 Task: Reply All to email with the signature David Green with the subject Invoice follow-up from softage.1@softage.net with the message I would like to schedule a meeting to discuss the projects communication plan., select last 2 words, change the font color from current to black and background color to maroon Send the email
Action: Mouse moved to (488, 636)
Screenshot: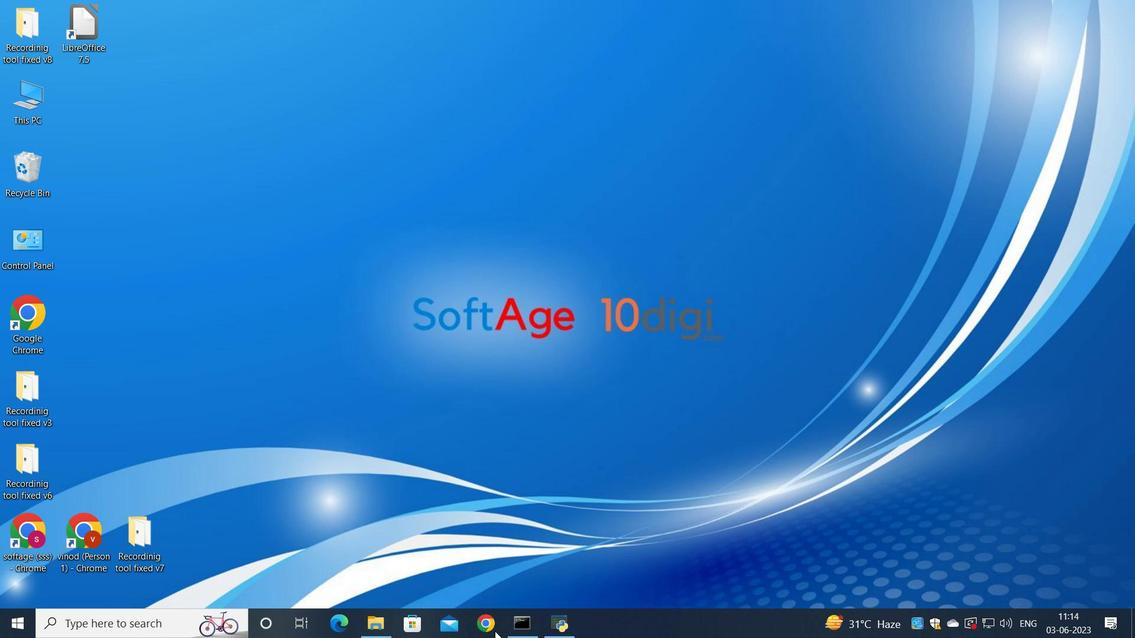 
Action: Mouse pressed left at (488, 636)
Screenshot: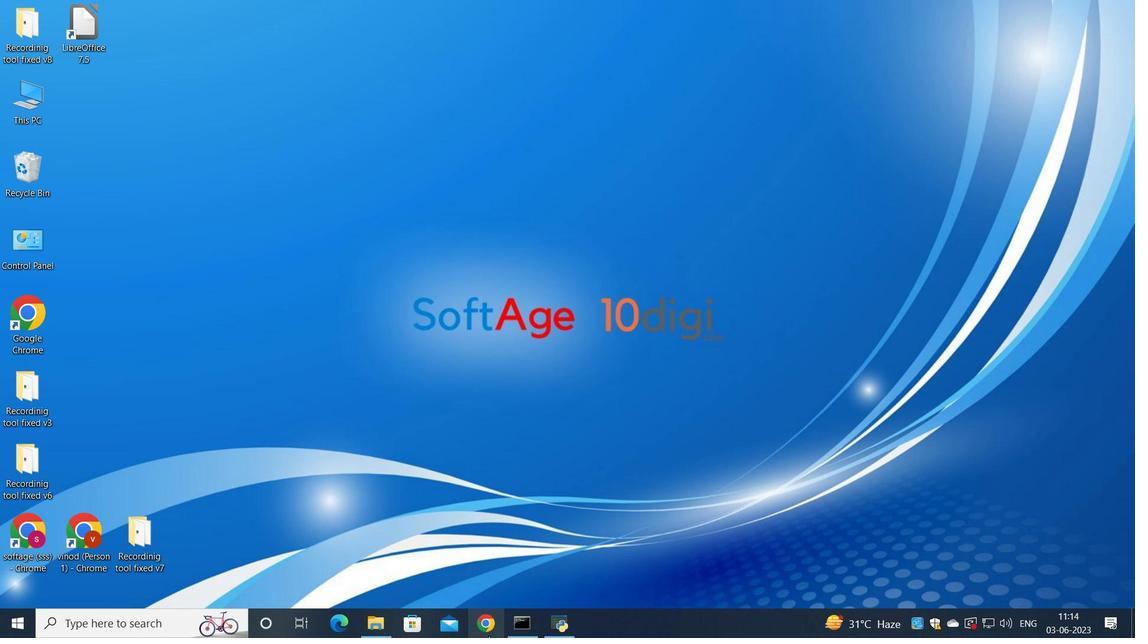 
Action: Mouse moved to (495, 389)
Screenshot: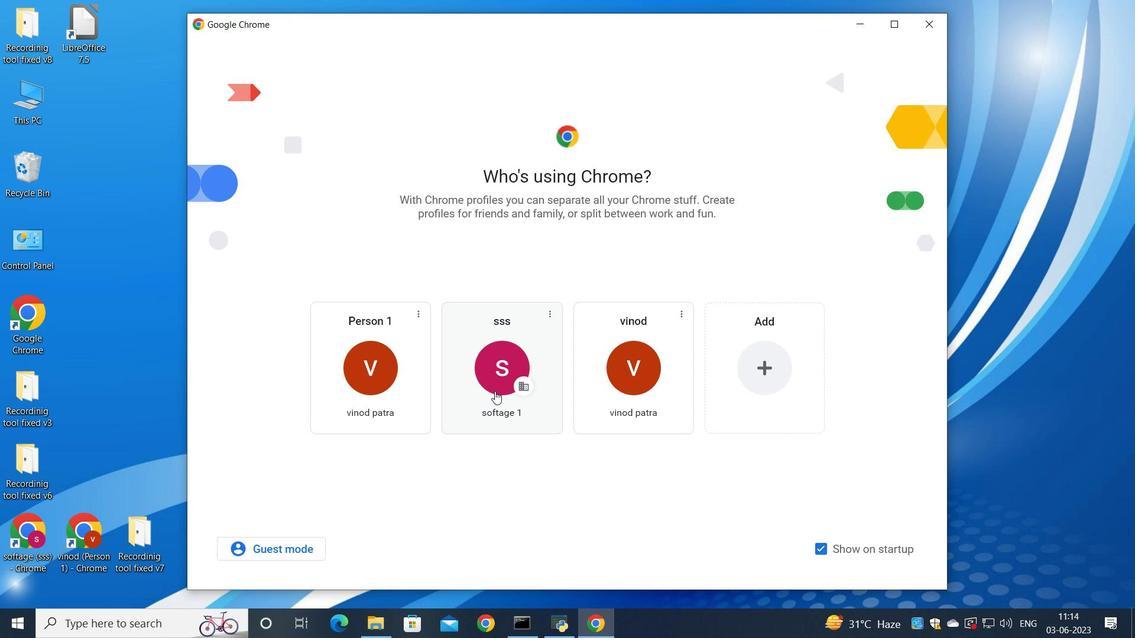 
Action: Mouse pressed left at (495, 389)
Screenshot: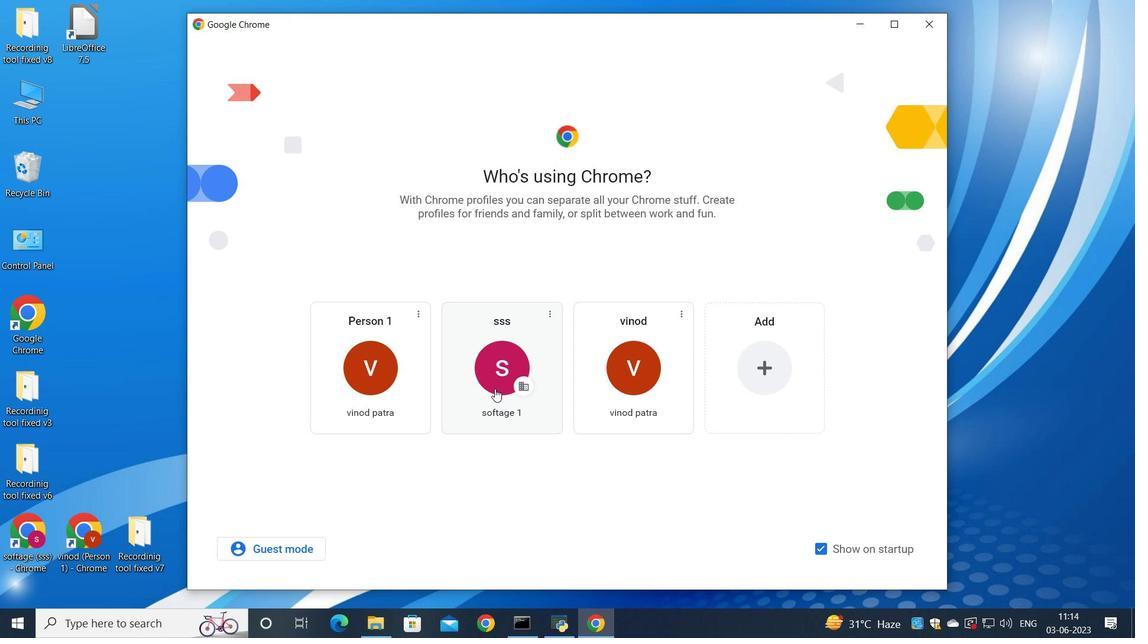 
Action: Mouse moved to (993, 97)
Screenshot: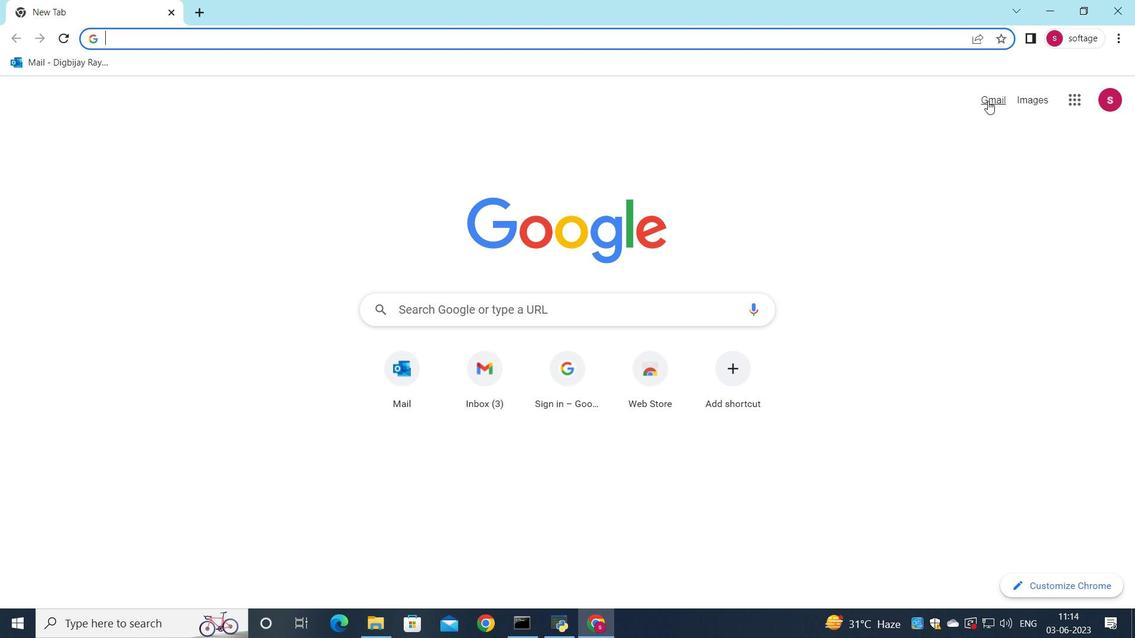 
Action: Mouse pressed left at (993, 97)
Screenshot: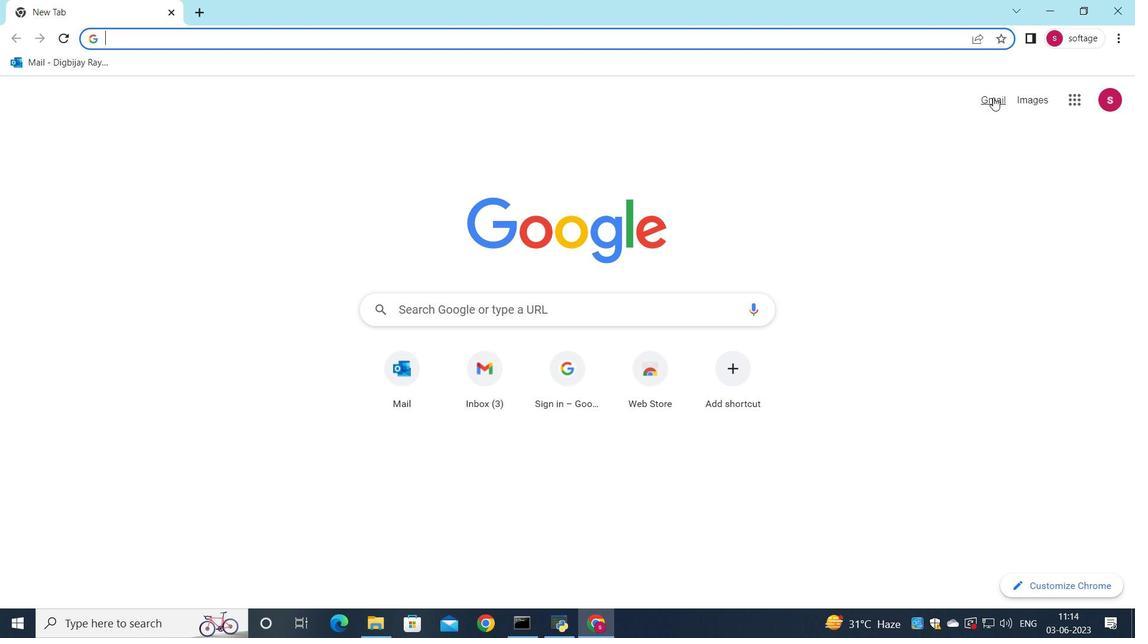 
Action: Mouse moved to (971, 101)
Screenshot: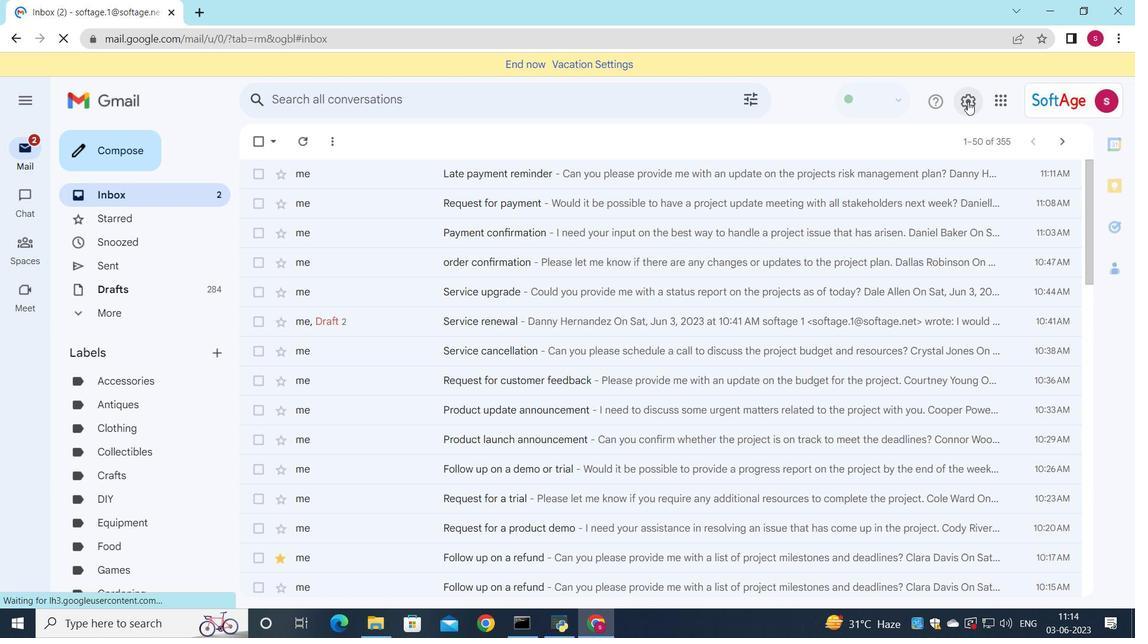 
Action: Mouse pressed left at (971, 101)
Screenshot: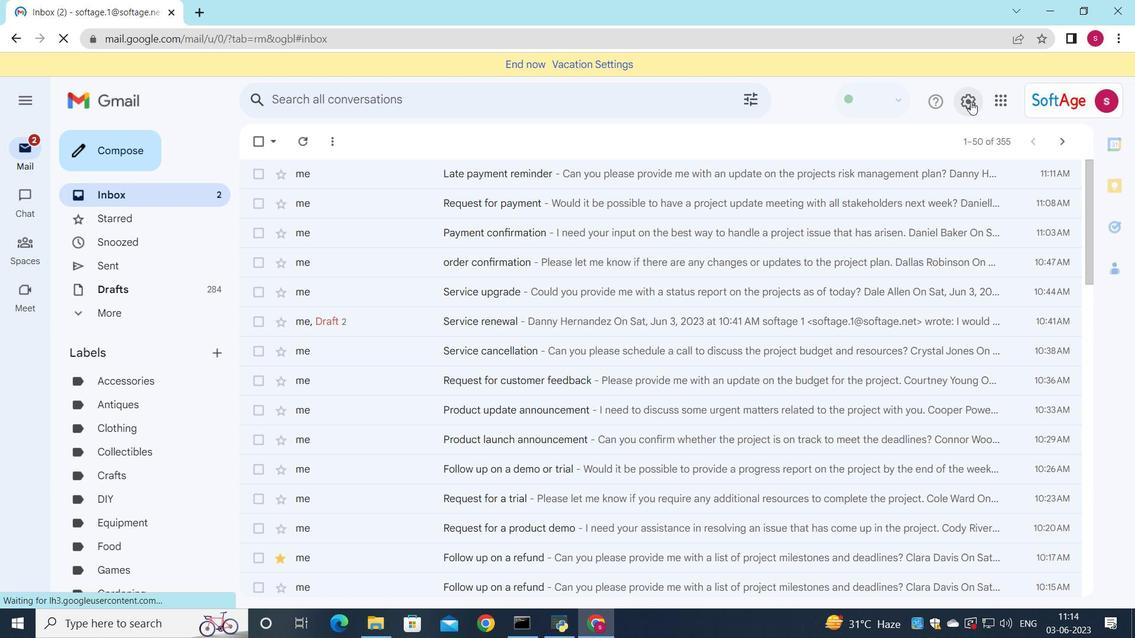 
Action: Mouse moved to (980, 168)
Screenshot: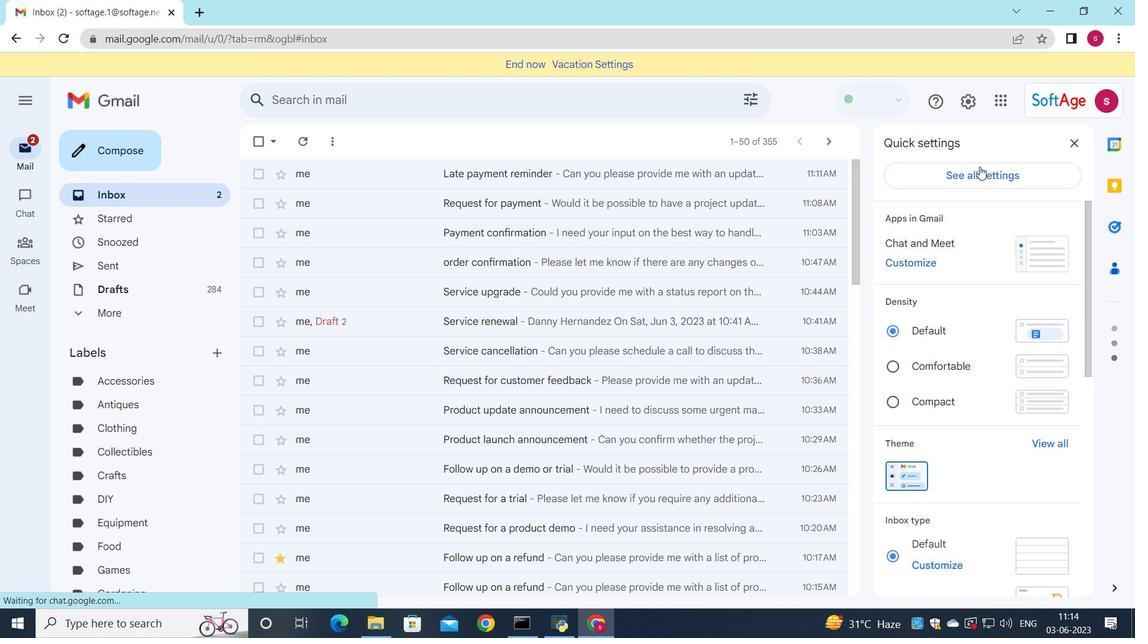 
Action: Mouse pressed left at (980, 168)
Screenshot: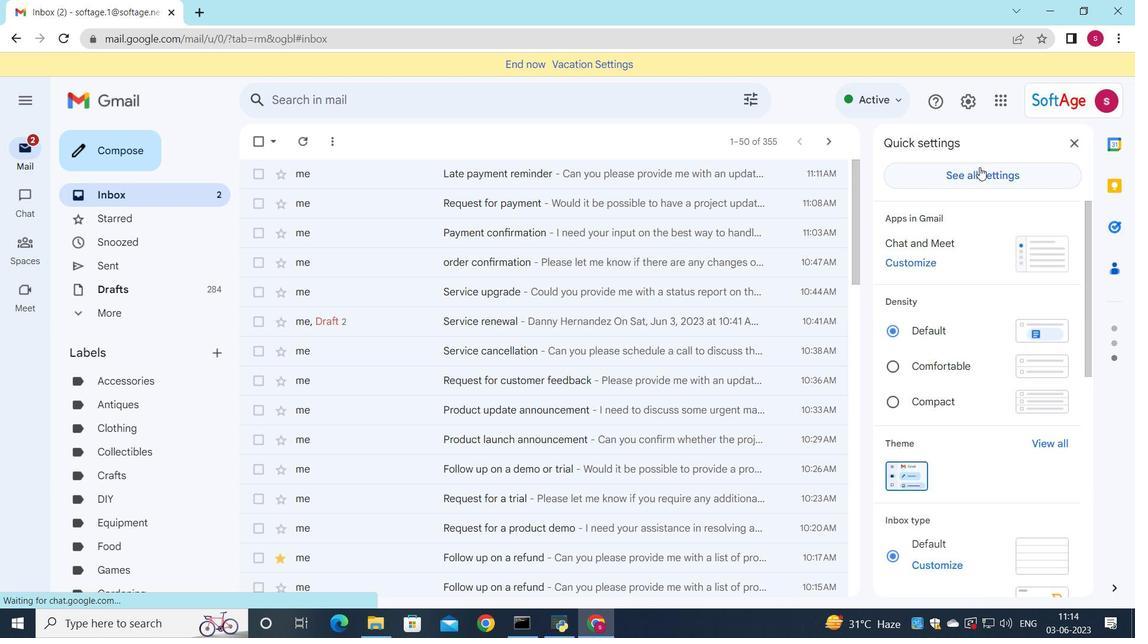 
Action: Mouse moved to (953, 180)
Screenshot: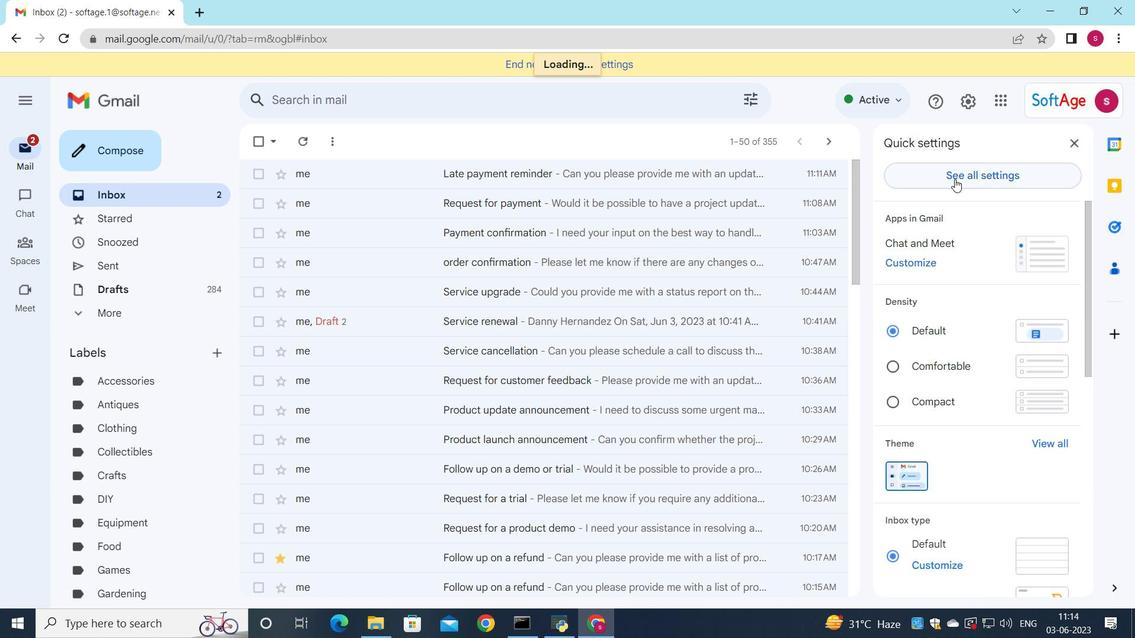 
Action: Mouse pressed left at (953, 180)
Screenshot: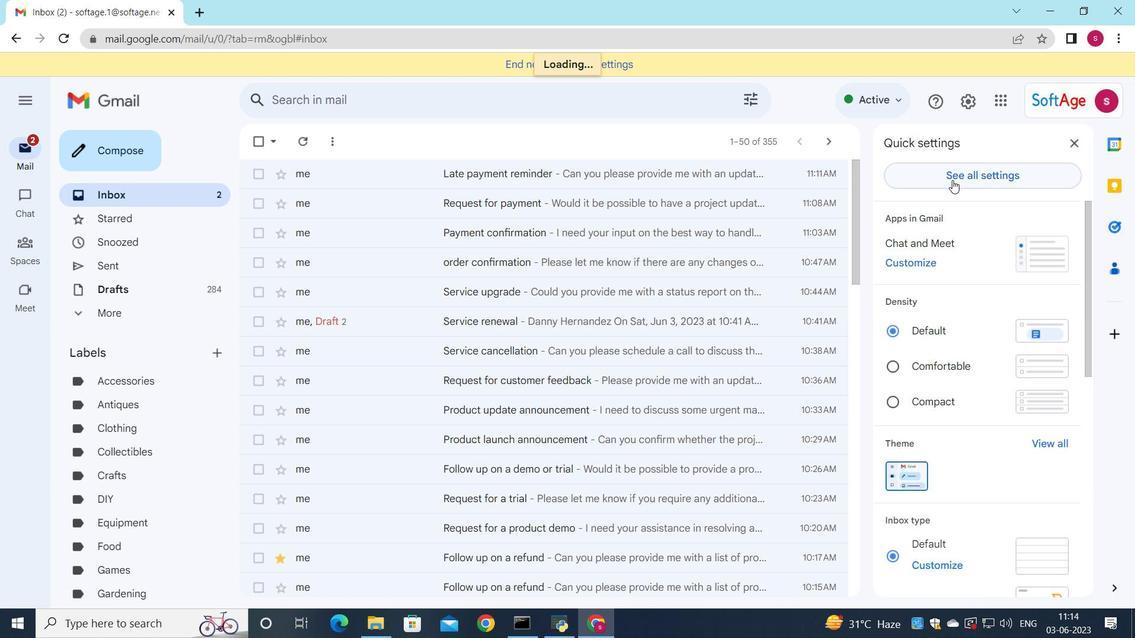 
Action: Mouse moved to (285, 178)
Screenshot: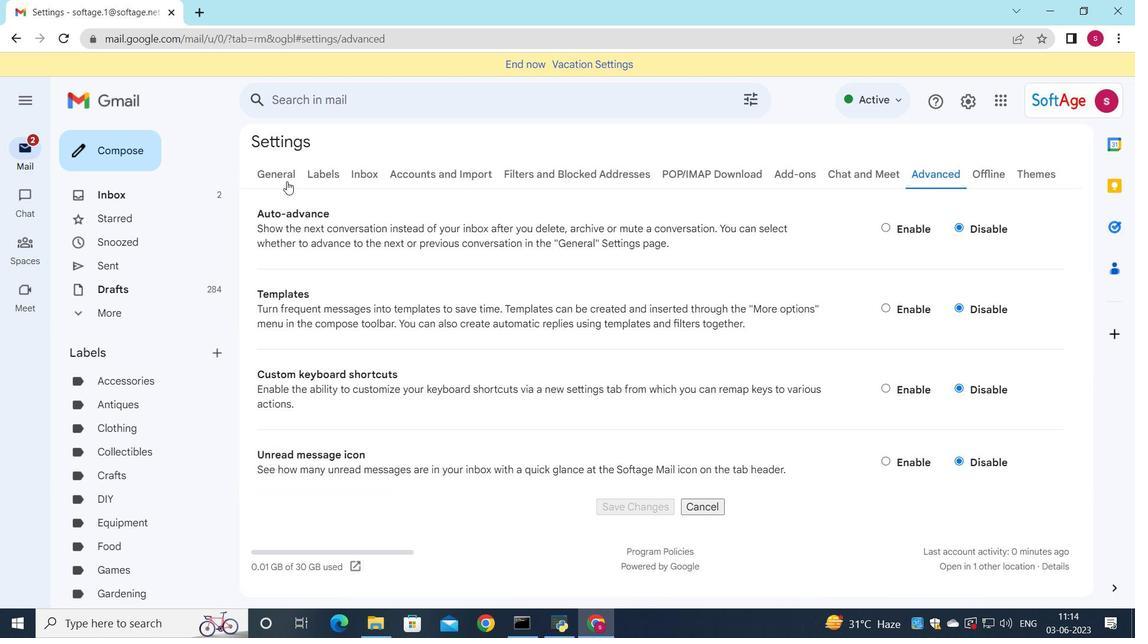 
Action: Mouse pressed left at (285, 178)
Screenshot: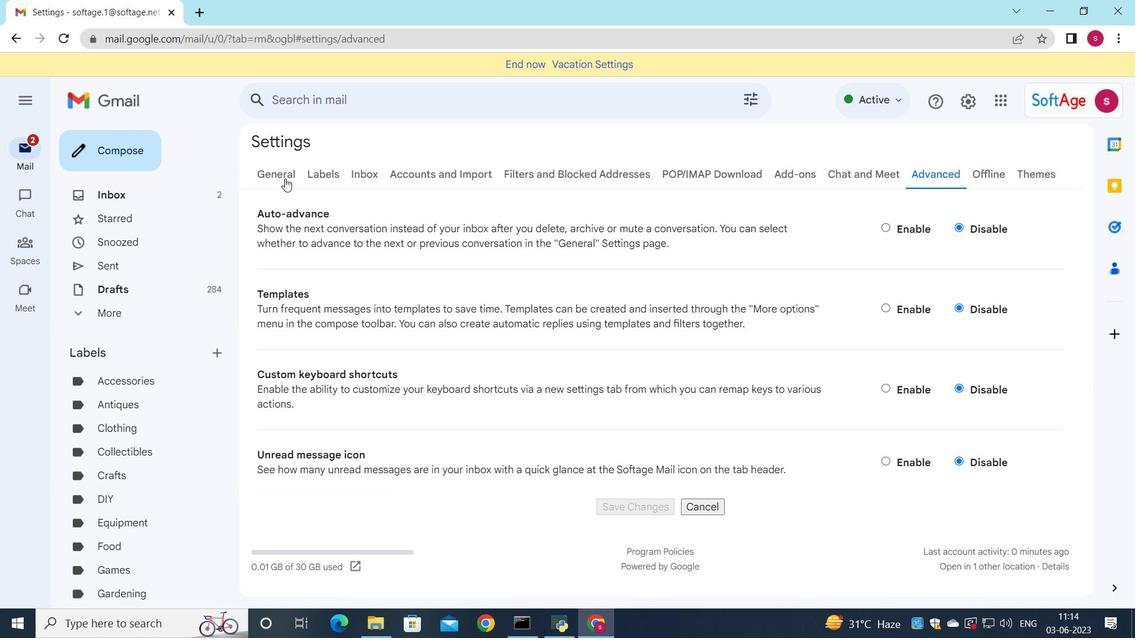 
Action: Mouse moved to (320, 224)
Screenshot: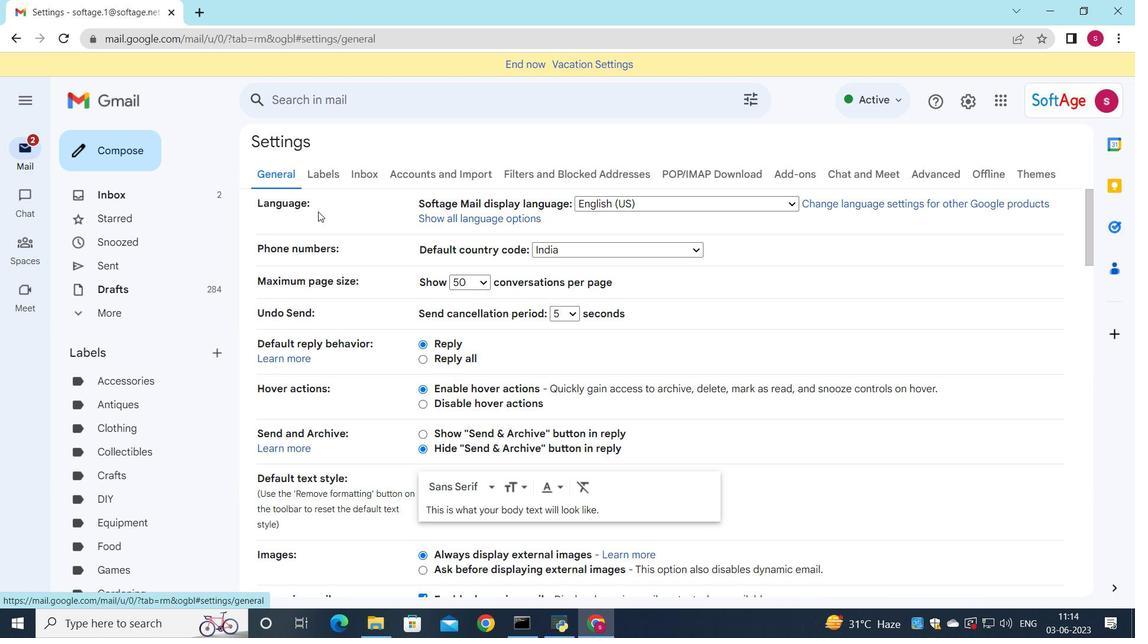 
Action: Mouse scrolled (320, 223) with delta (0, 0)
Screenshot: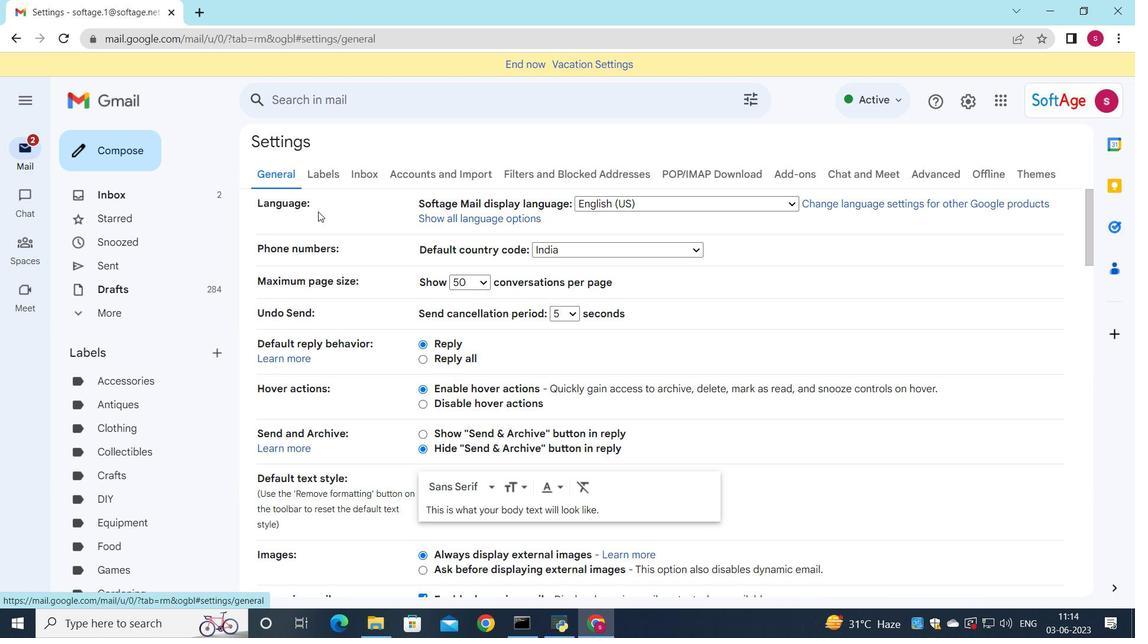 
Action: Mouse moved to (321, 236)
Screenshot: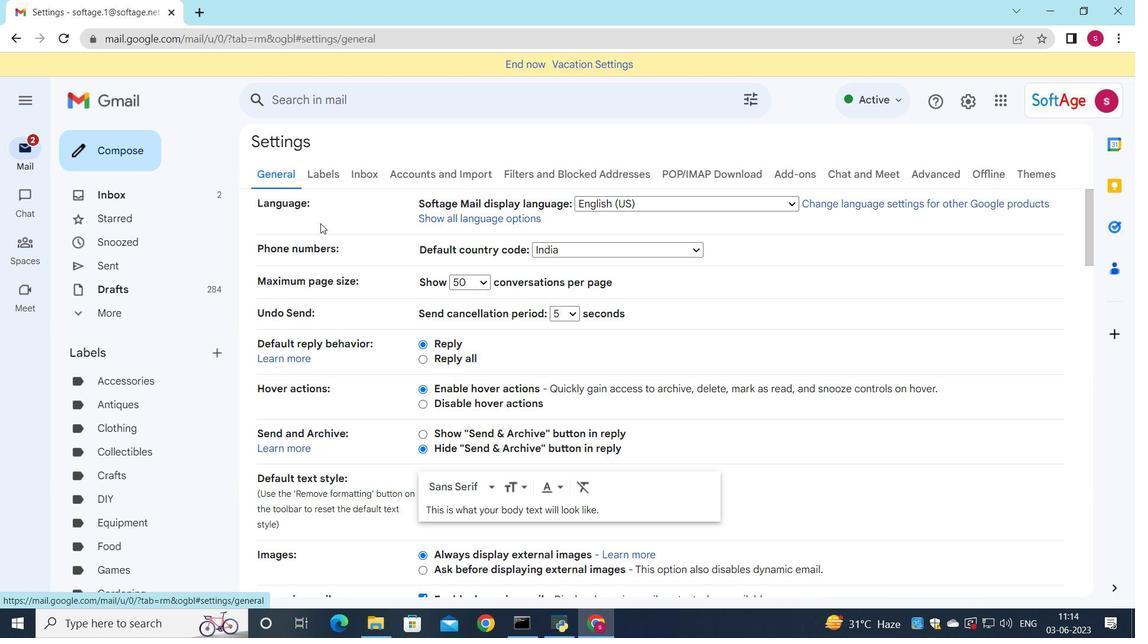 
Action: Mouse scrolled (321, 235) with delta (0, 0)
Screenshot: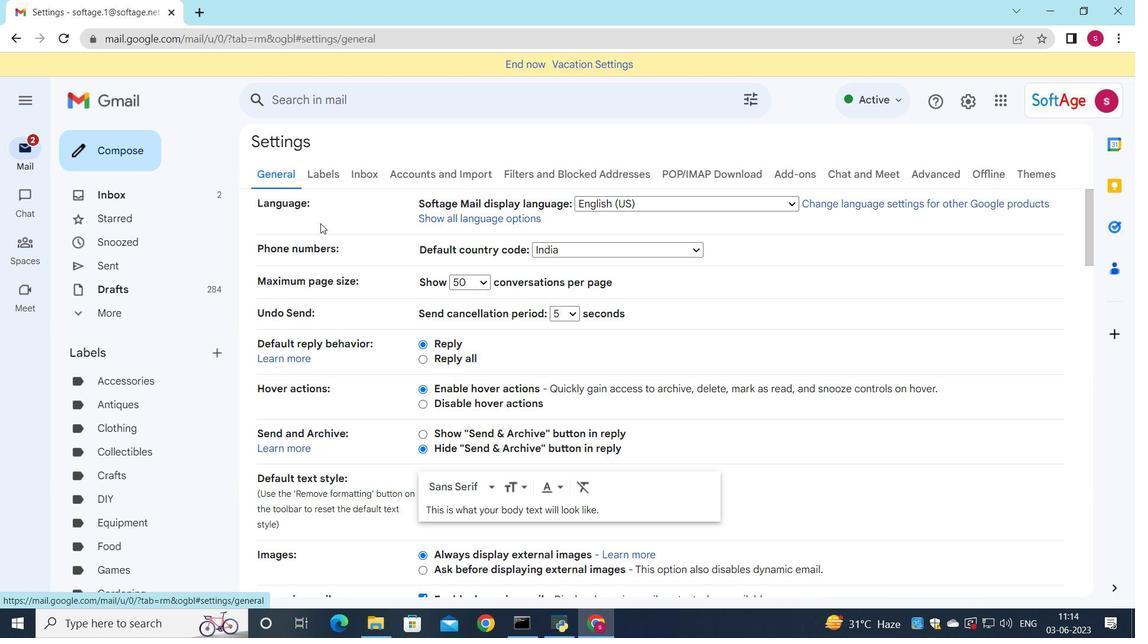
Action: Mouse moved to (322, 244)
Screenshot: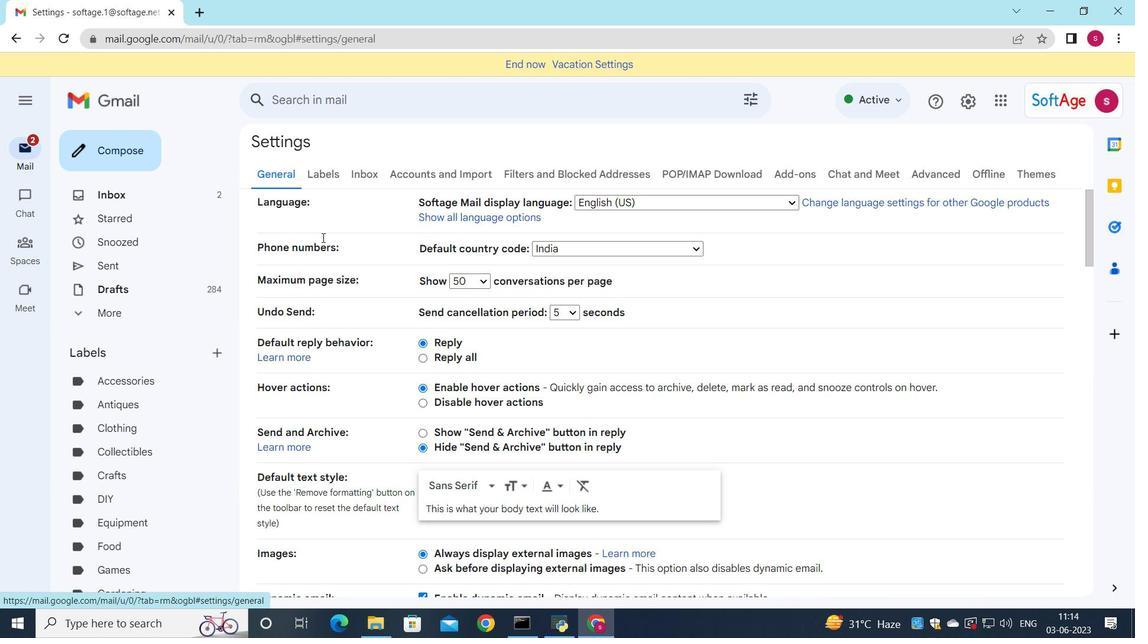 
Action: Mouse scrolled (322, 240) with delta (0, 0)
Screenshot: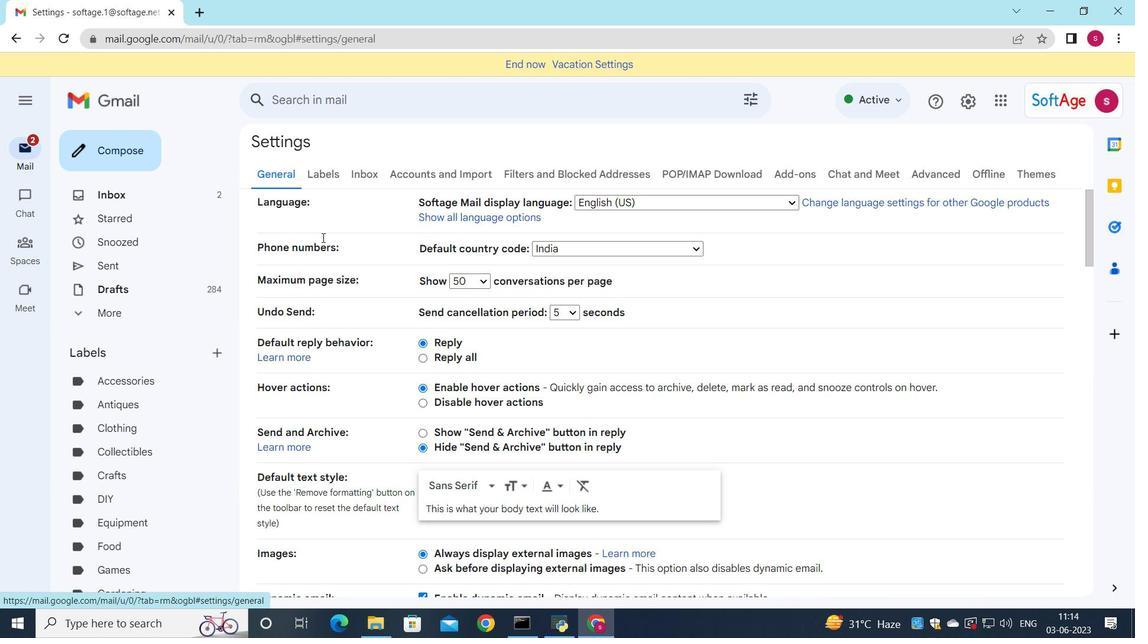 
Action: Mouse moved to (326, 269)
Screenshot: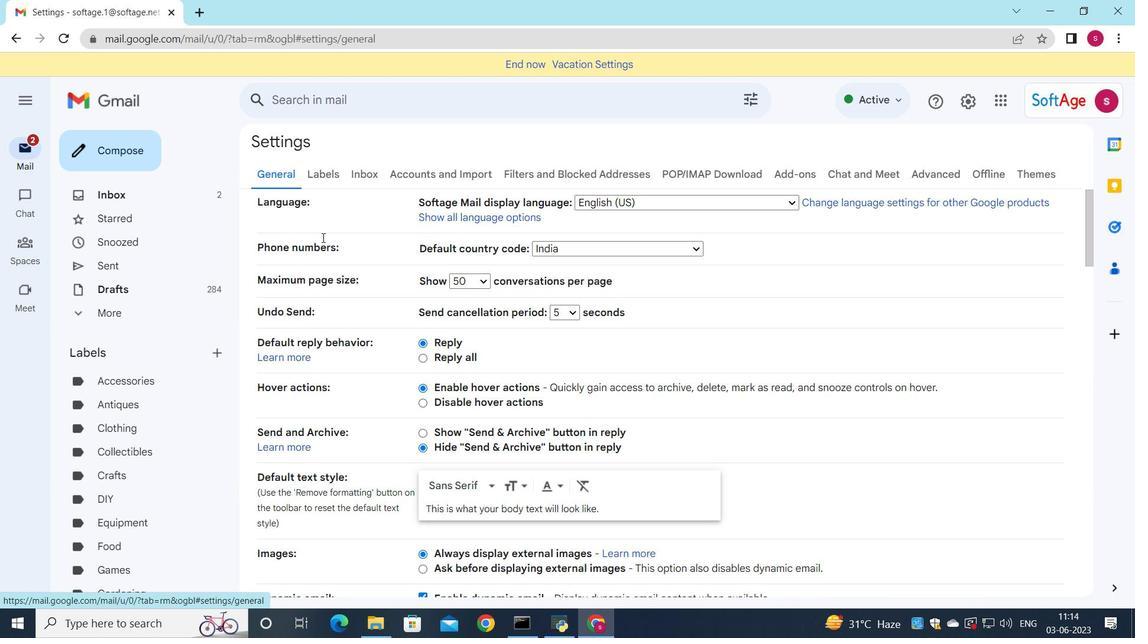 
Action: Mouse scrolled (326, 269) with delta (0, 0)
Screenshot: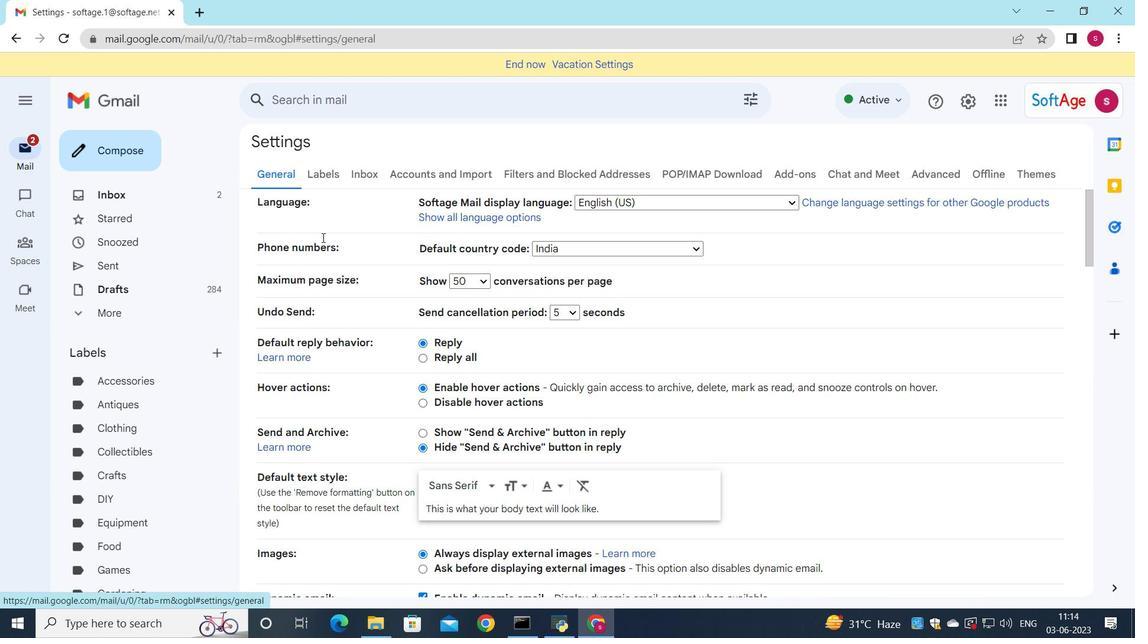 
Action: Mouse moved to (343, 357)
Screenshot: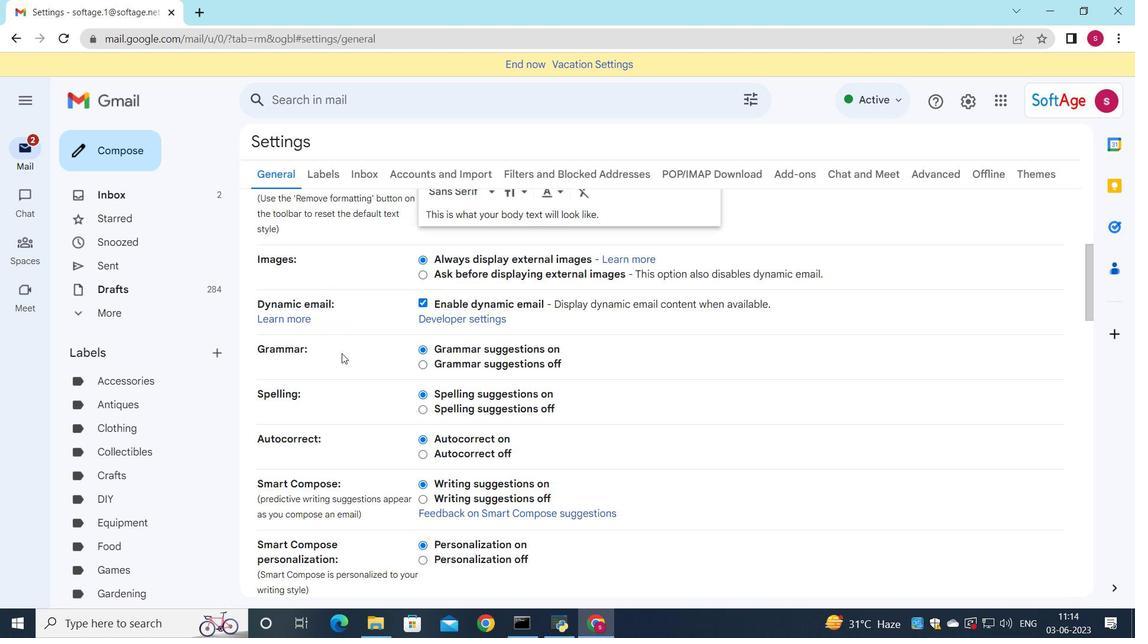 
Action: Mouse scrolled (343, 356) with delta (0, 0)
Screenshot: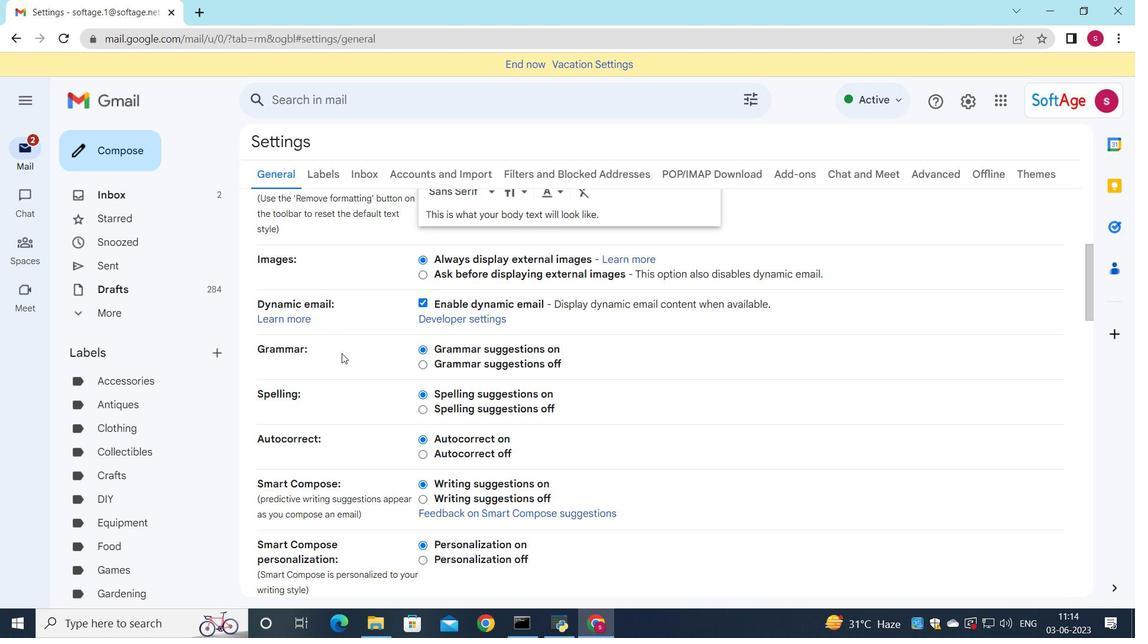 
Action: Mouse moved to (344, 359)
Screenshot: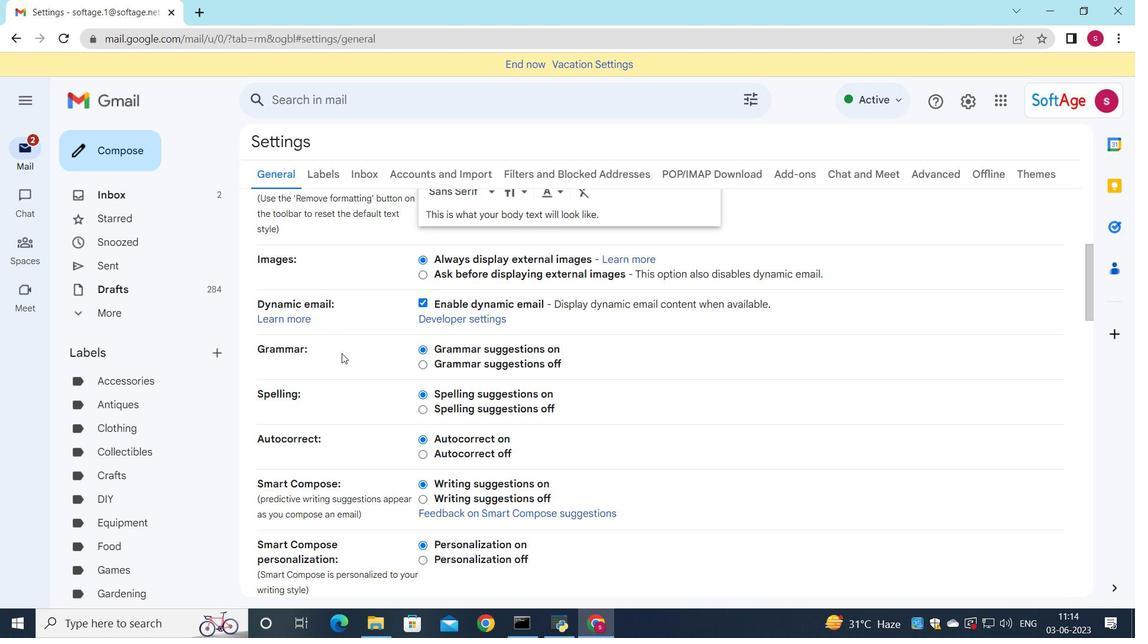 
Action: Mouse scrolled (344, 358) with delta (0, 0)
Screenshot: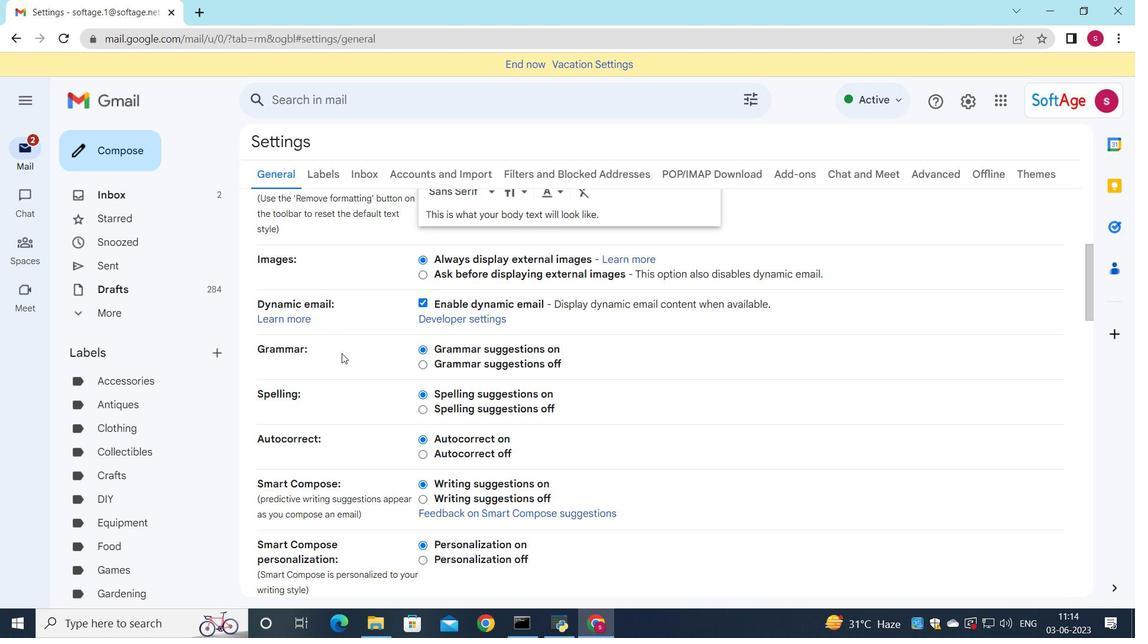
Action: Mouse moved to (346, 360)
Screenshot: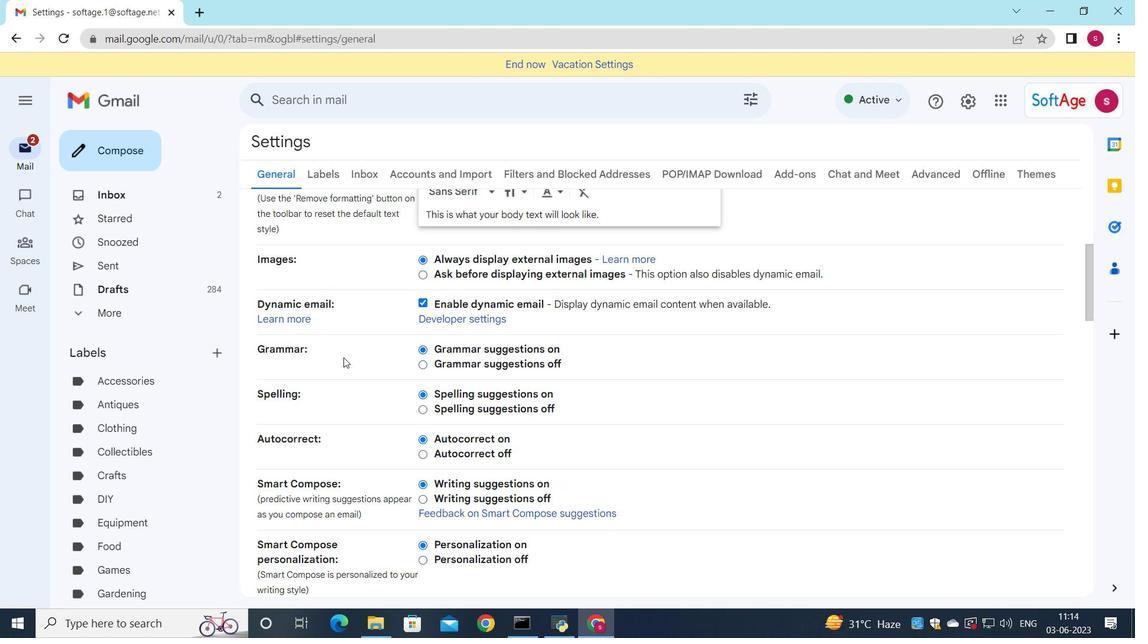 
Action: Mouse scrolled (346, 360) with delta (0, 0)
Screenshot: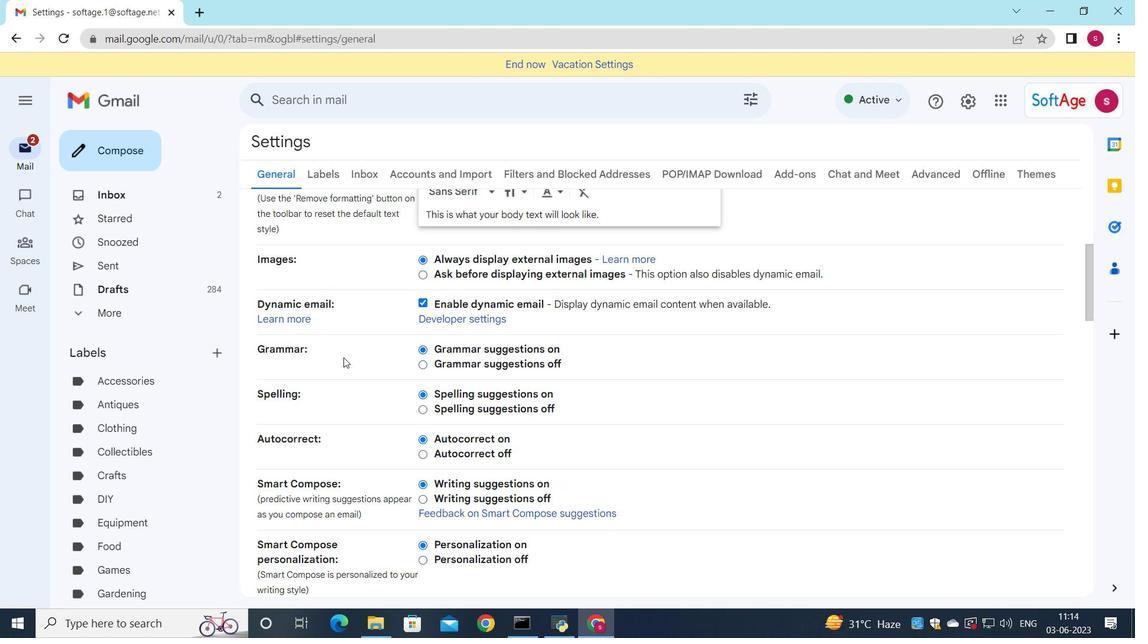 
Action: Mouse moved to (352, 362)
Screenshot: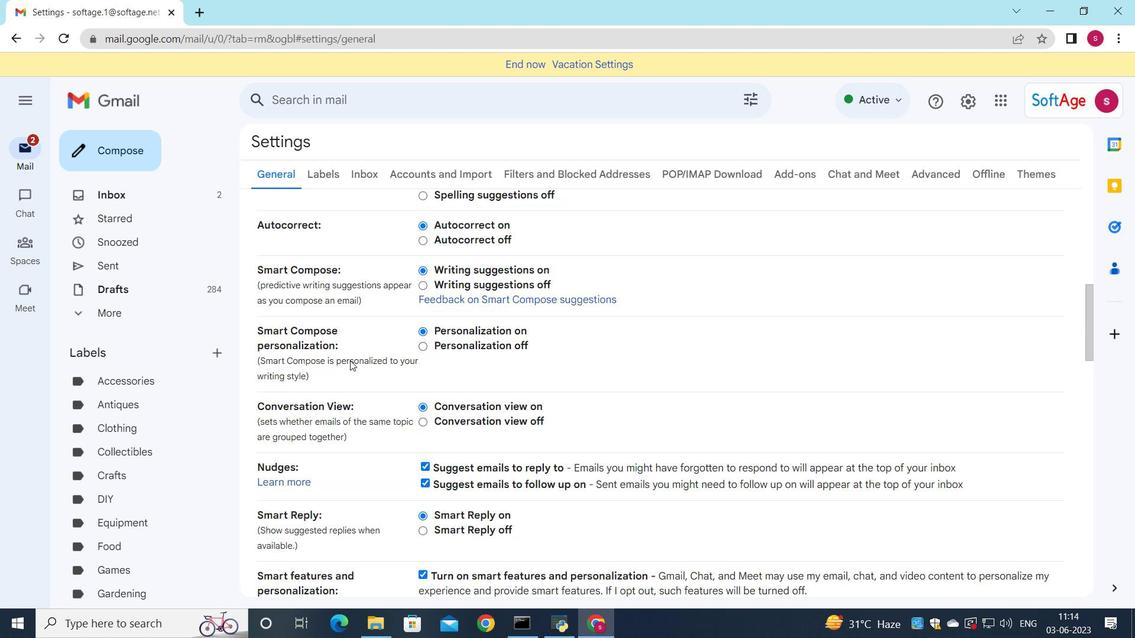 
Action: Mouse scrolled (352, 362) with delta (0, 0)
Screenshot: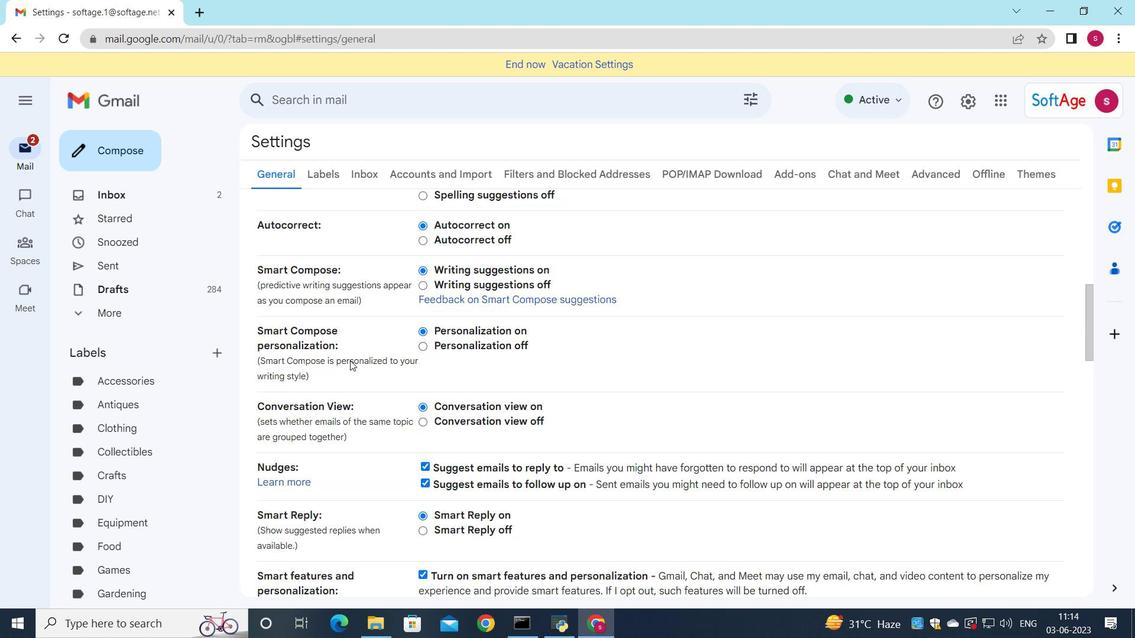
Action: Mouse moved to (353, 363)
Screenshot: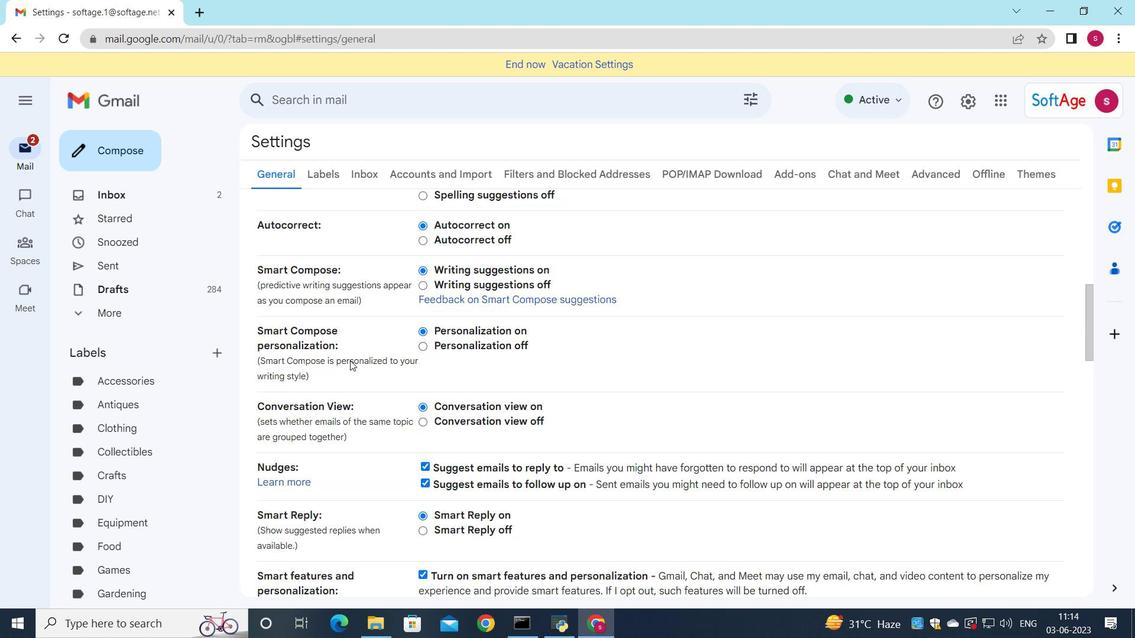 
Action: Mouse scrolled (353, 363) with delta (0, 0)
Screenshot: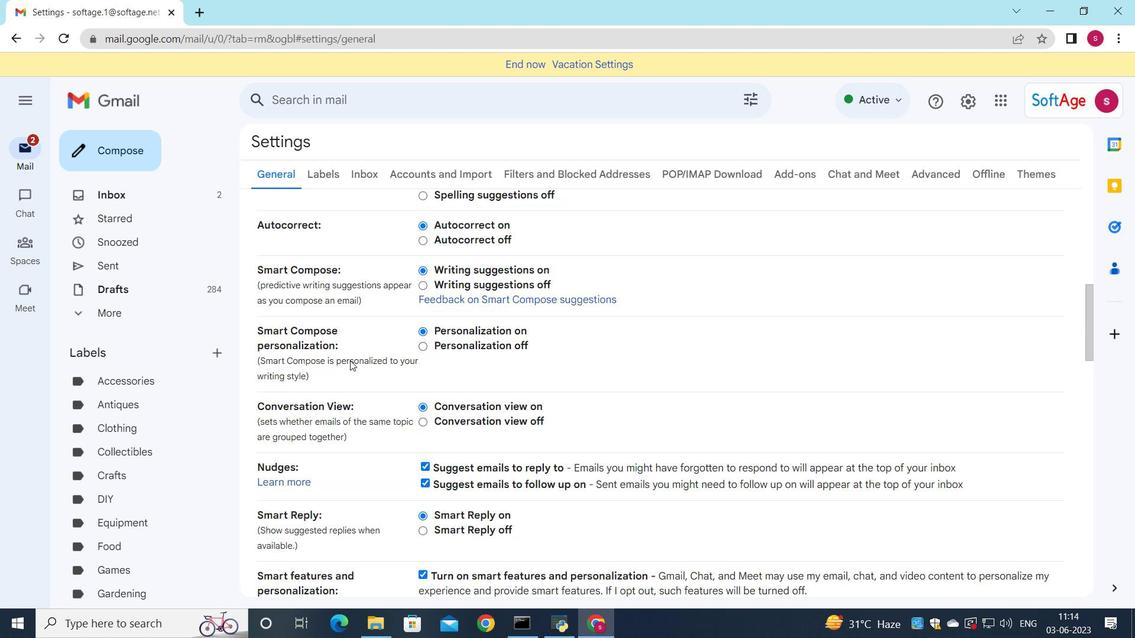 
Action: Mouse moved to (356, 365)
Screenshot: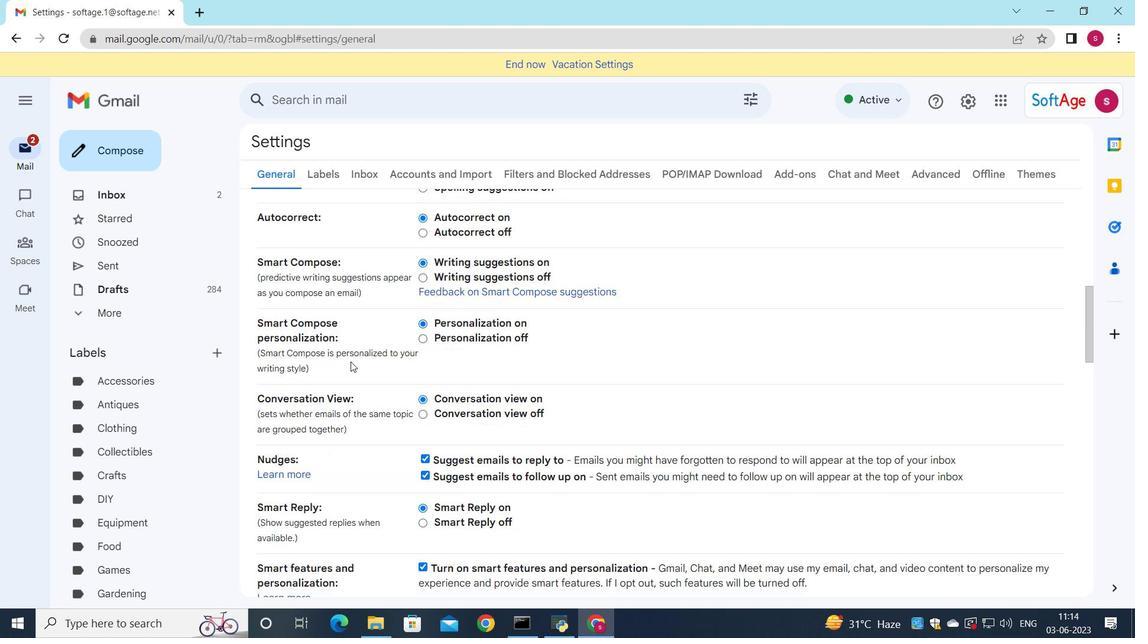 
Action: Mouse scrolled (356, 365) with delta (0, 0)
Screenshot: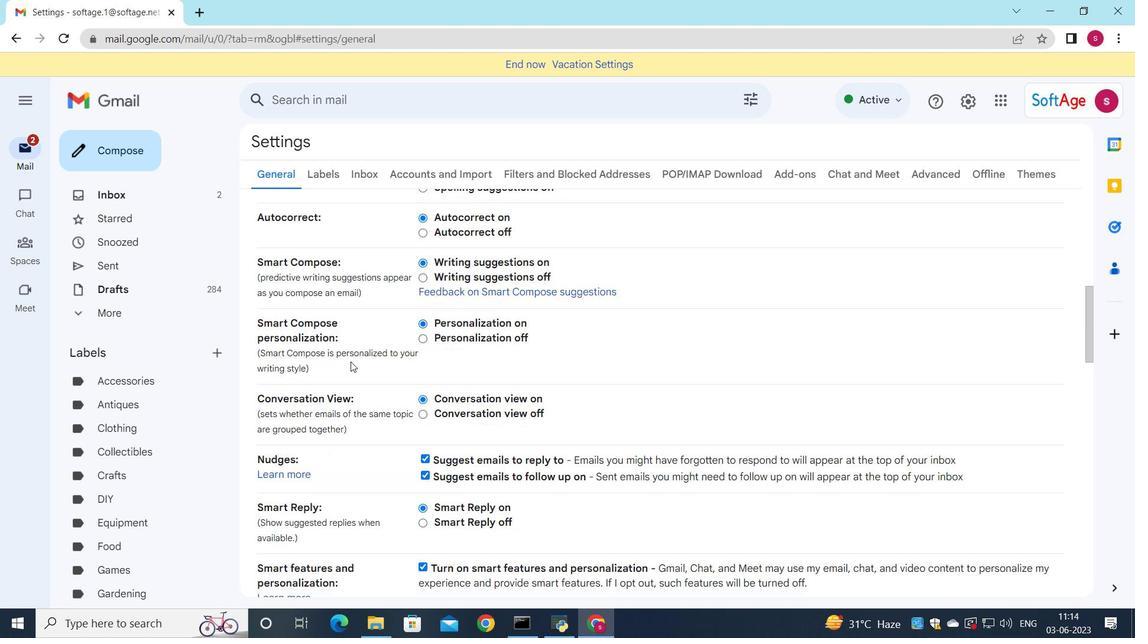 
Action: Mouse moved to (361, 367)
Screenshot: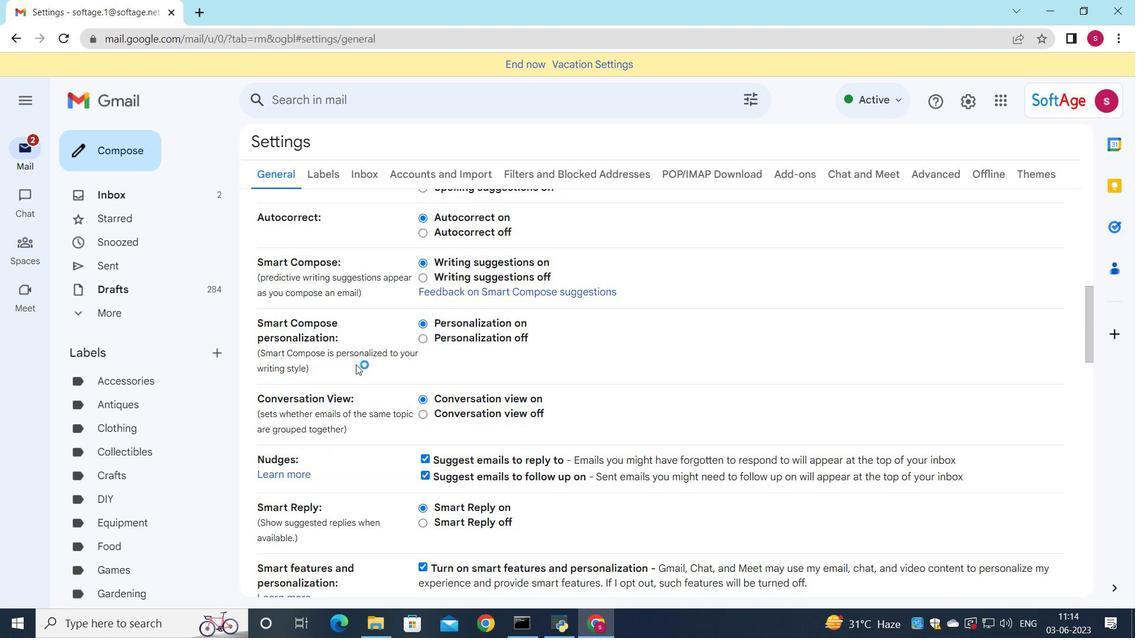 
Action: Mouse scrolled (361, 367) with delta (0, 0)
Screenshot: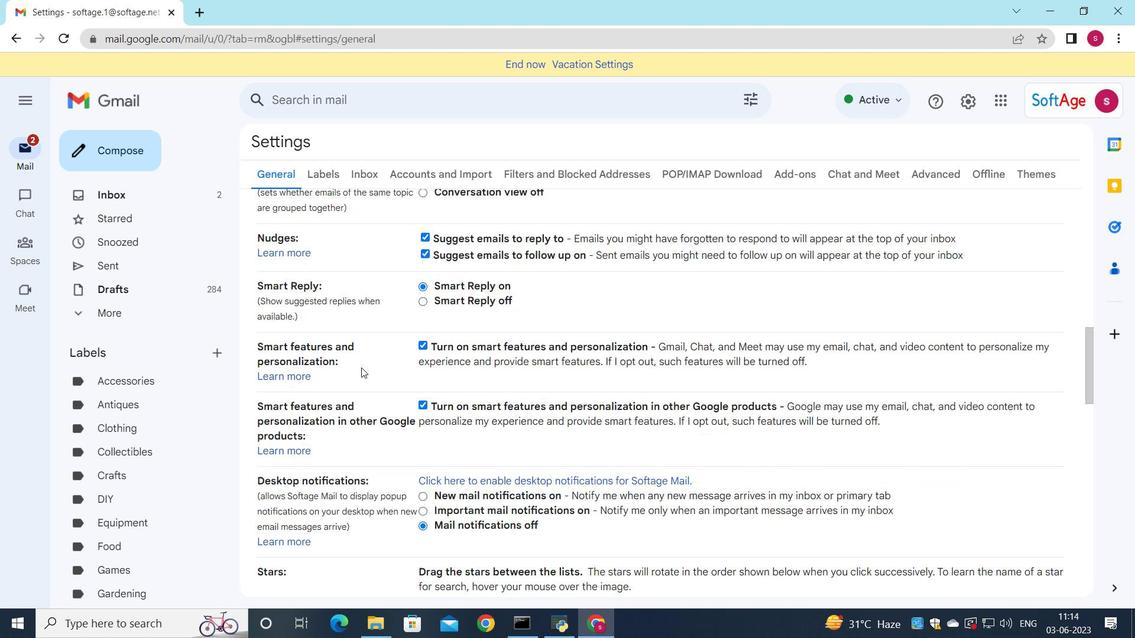 
Action: Mouse scrolled (361, 367) with delta (0, 0)
Screenshot: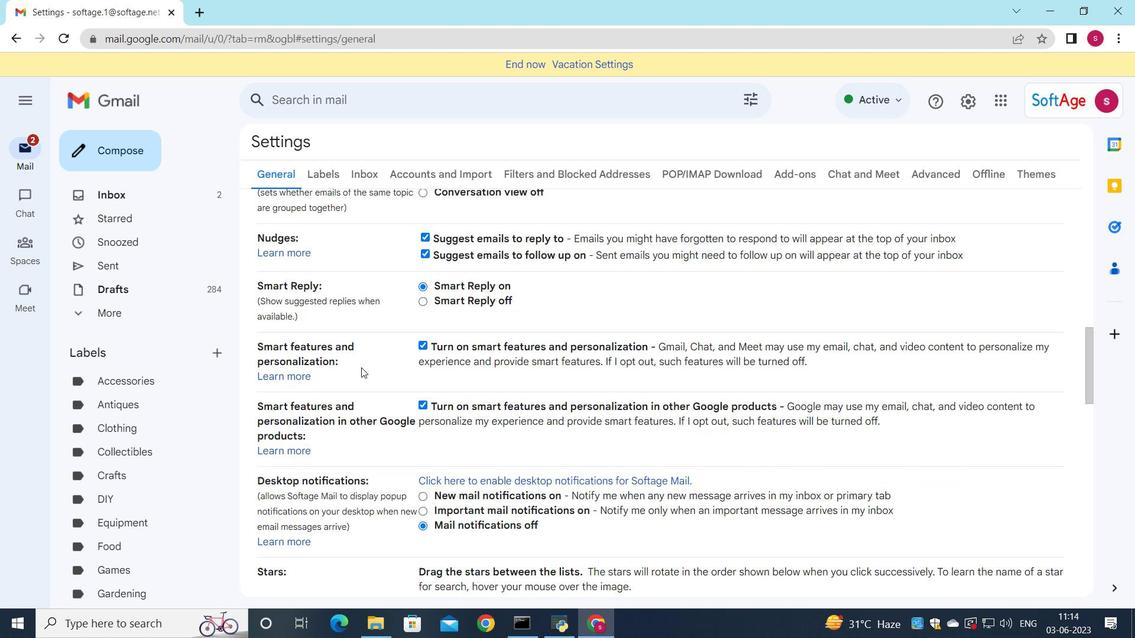 
Action: Mouse scrolled (361, 367) with delta (0, 0)
Screenshot: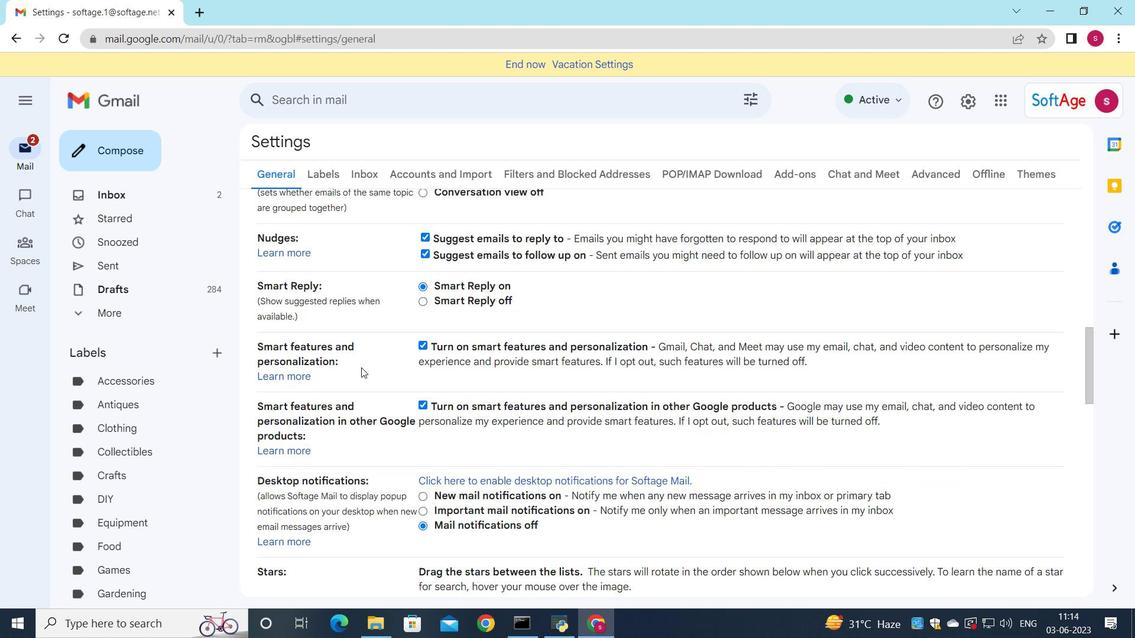 
Action: Mouse scrolled (361, 367) with delta (0, 0)
Screenshot: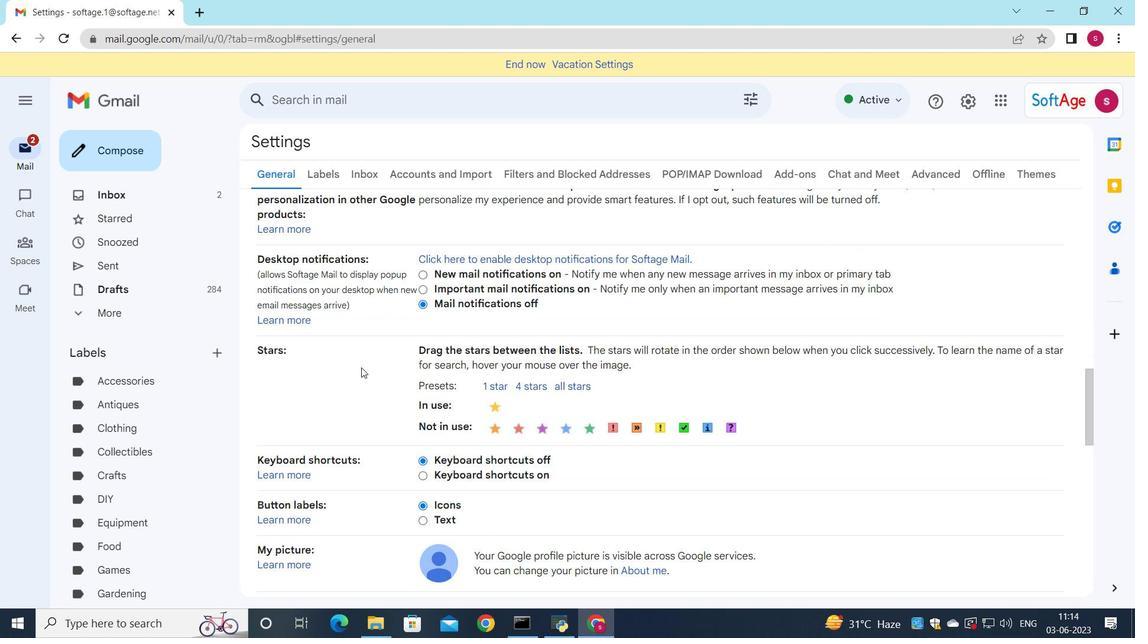 
Action: Mouse scrolled (361, 367) with delta (0, 0)
Screenshot: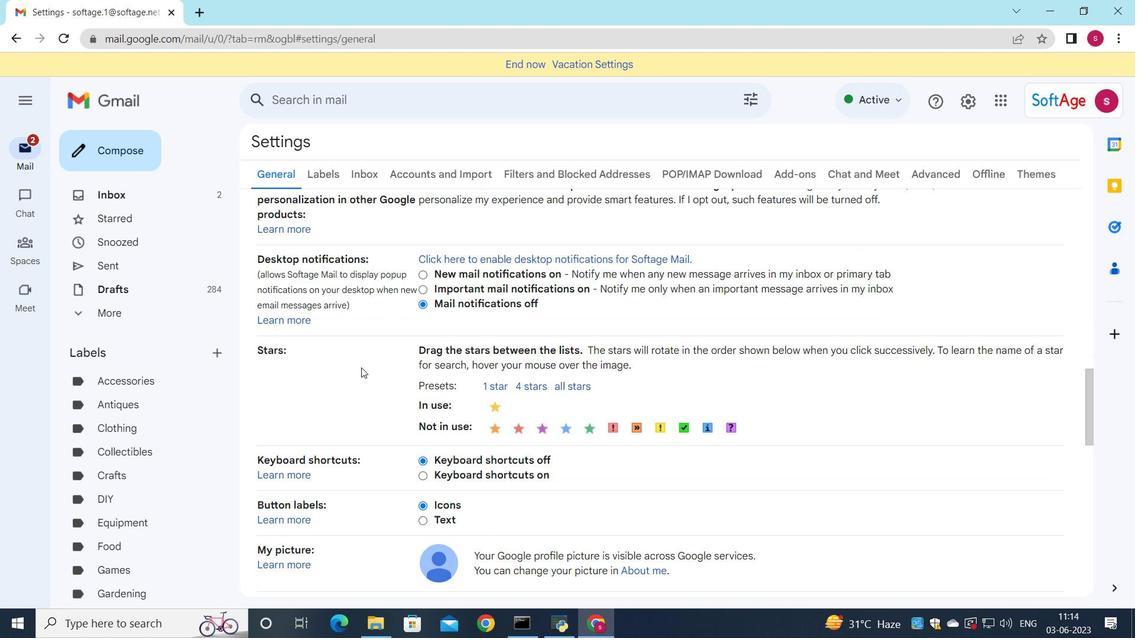 
Action: Mouse scrolled (361, 367) with delta (0, 0)
Screenshot: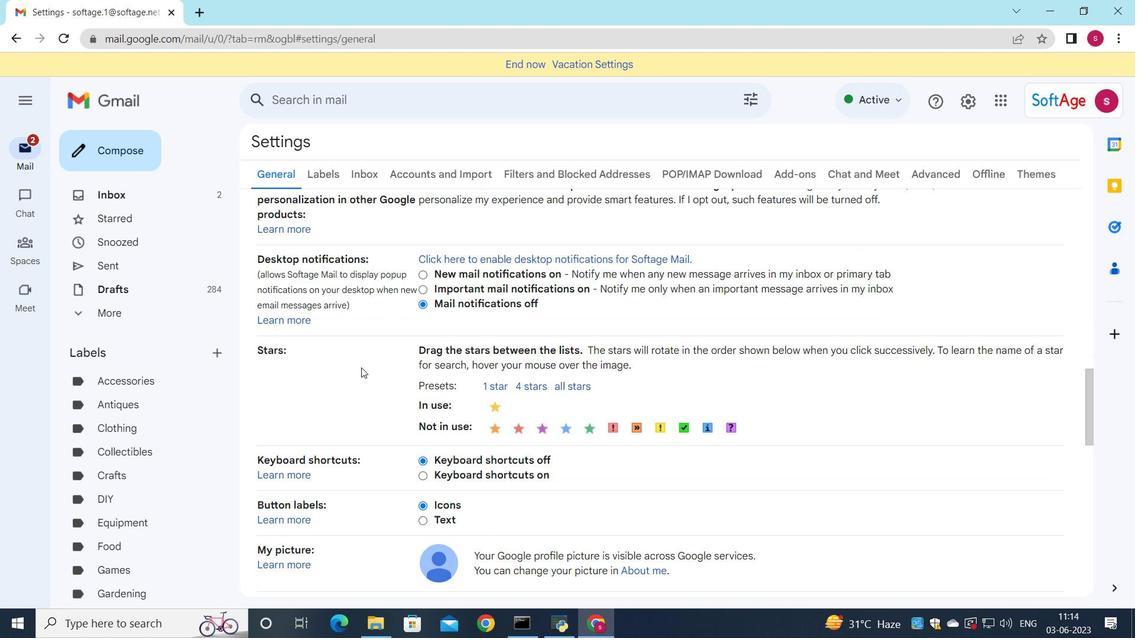 
Action: Mouse moved to (583, 449)
Screenshot: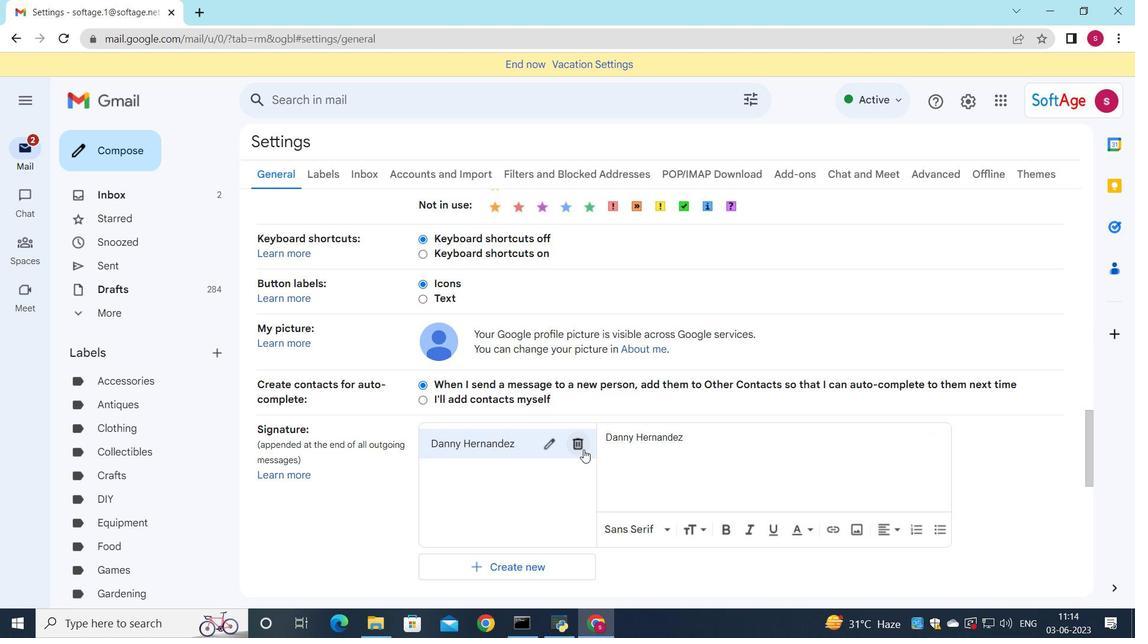 
Action: Mouse pressed left at (583, 449)
Screenshot: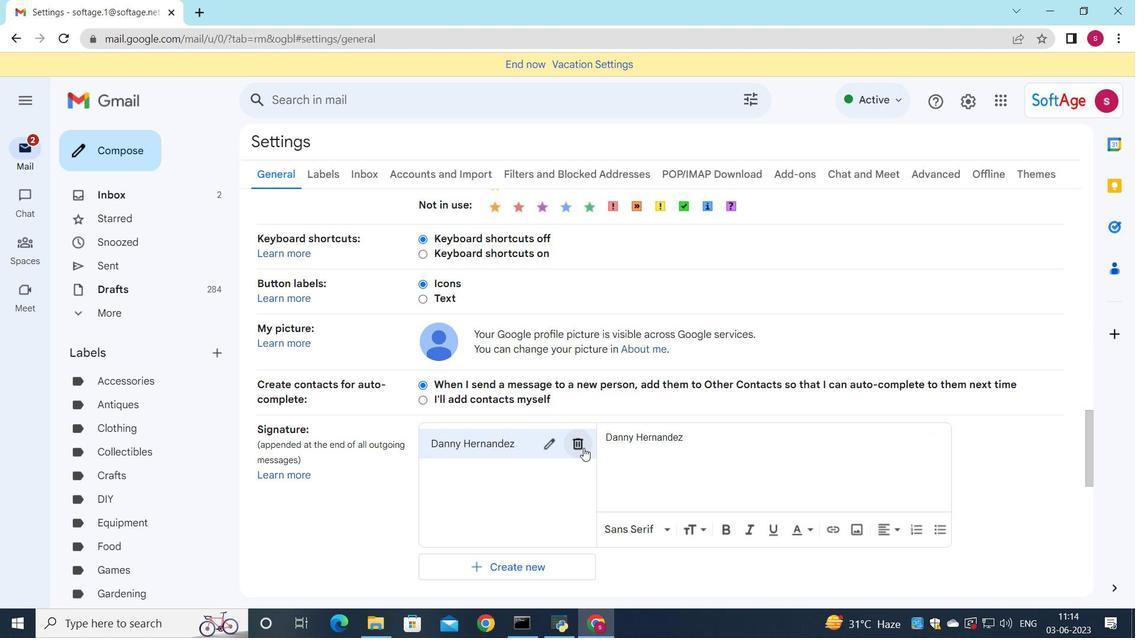 
Action: Mouse moved to (689, 357)
Screenshot: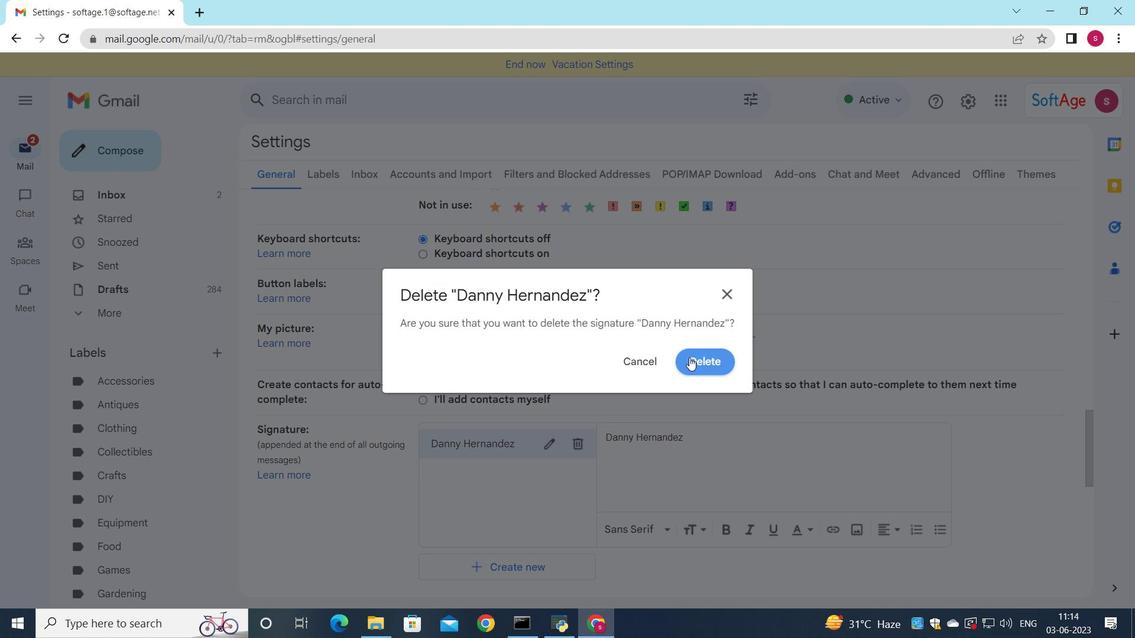 
Action: Mouse pressed left at (689, 357)
Screenshot: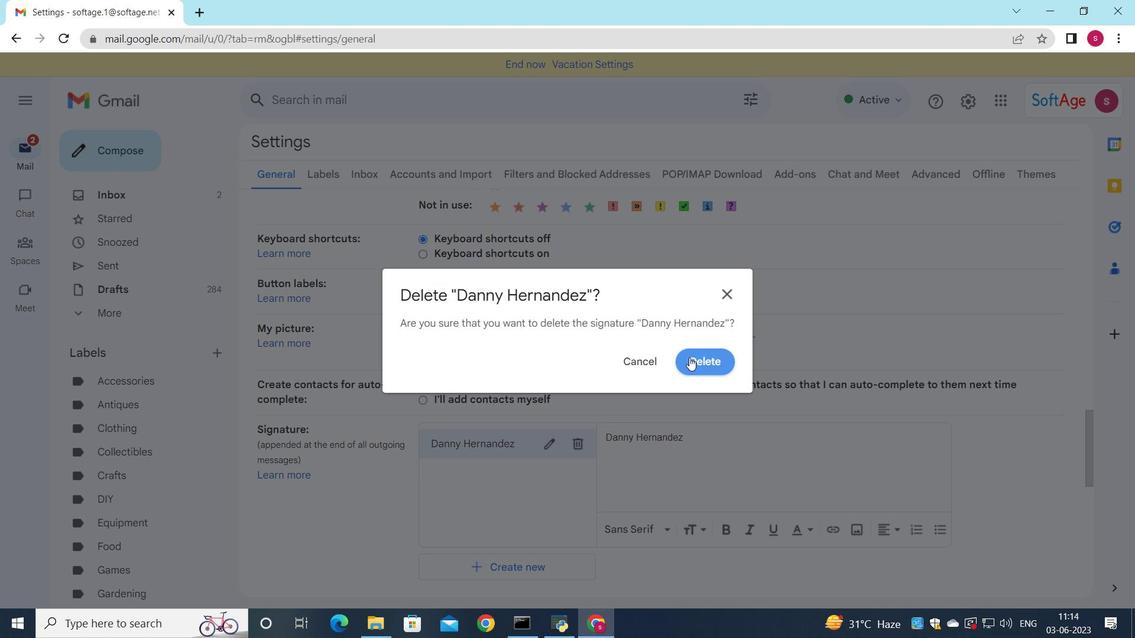 
Action: Mouse moved to (465, 458)
Screenshot: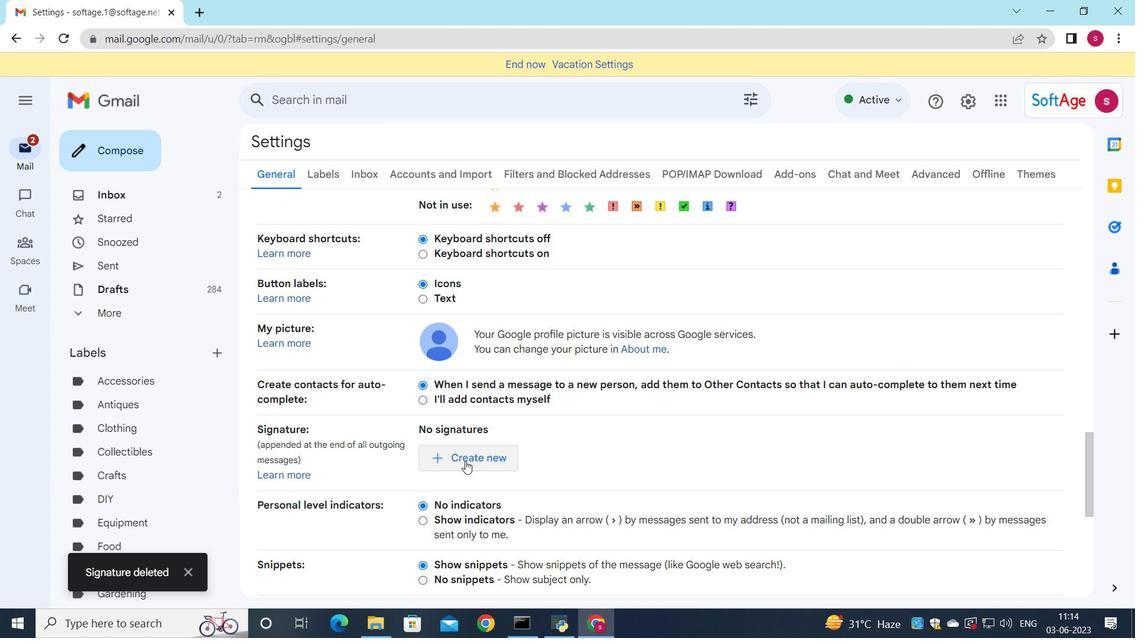 
Action: Mouse pressed left at (465, 458)
Screenshot: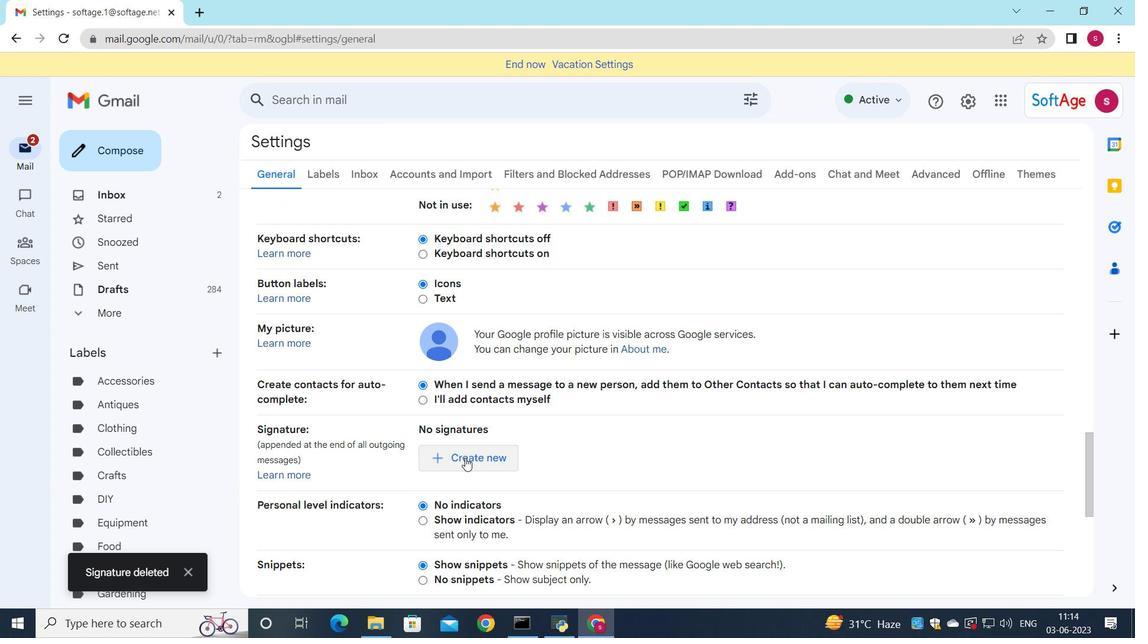
Action: Mouse moved to (476, 328)
Screenshot: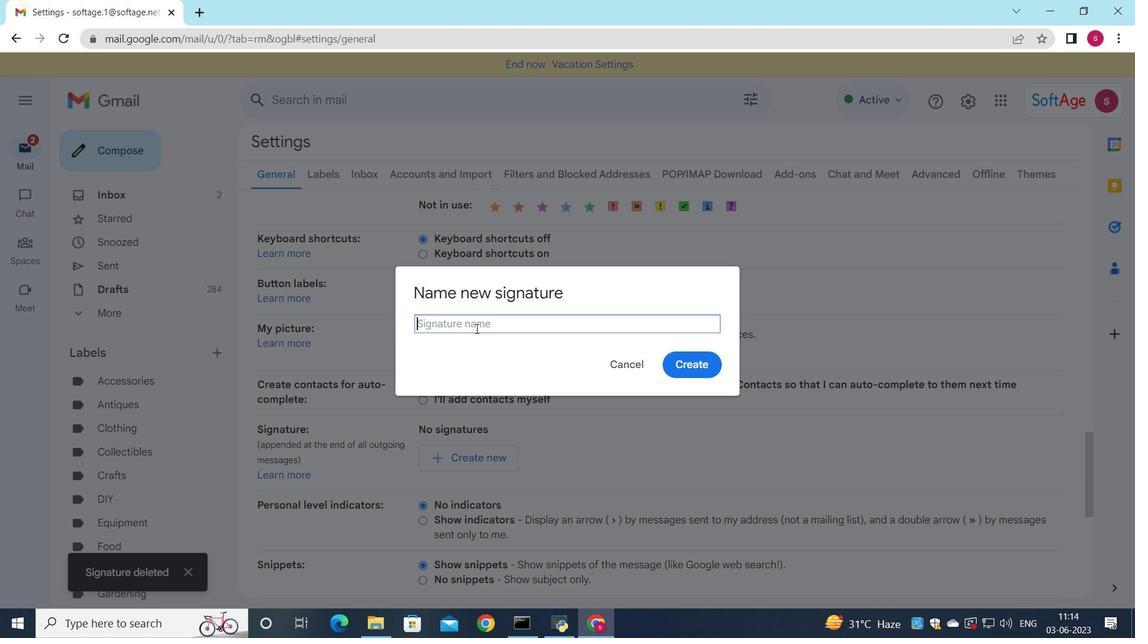 
Action: Key pressed <Key.shift>David<Key.space><Key.shift><Key.shift><Key.shift><Key.shift><Key.shift><Key.shift><Key.shift>Green
Screenshot: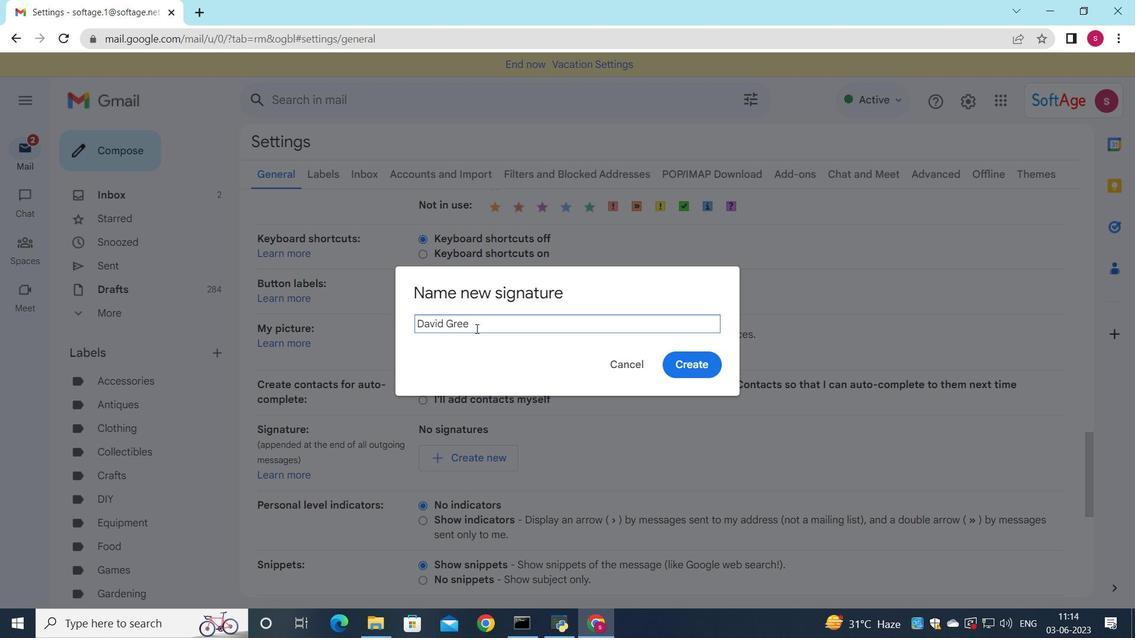 
Action: Mouse moved to (676, 369)
Screenshot: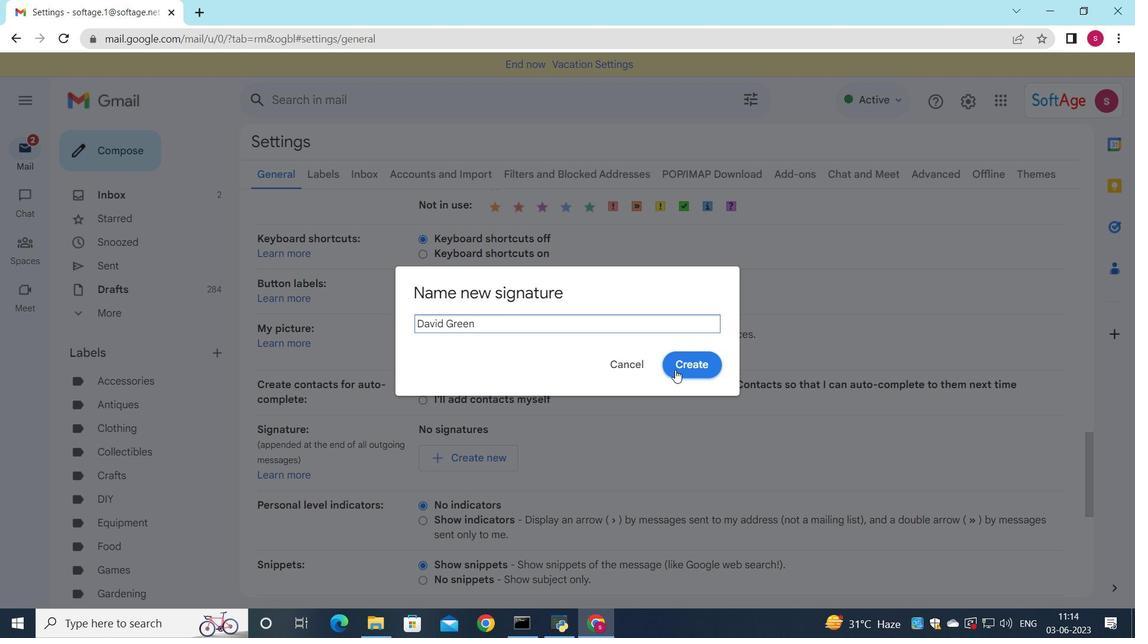 
Action: Mouse pressed left at (676, 369)
Screenshot: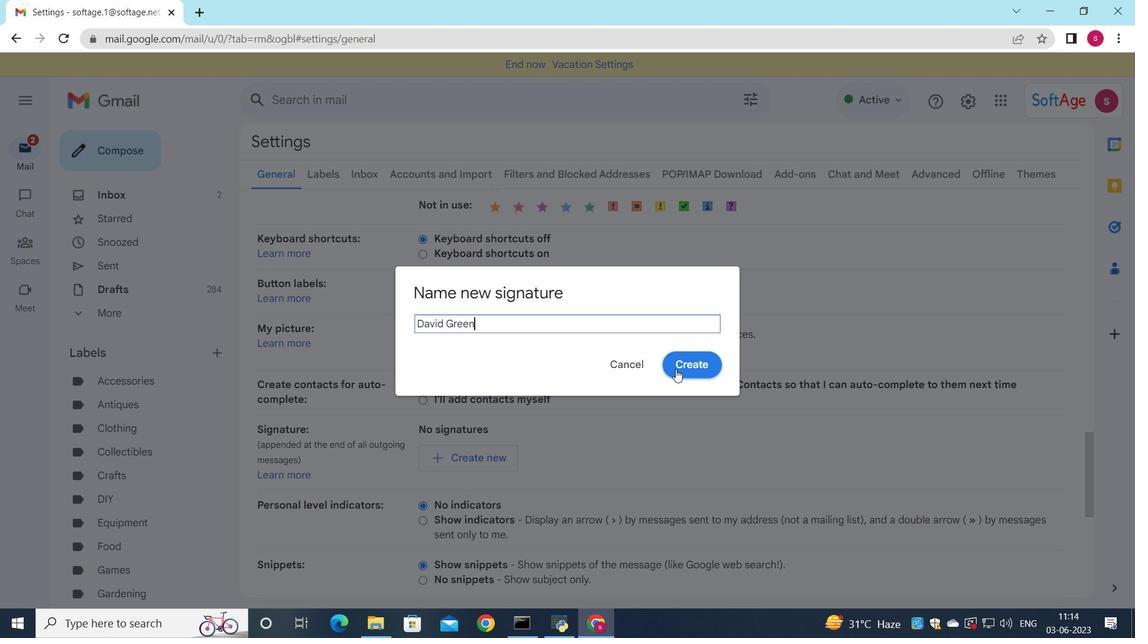 
Action: Mouse moved to (632, 465)
Screenshot: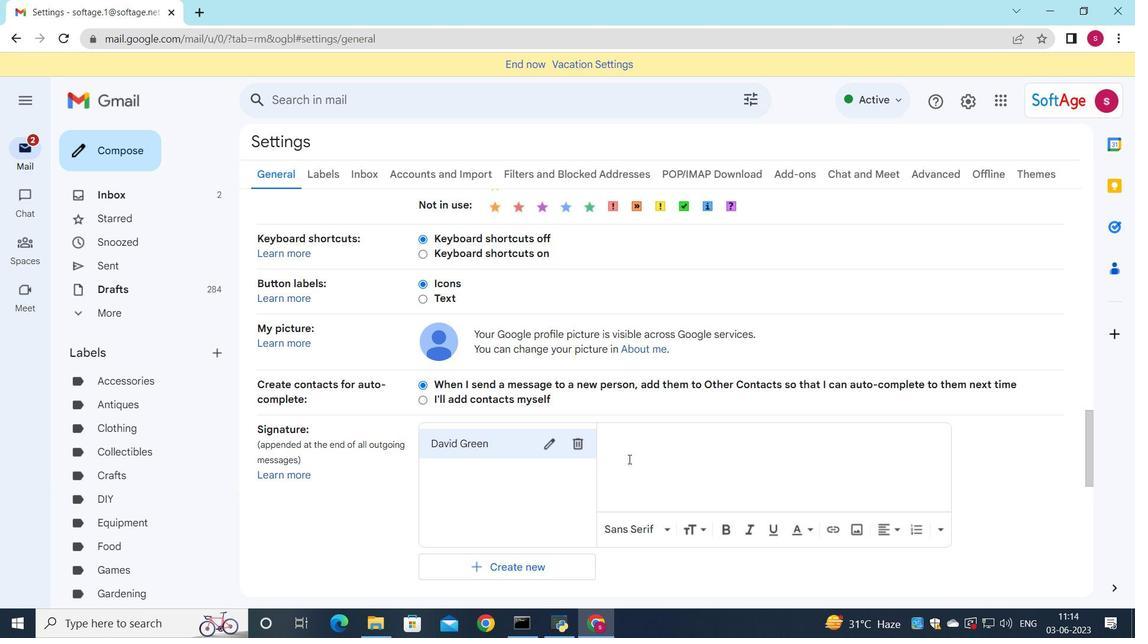 
Action: Mouse pressed left at (632, 465)
Screenshot: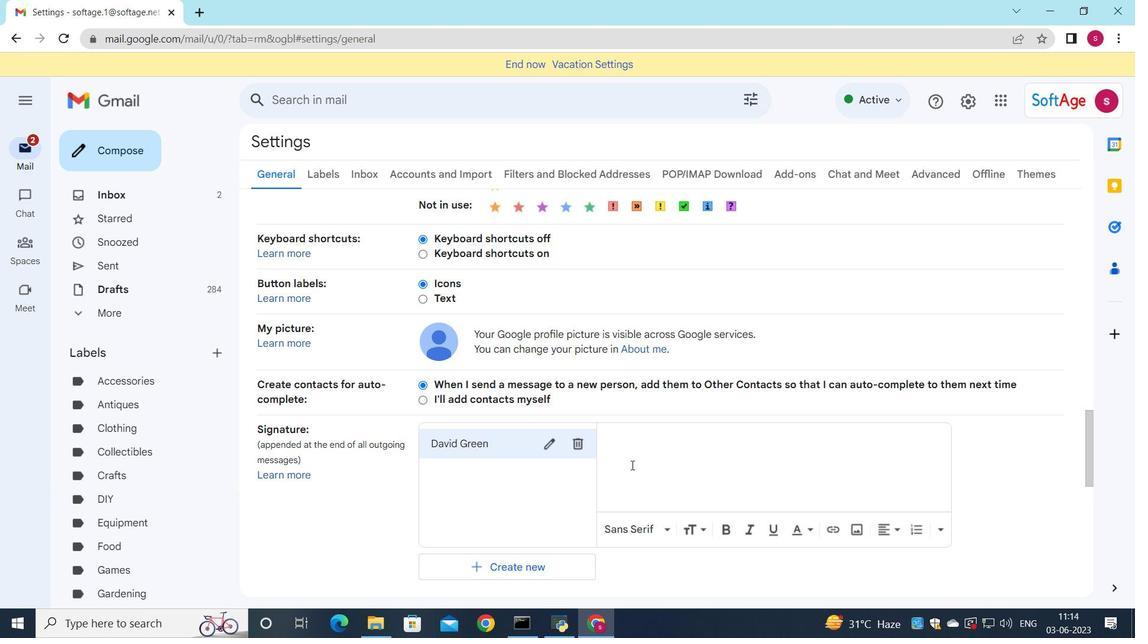 
Action: Mouse moved to (631, 455)
Screenshot: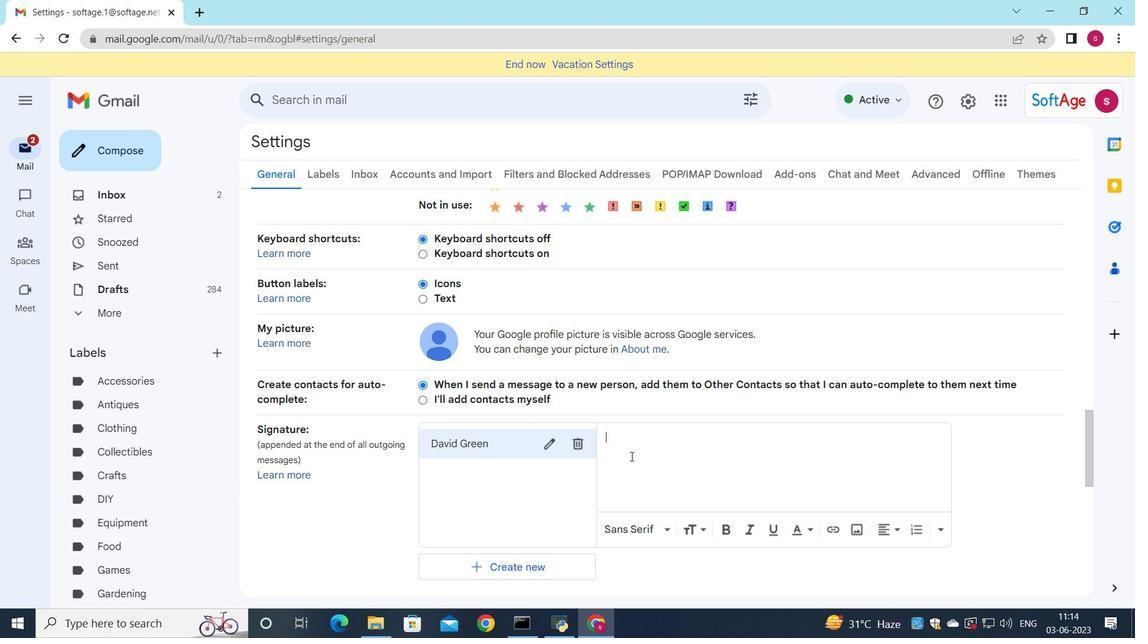 
Action: Key pressed <Key.shift>David<Key.space><Key.shift><Key.shift><Key.shift><Key.shift><Key.shift><Key.shift><Key.shift><Key.shift><Key.shift><Key.shift><Key.shift><Key.shift><Key.shift><Key.shift><Key.shift><Key.shift><Key.shift><Key.shift>Green
Screenshot: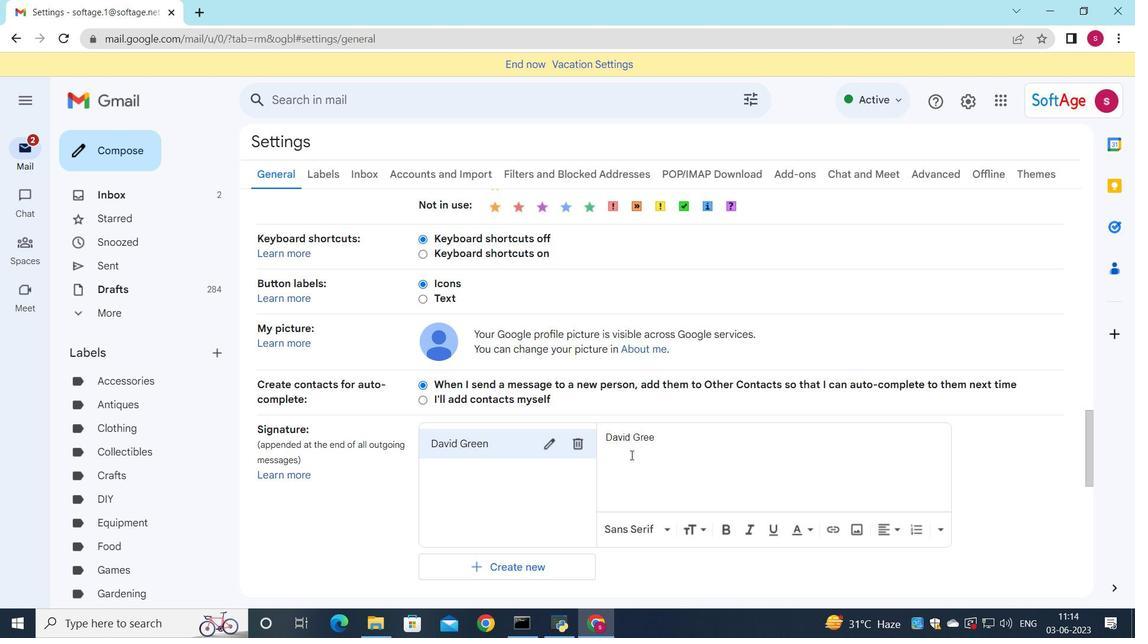 
Action: Mouse scrolled (631, 454) with delta (0, 0)
Screenshot: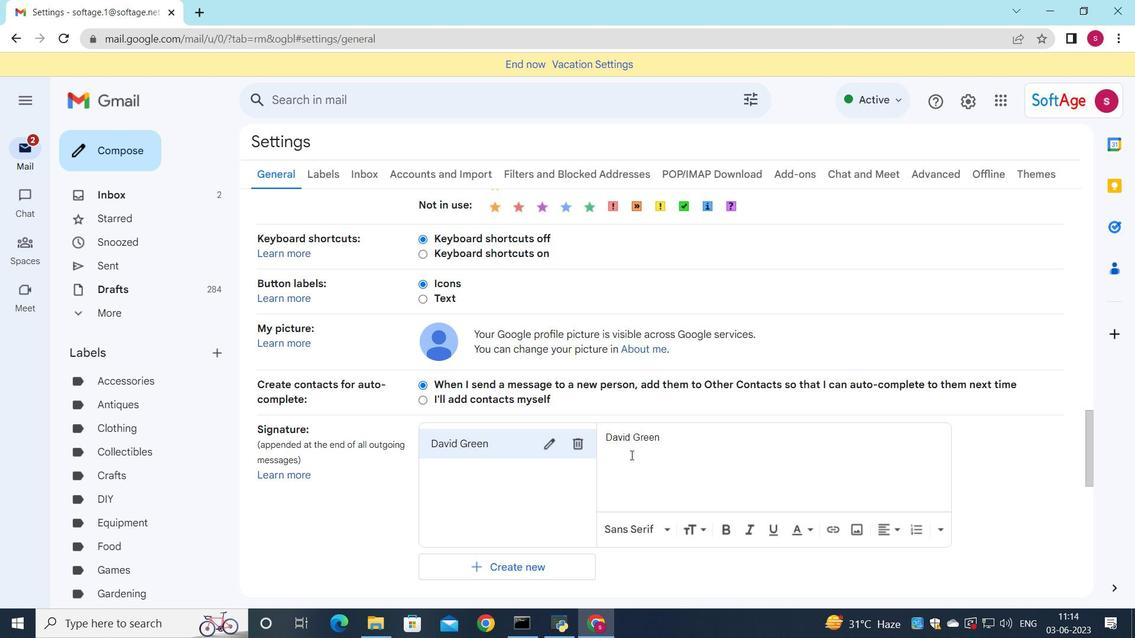 
Action: Mouse scrolled (631, 454) with delta (0, 0)
Screenshot: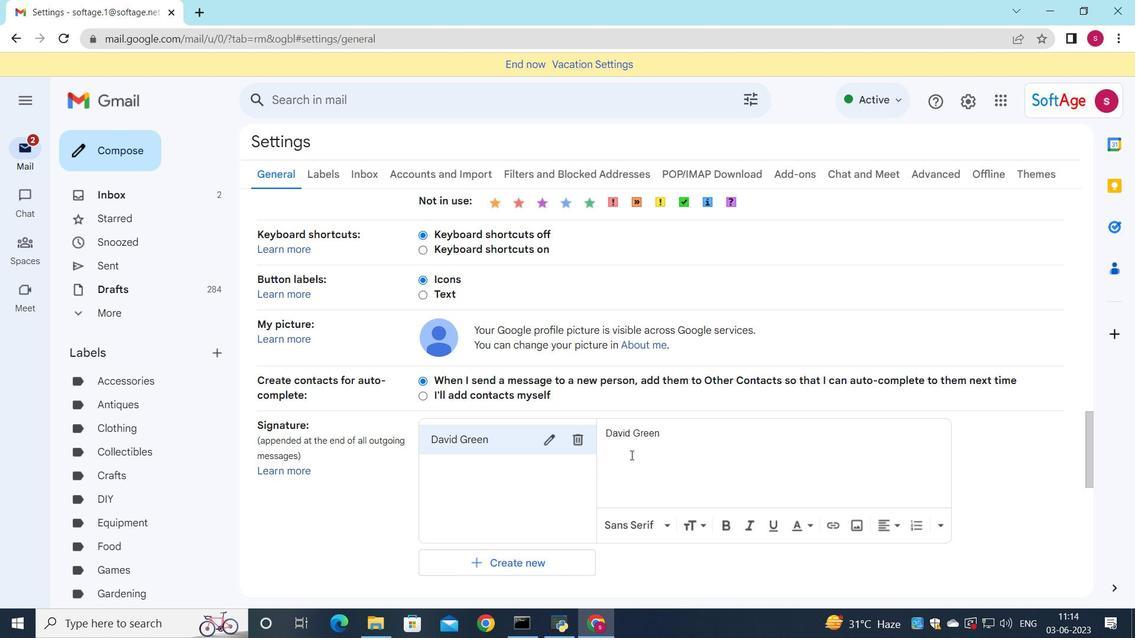 
Action: Mouse moved to (621, 457)
Screenshot: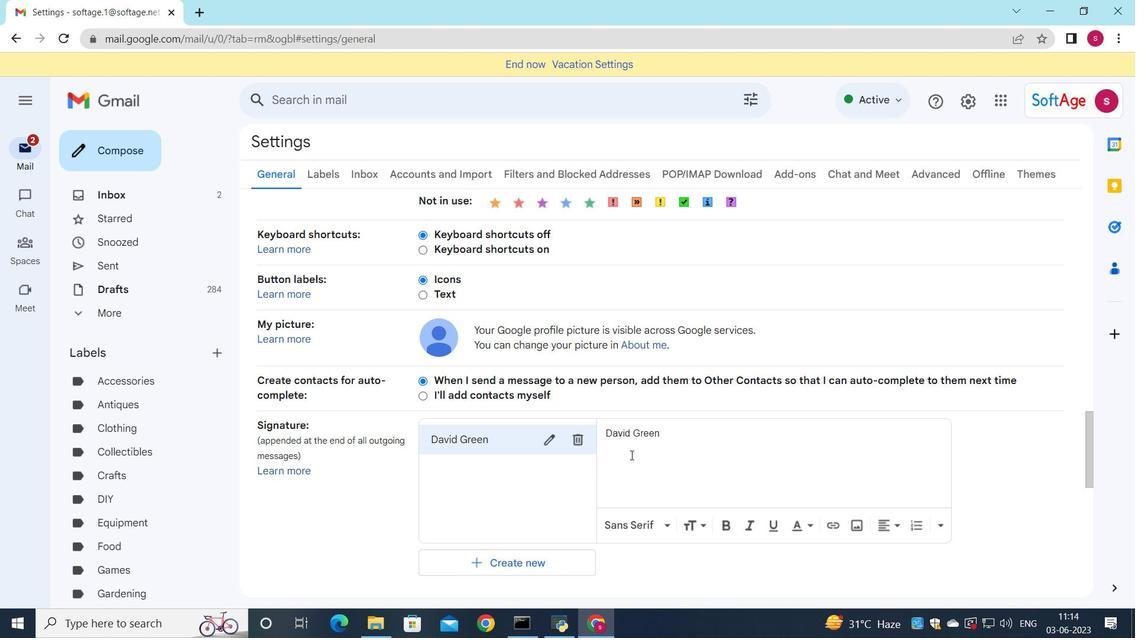 
Action: Mouse scrolled (621, 457) with delta (0, 0)
Screenshot: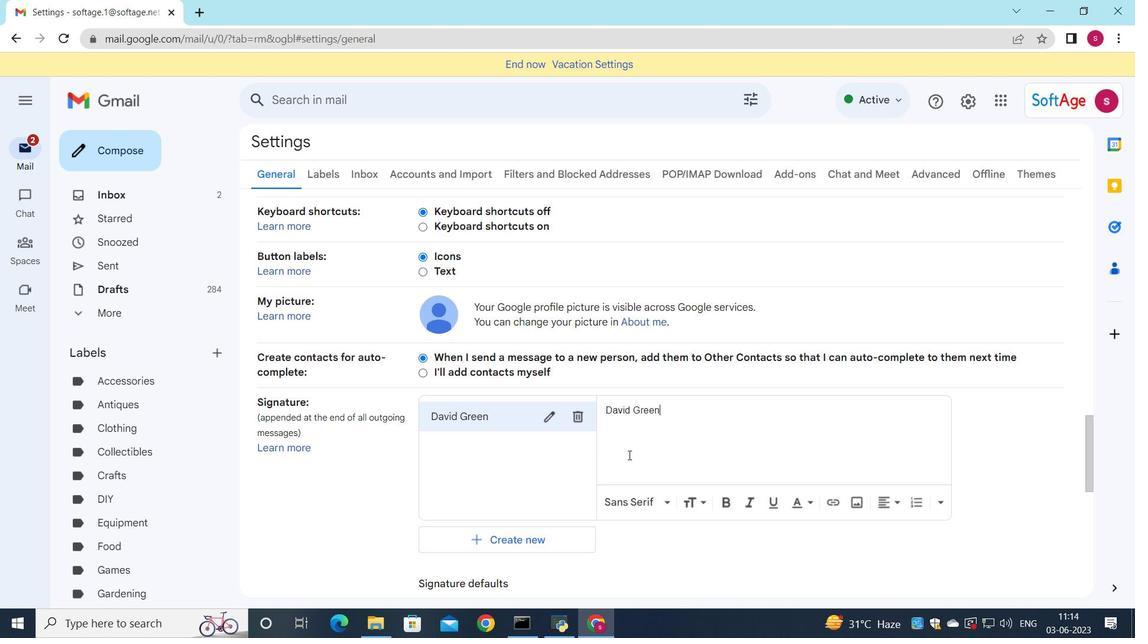 
Action: Mouse moved to (492, 435)
Screenshot: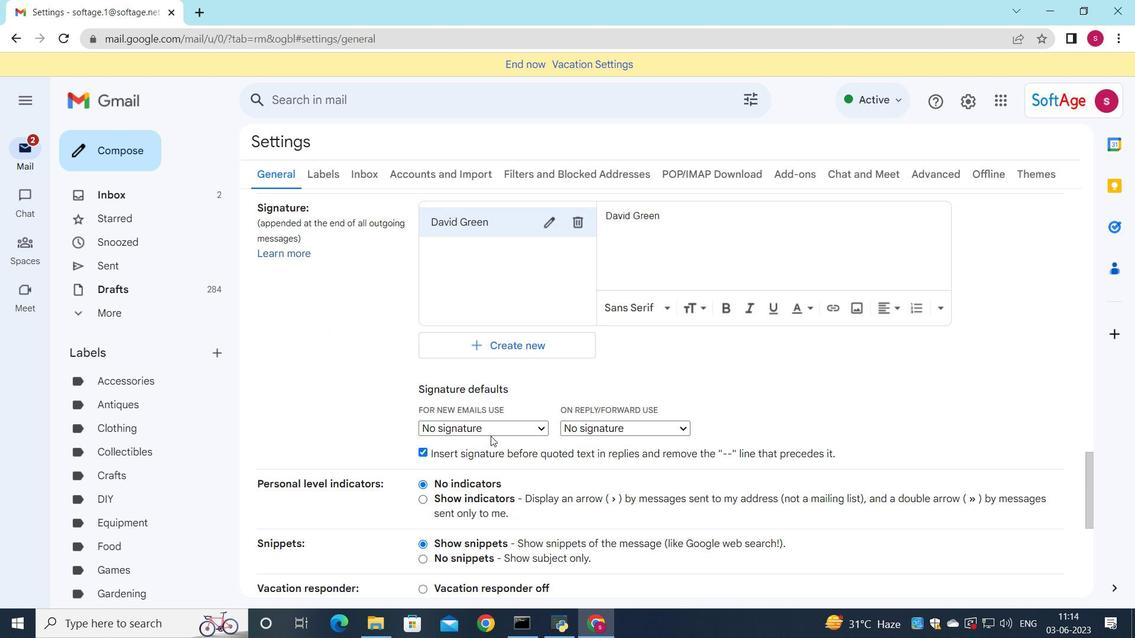 
Action: Mouse pressed left at (492, 435)
Screenshot: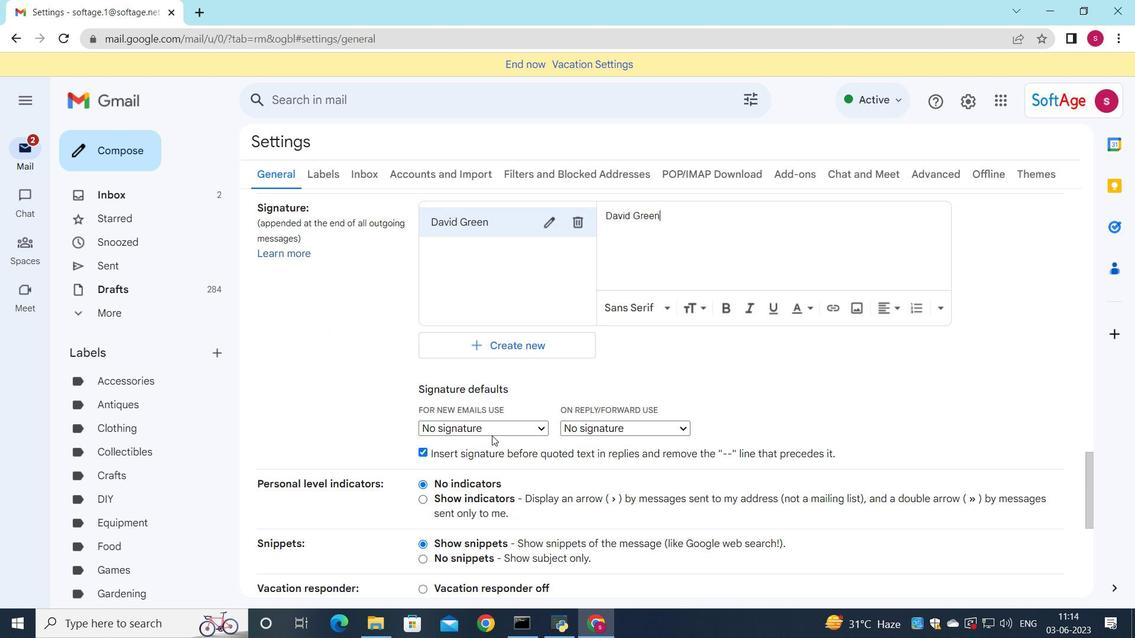 
Action: Mouse moved to (498, 432)
Screenshot: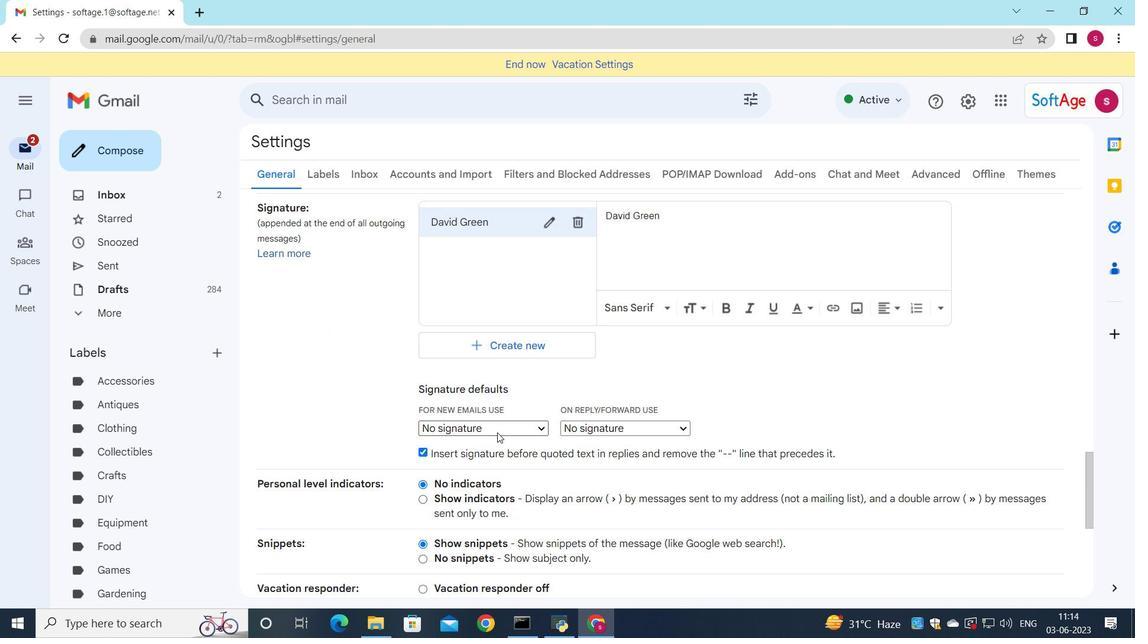 
Action: Mouse pressed left at (498, 432)
Screenshot: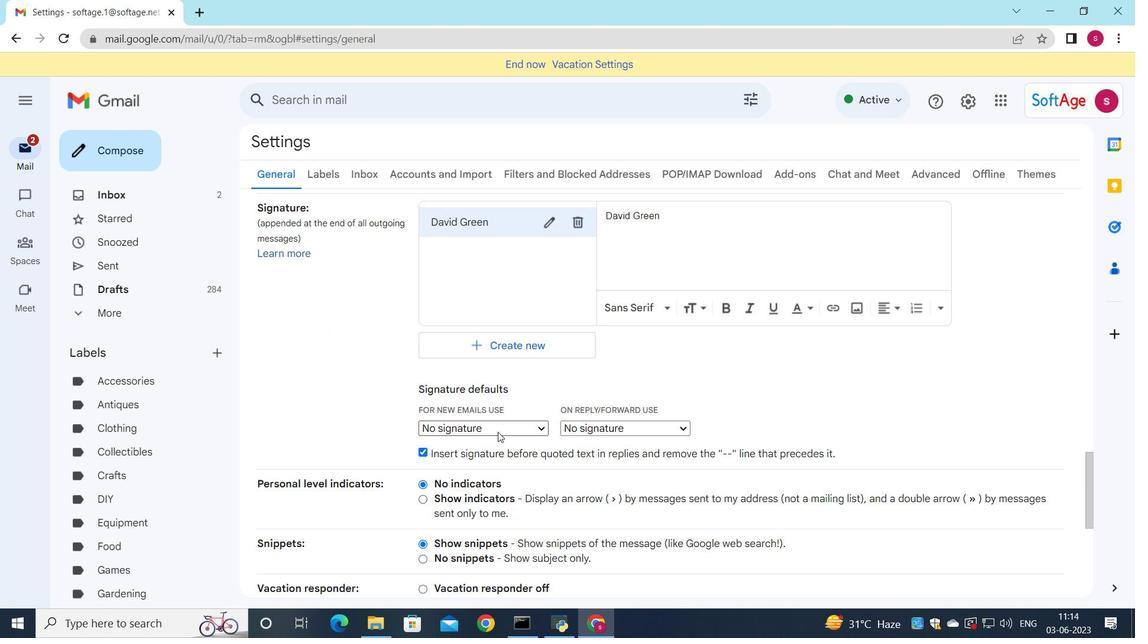 
Action: Mouse moved to (498, 454)
Screenshot: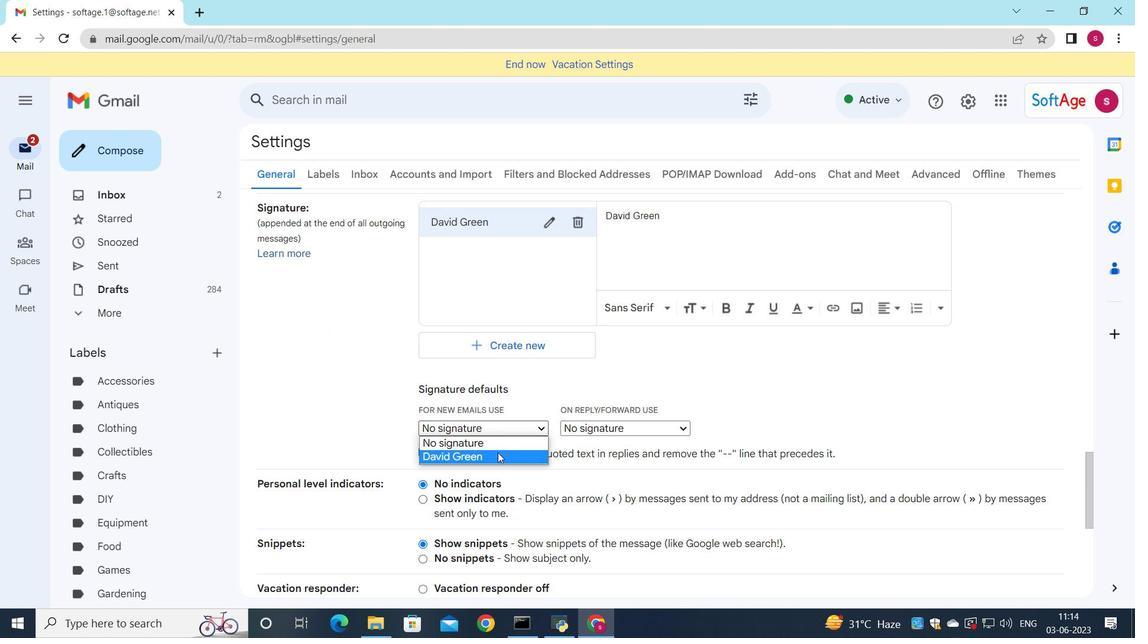 
Action: Mouse pressed left at (498, 454)
Screenshot: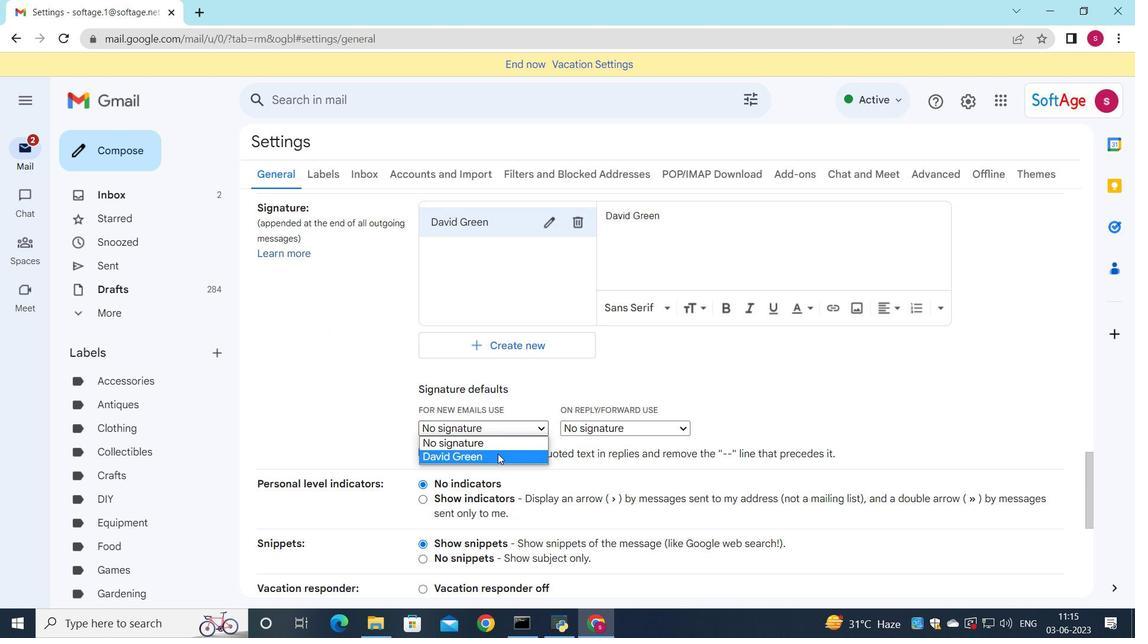 
Action: Mouse moved to (593, 424)
Screenshot: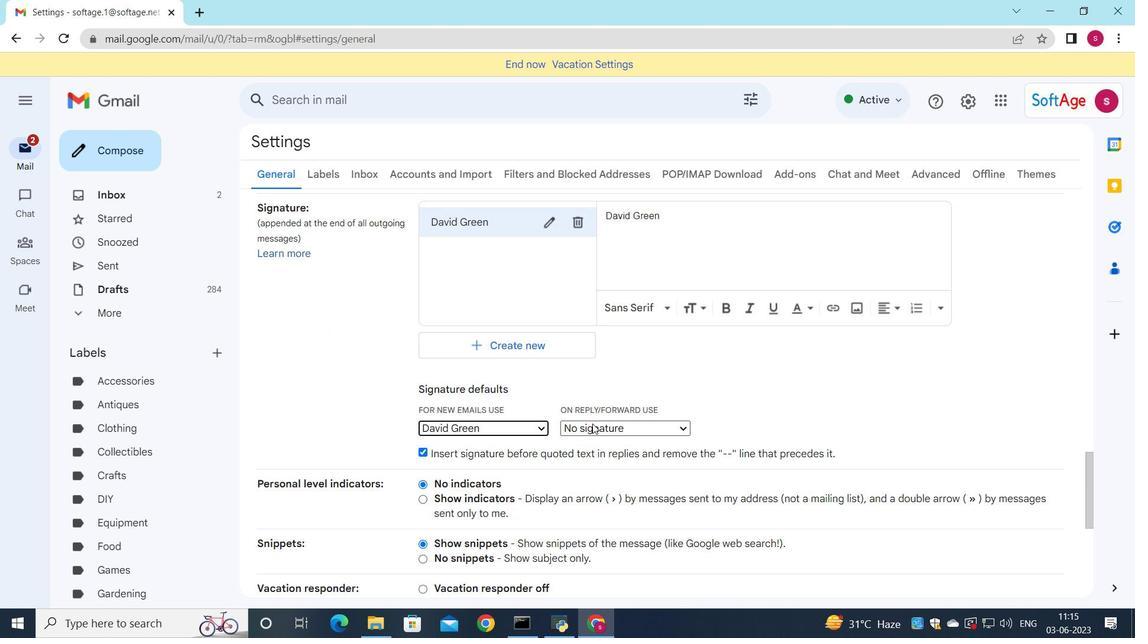 
Action: Mouse pressed left at (593, 424)
Screenshot: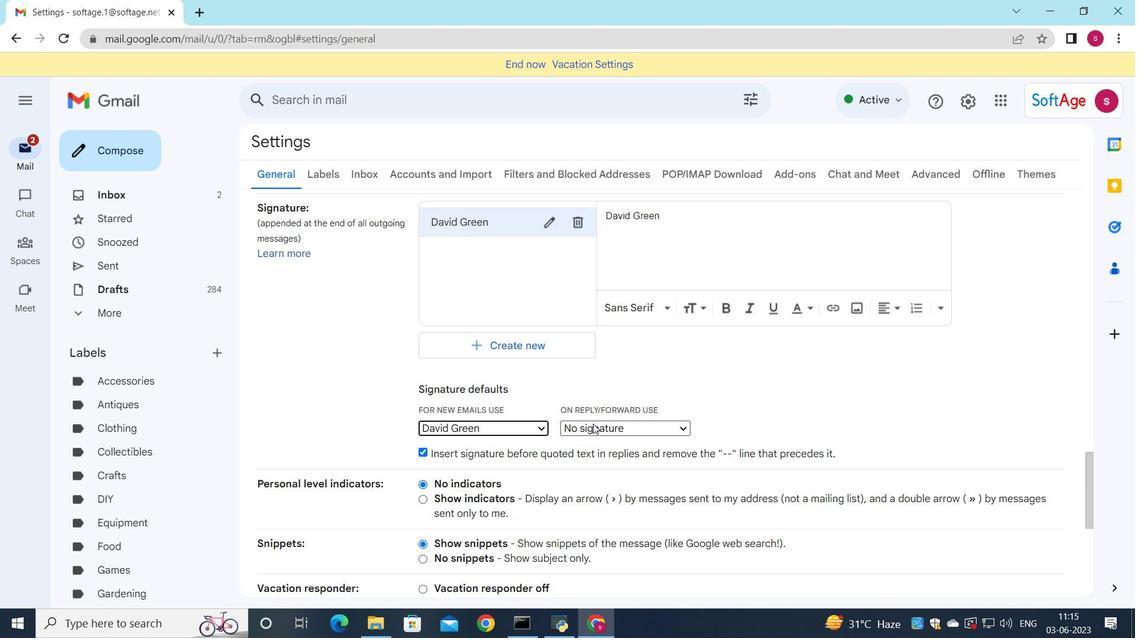 
Action: Mouse moved to (594, 453)
Screenshot: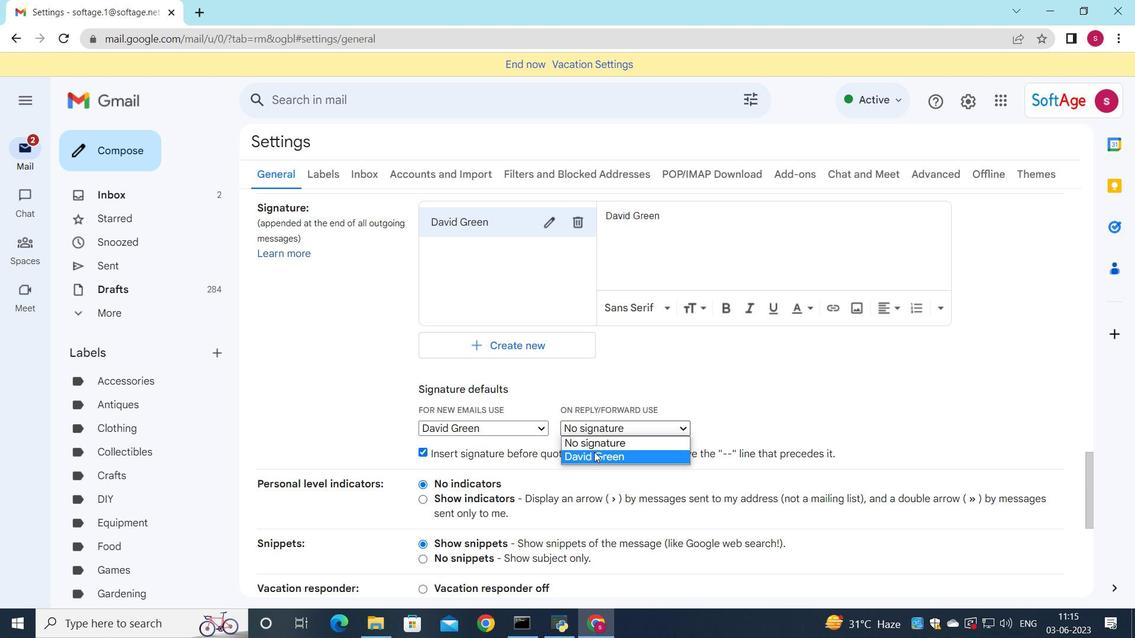 
Action: Mouse pressed left at (594, 453)
Screenshot: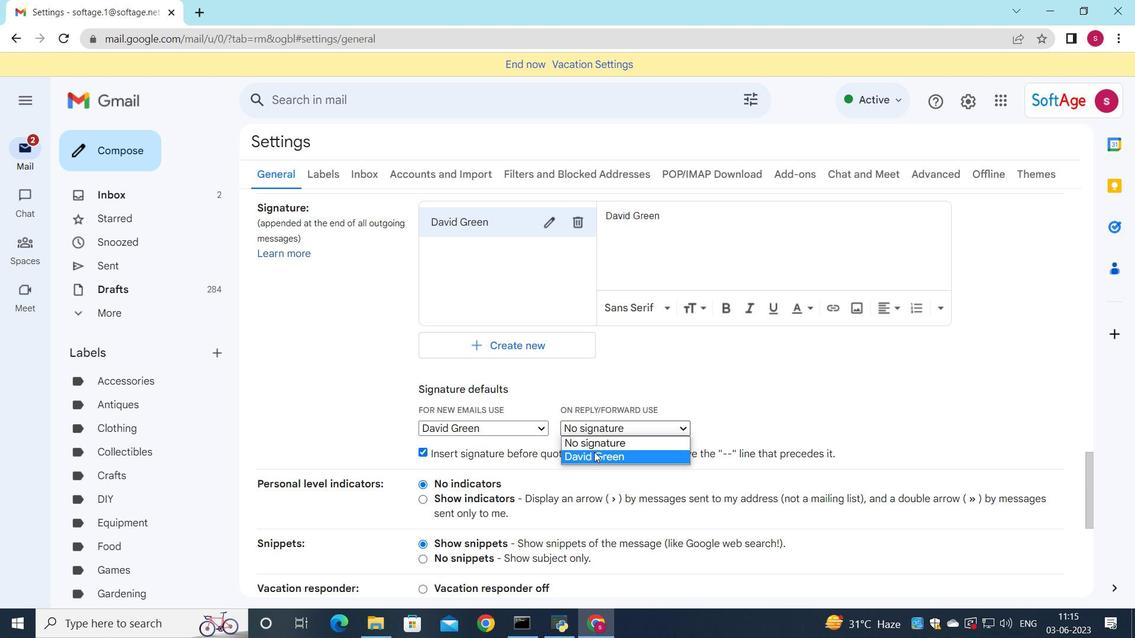 
Action: Mouse moved to (580, 430)
Screenshot: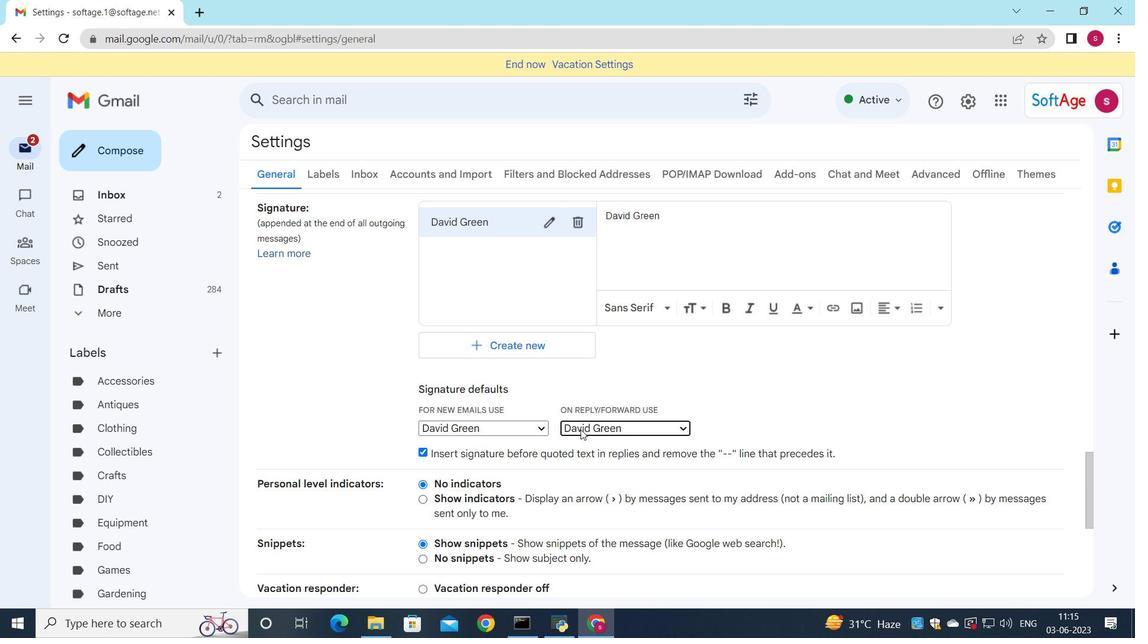 
Action: Mouse scrolled (580, 430) with delta (0, 0)
Screenshot: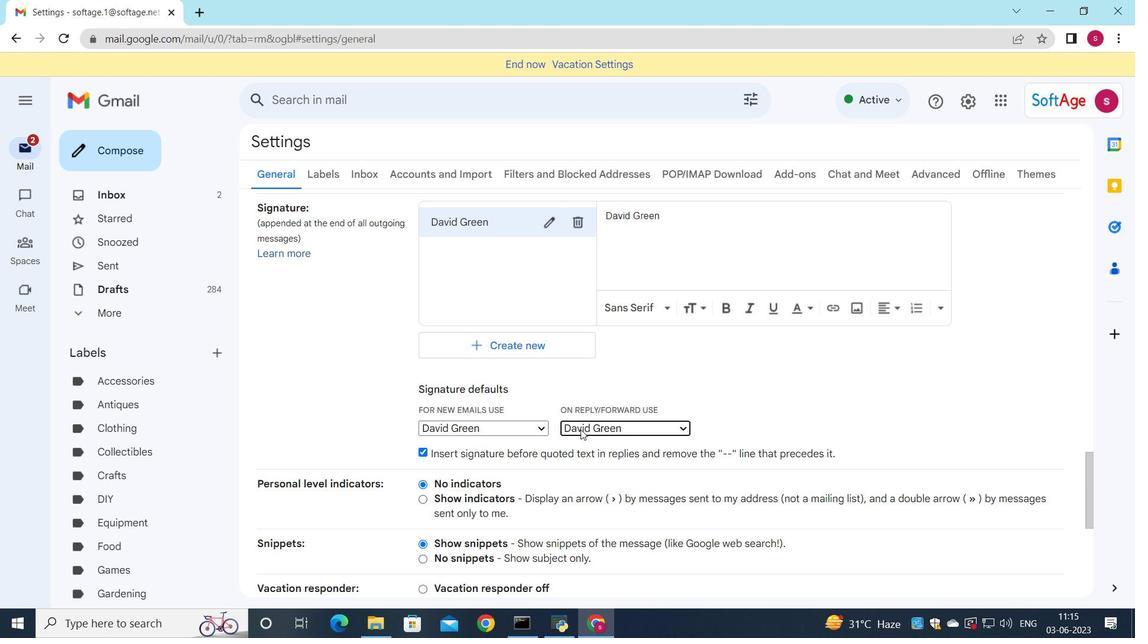 
Action: Mouse moved to (579, 431)
Screenshot: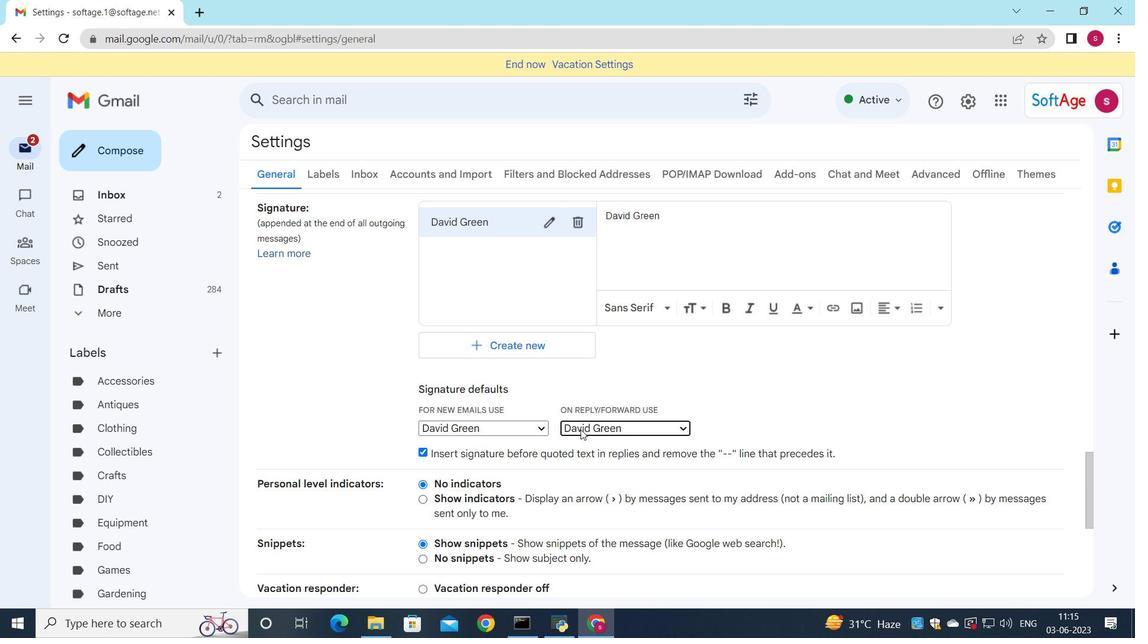 
Action: Mouse scrolled (579, 431) with delta (0, 0)
Screenshot: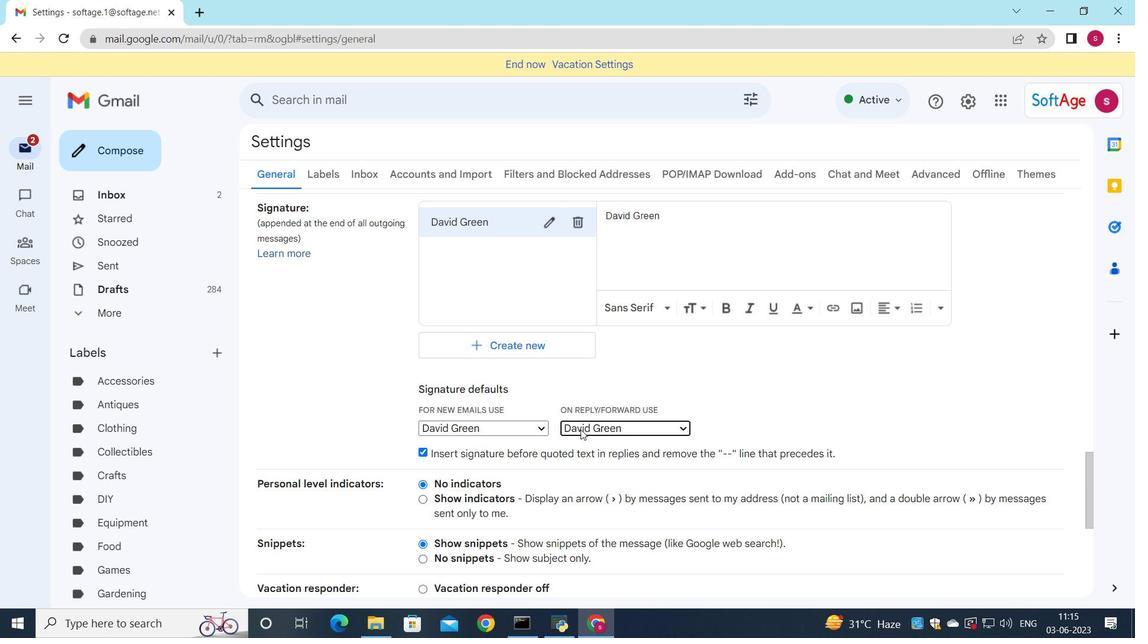 
Action: Mouse moved to (579, 433)
Screenshot: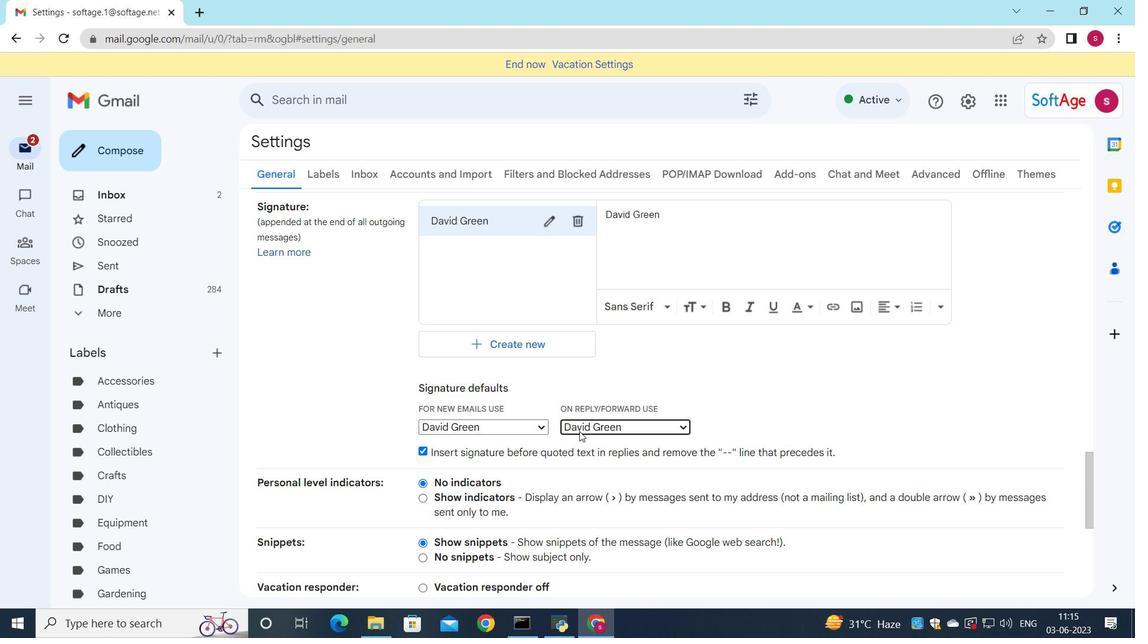 
Action: Mouse scrolled (579, 433) with delta (0, 0)
Screenshot: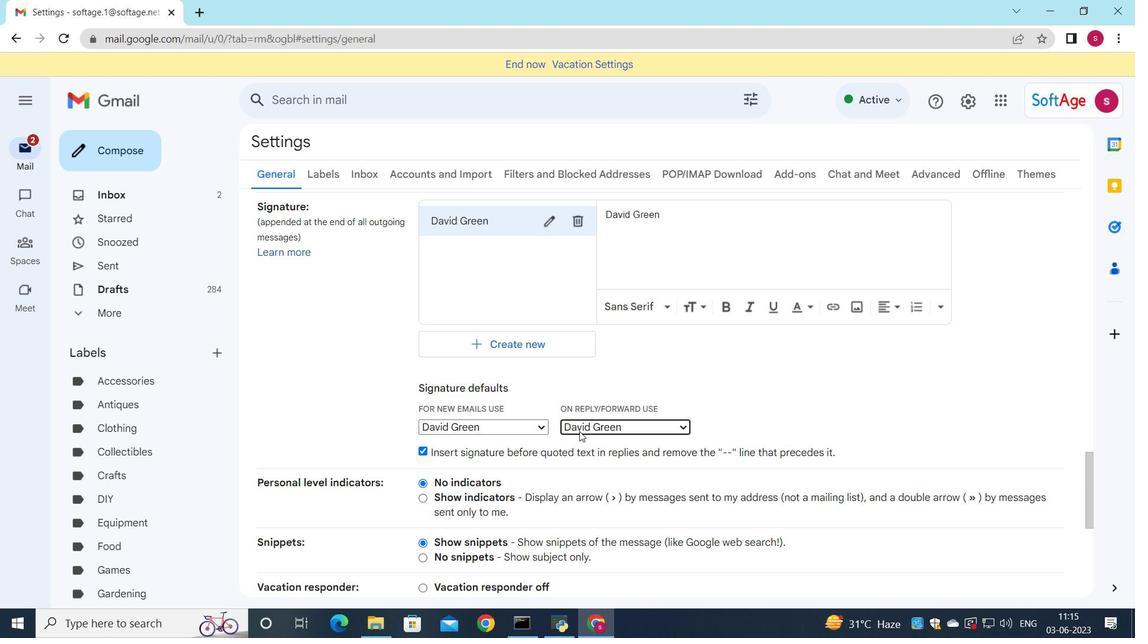 
Action: Mouse moved to (579, 434)
Screenshot: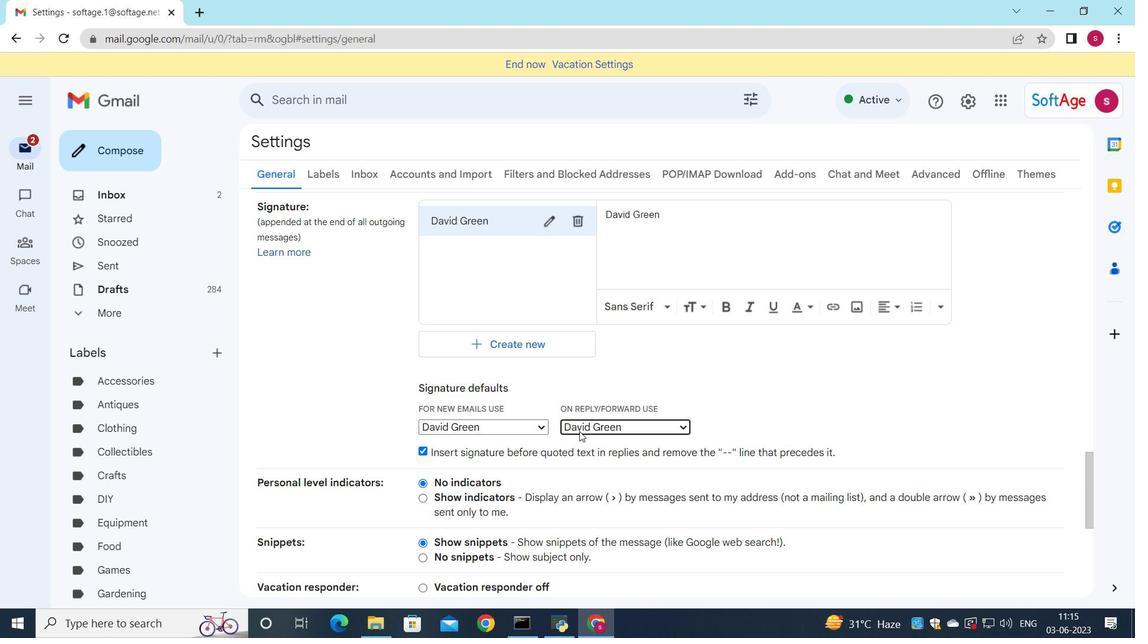 
Action: Mouse scrolled (579, 434) with delta (0, 0)
Screenshot: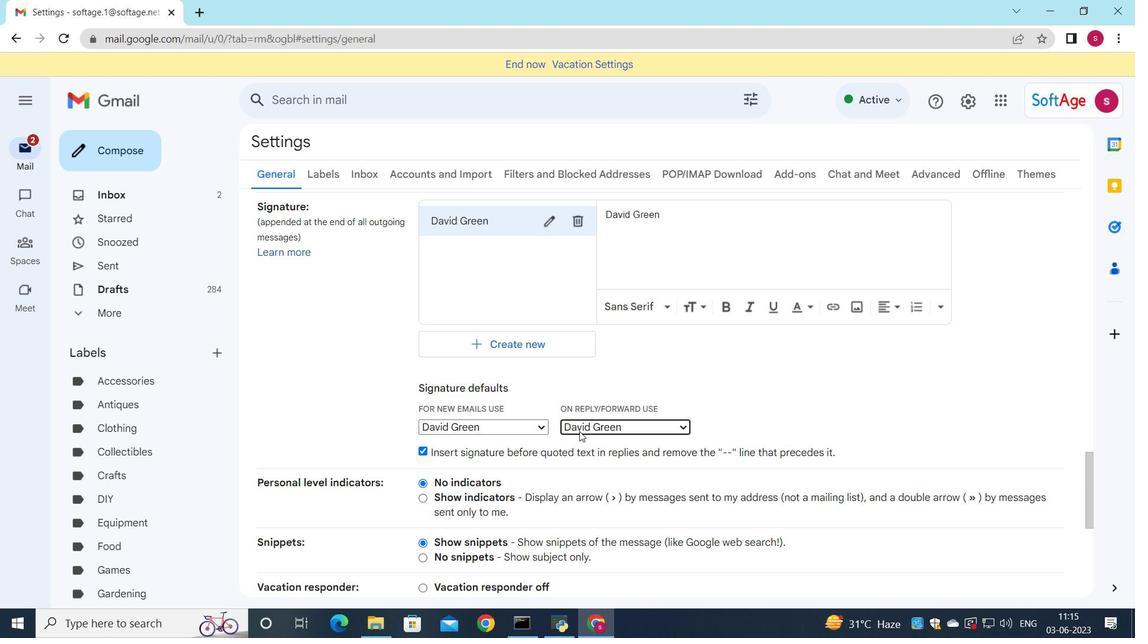 
Action: Mouse moved to (576, 434)
Screenshot: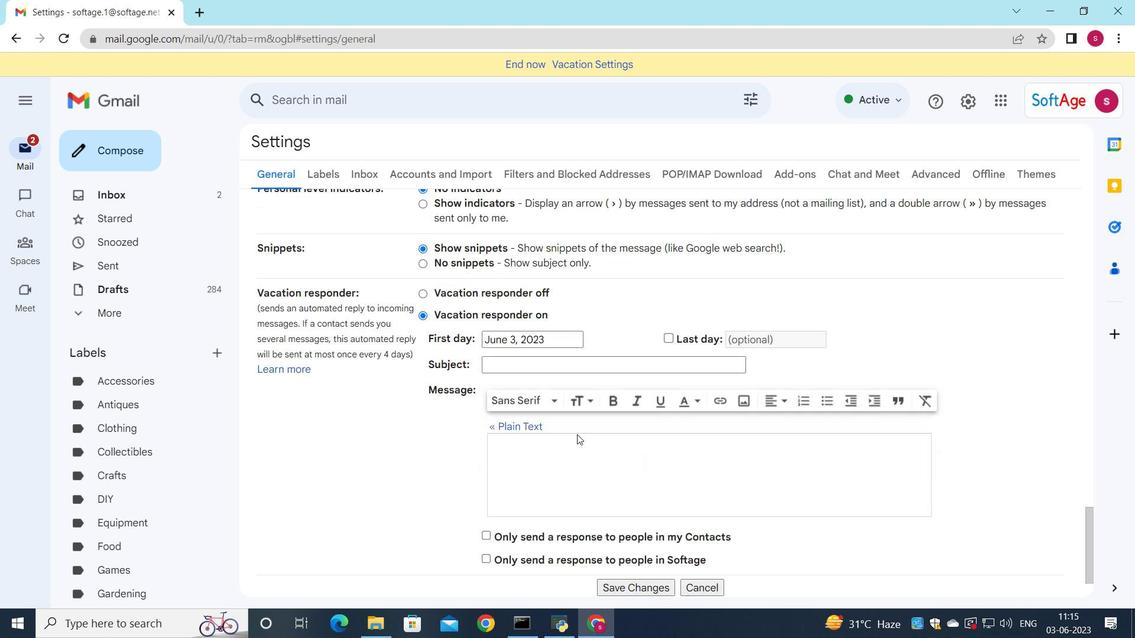 
Action: Mouse scrolled (576, 434) with delta (0, 0)
Screenshot: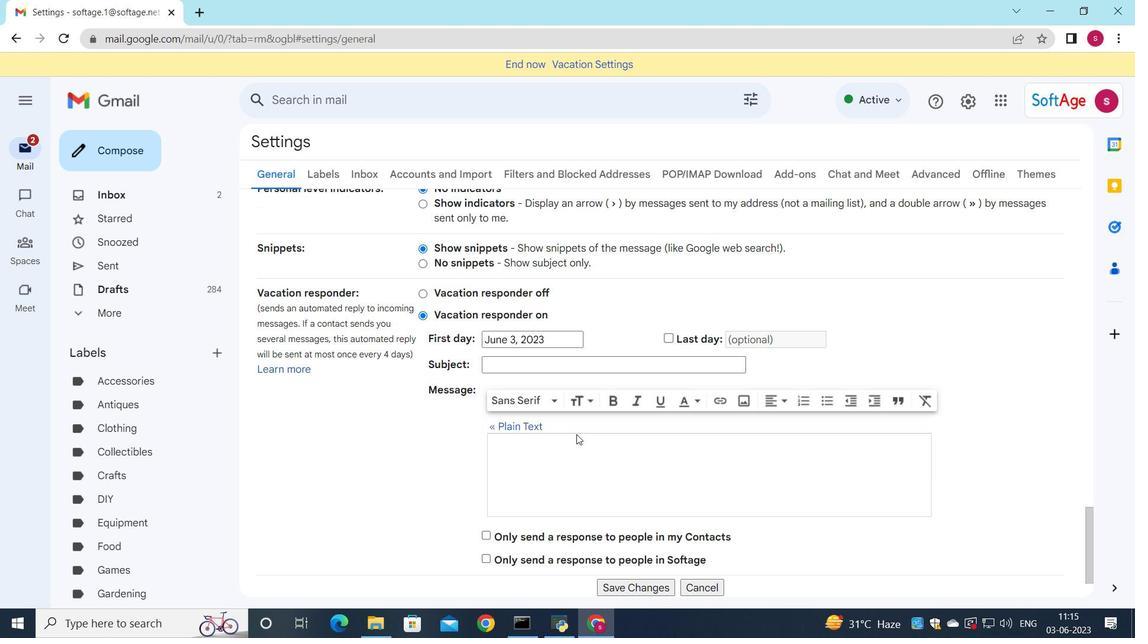 
Action: Mouse scrolled (576, 434) with delta (0, 0)
Screenshot: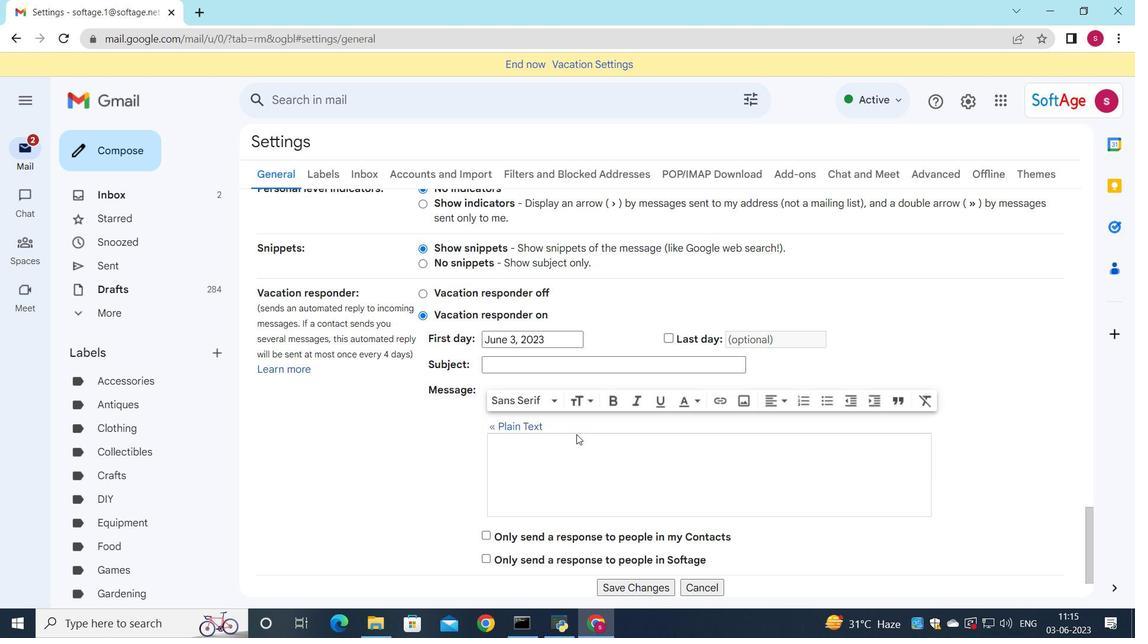 
Action: Mouse scrolled (576, 434) with delta (0, 0)
Screenshot: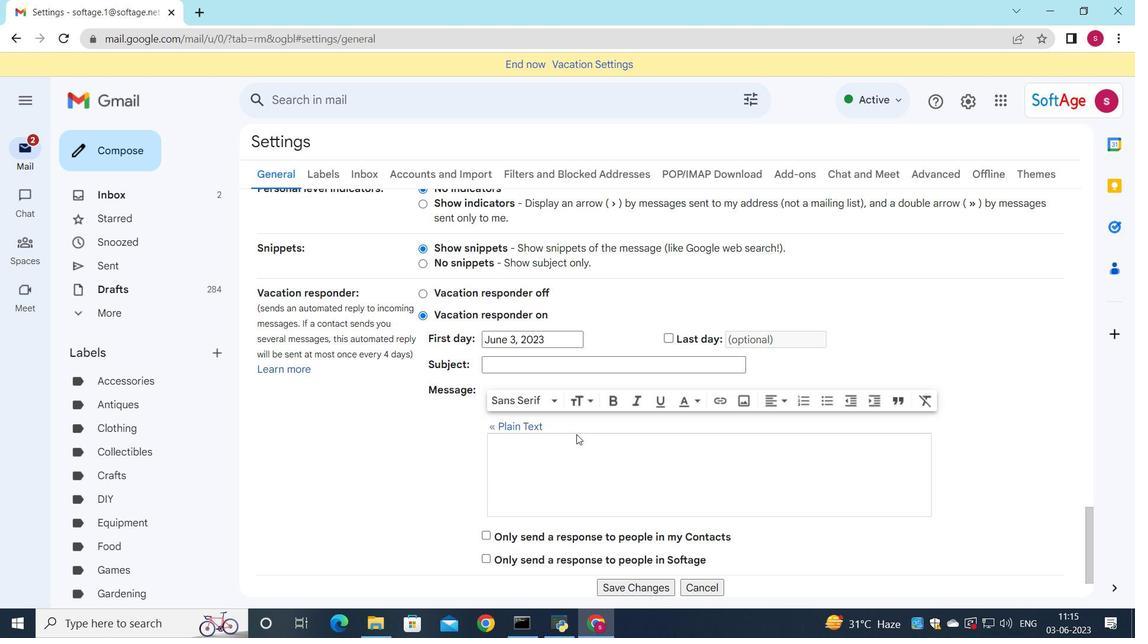 
Action: Mouse scrolled (576, 434) with delta (0, 0)
Screenshot: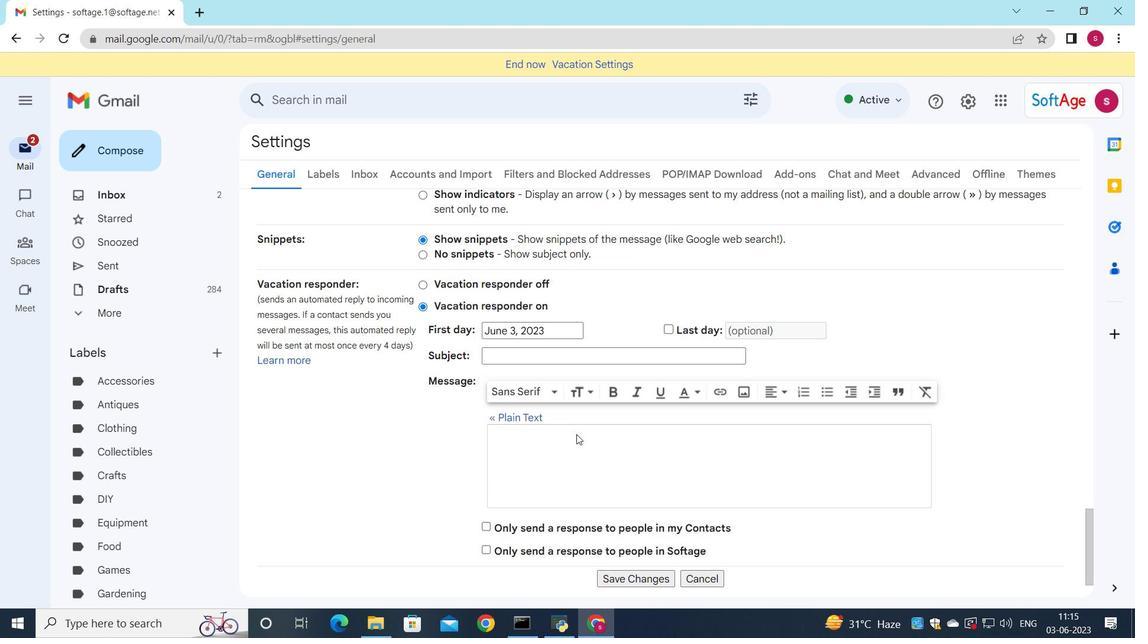 
Action: Mouse moved to (615, 514)
Screenshot: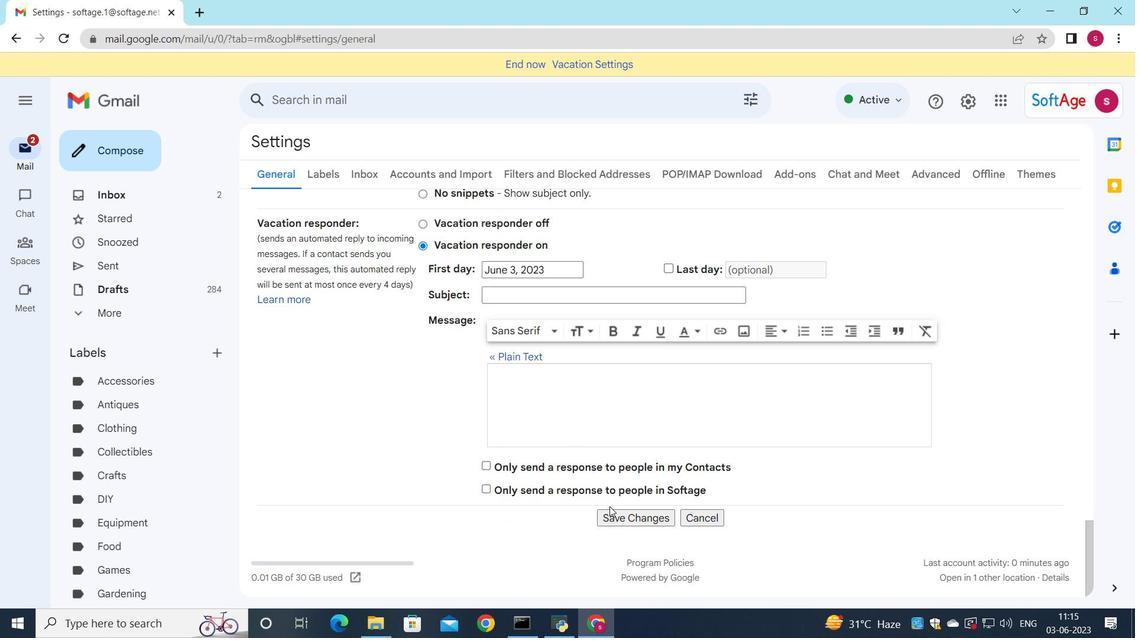 
Action: Mouse pressed left at (615, 514)
Screenshot: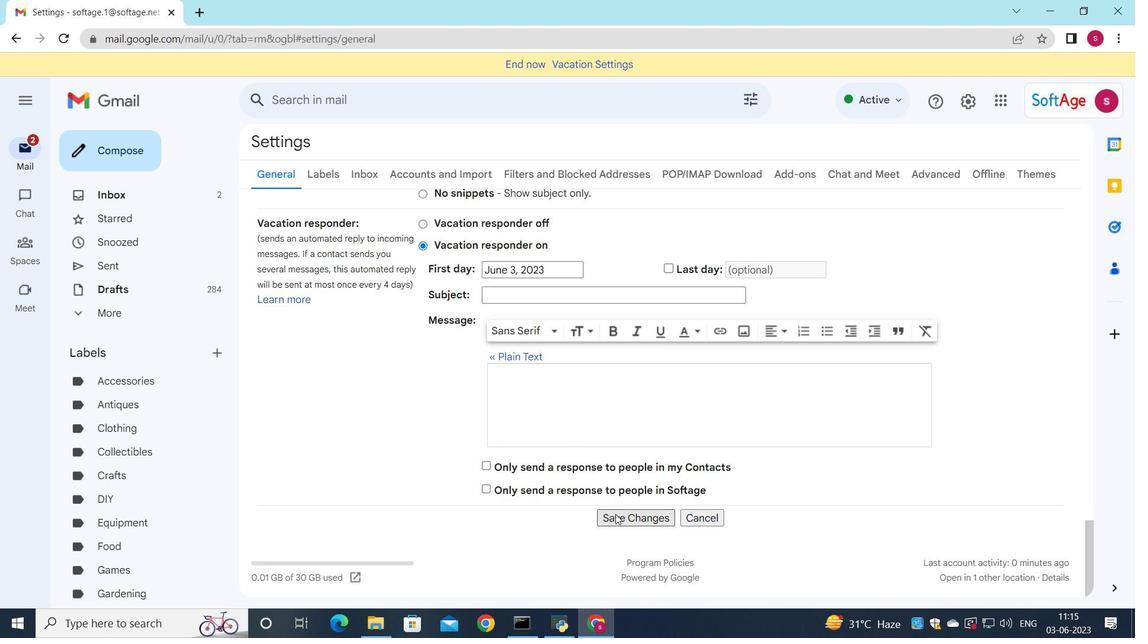 
Action: Mouse moved to (564, 410)
Screenshot: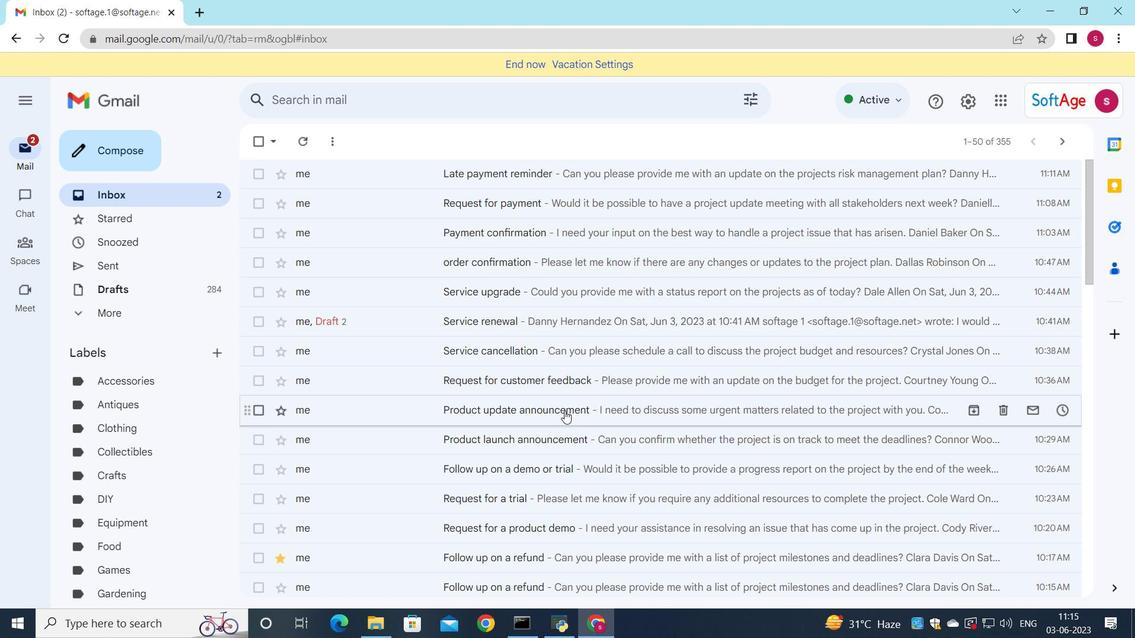
Action: Mouse pressed left at (564, 410)
Screenshot: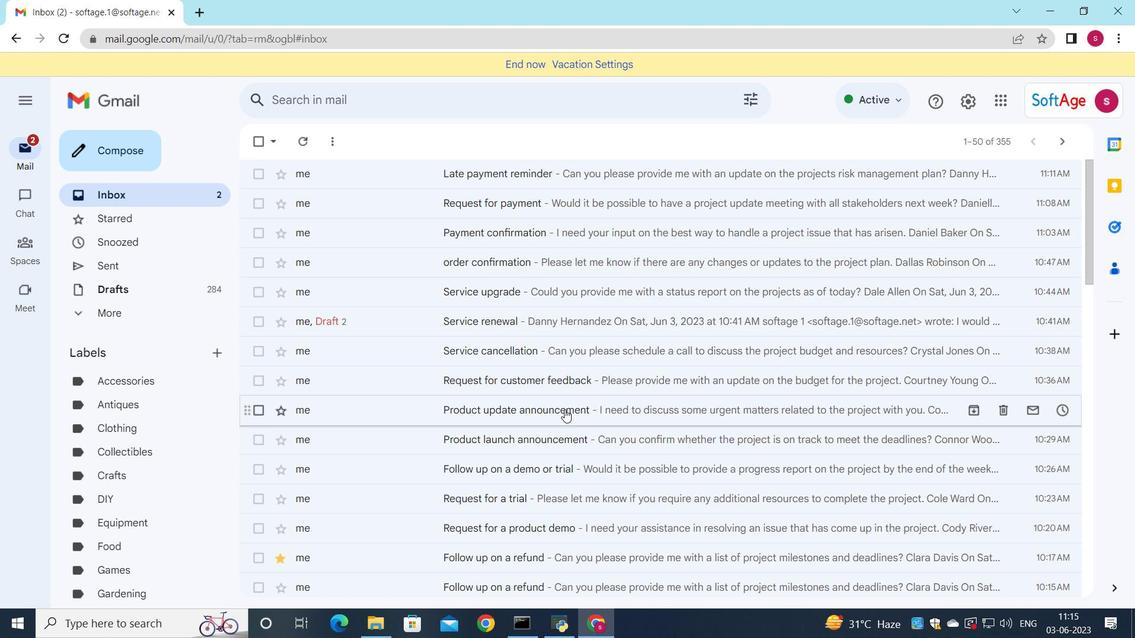 
Action: Mouse moved to (500, 398)
Screenshot: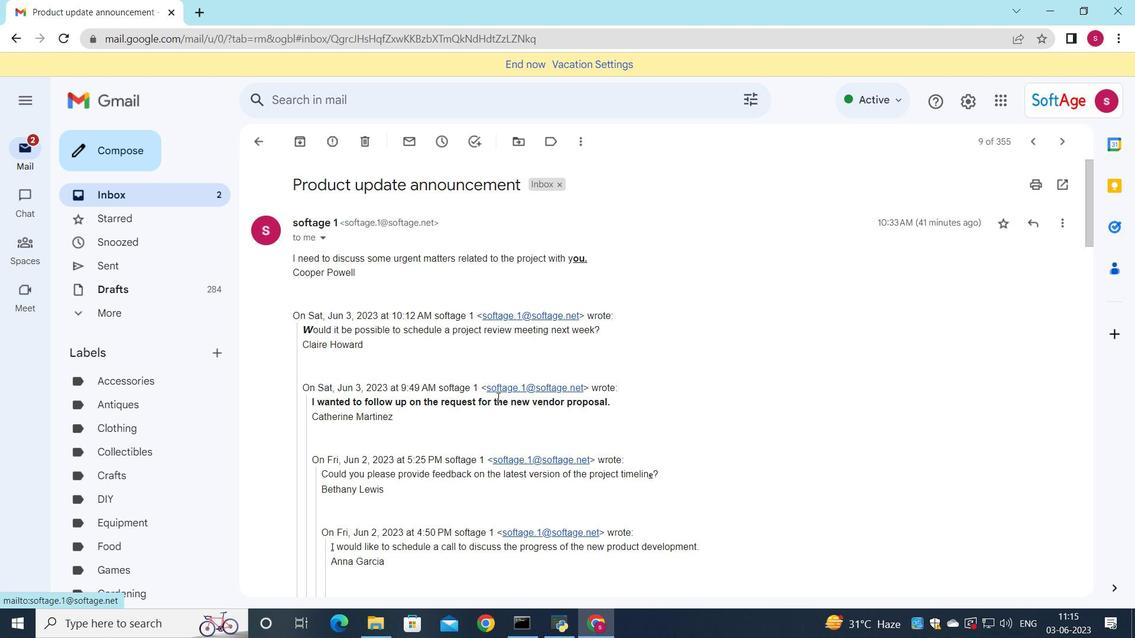 
Action: Mouse scrolled (500, 397) with delta (0, 0)
Screenshot: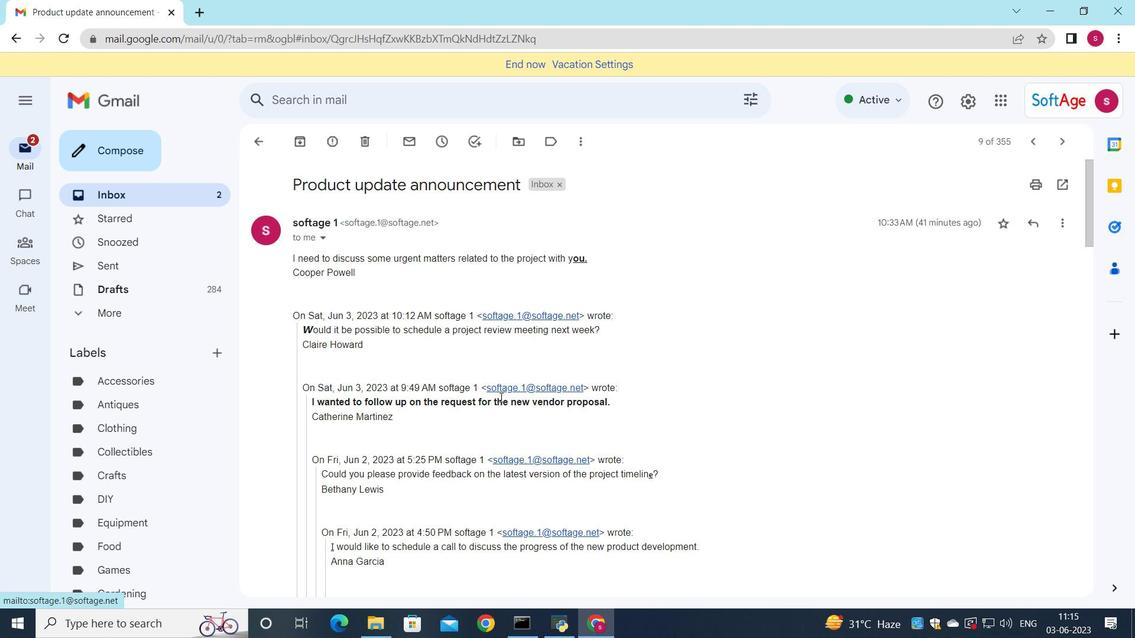 
Action: Mouse scrolled (500, 397) with delta (0, 0)
Screenshot: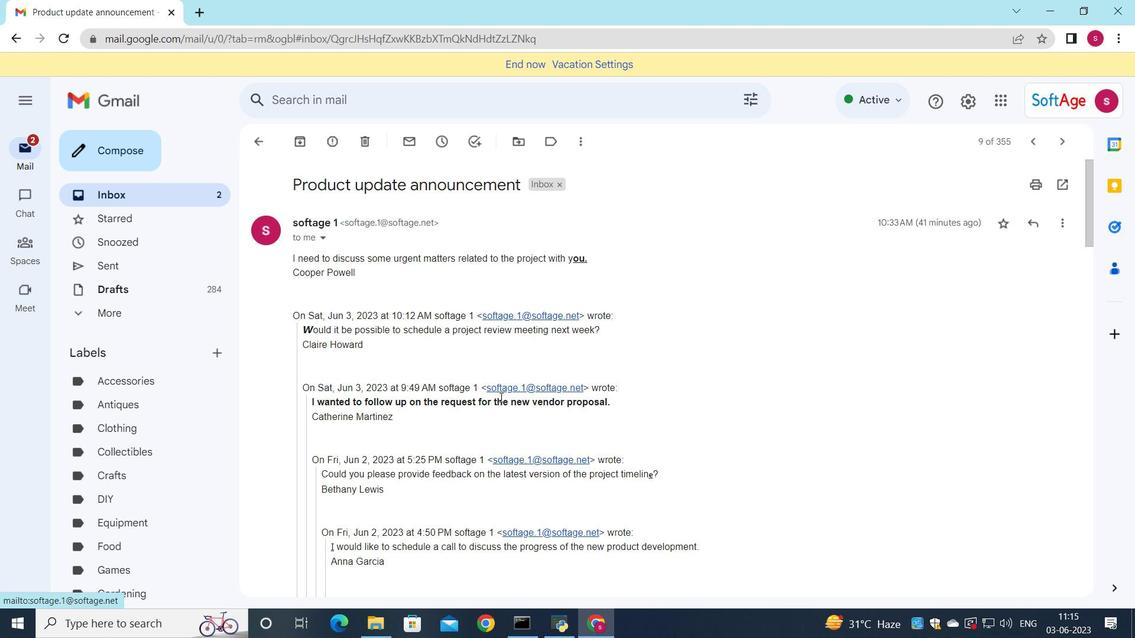 
Action: Mouse scrolled (500, 397) with delta (0, 0)
Screenshot: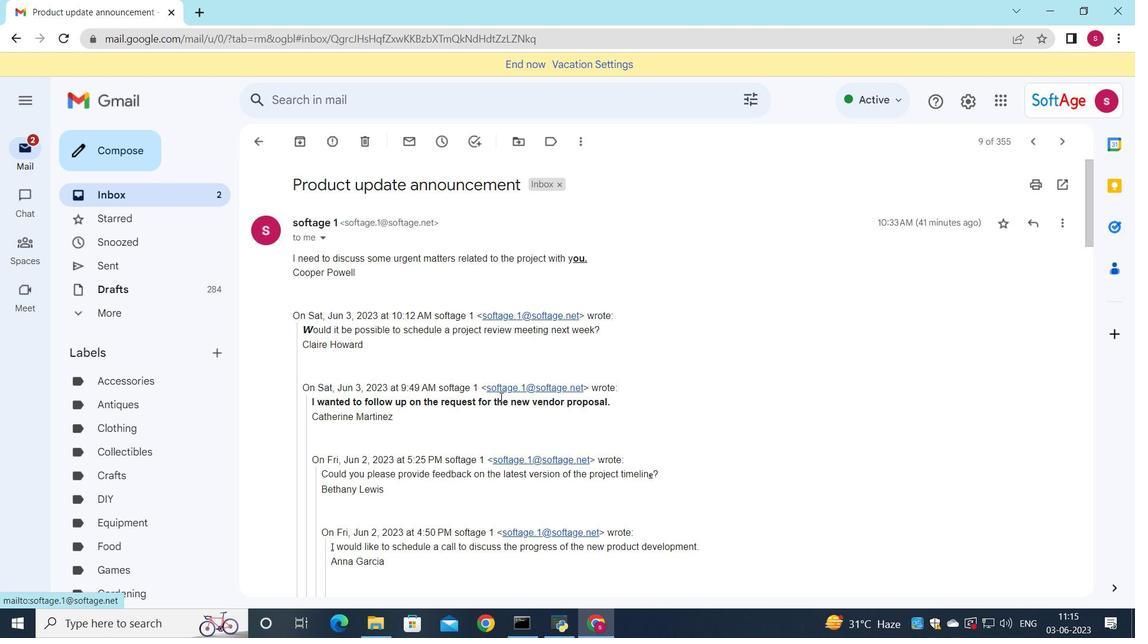 
Action: Mouse moved to (500, 404)
Screenshot: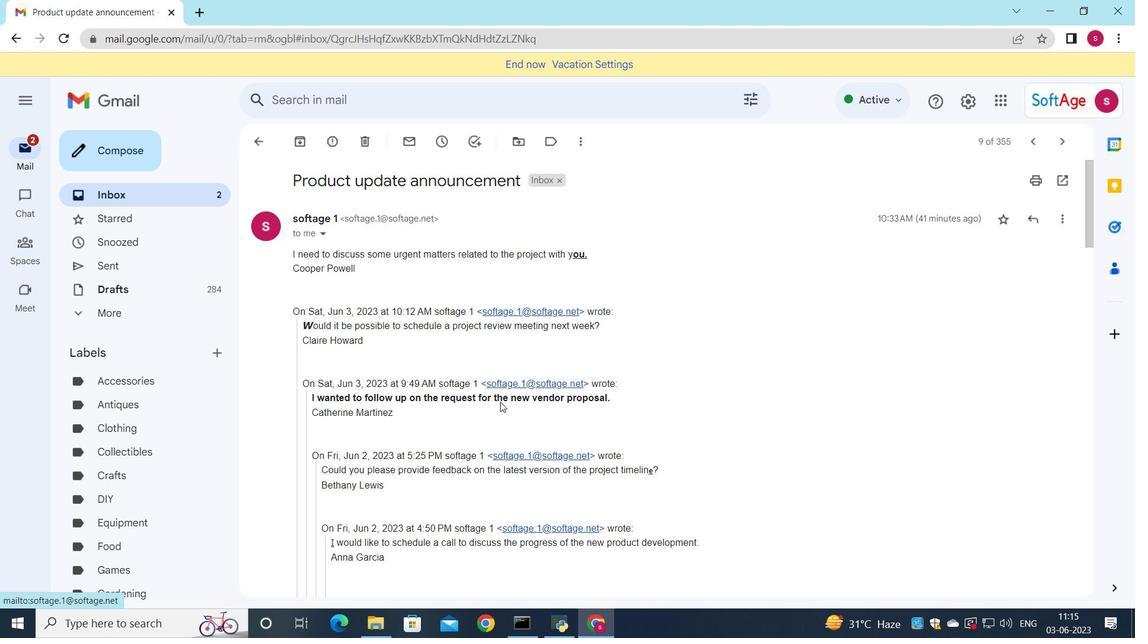 
Action: Mouse scrolled (500, 403) with delta (0, 0)
Screenshot: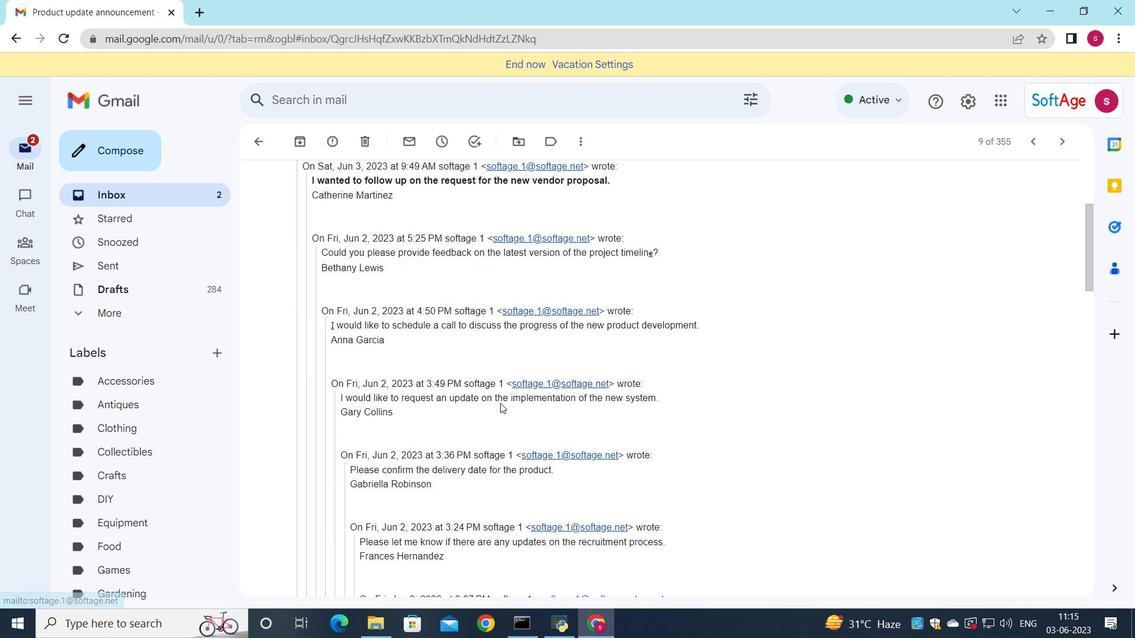 
Action: Mouse scrolled (500, 403) with delta (0, 0)
Screenshot: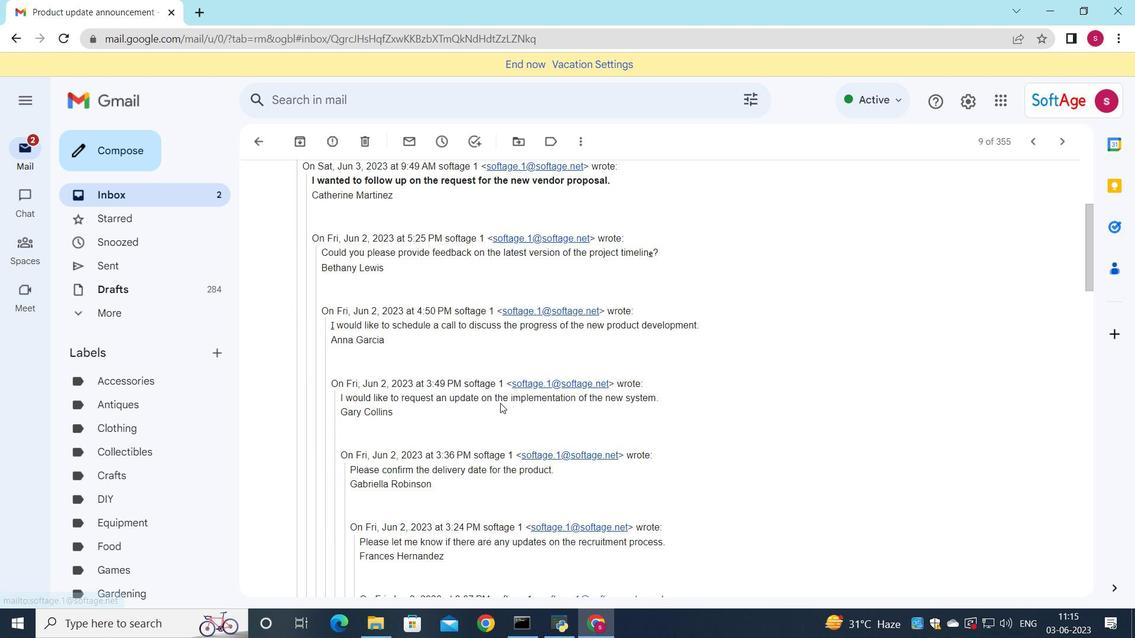 
Action: Mouse scrolled (500, 403) with delta (0, 0)
Screenshot: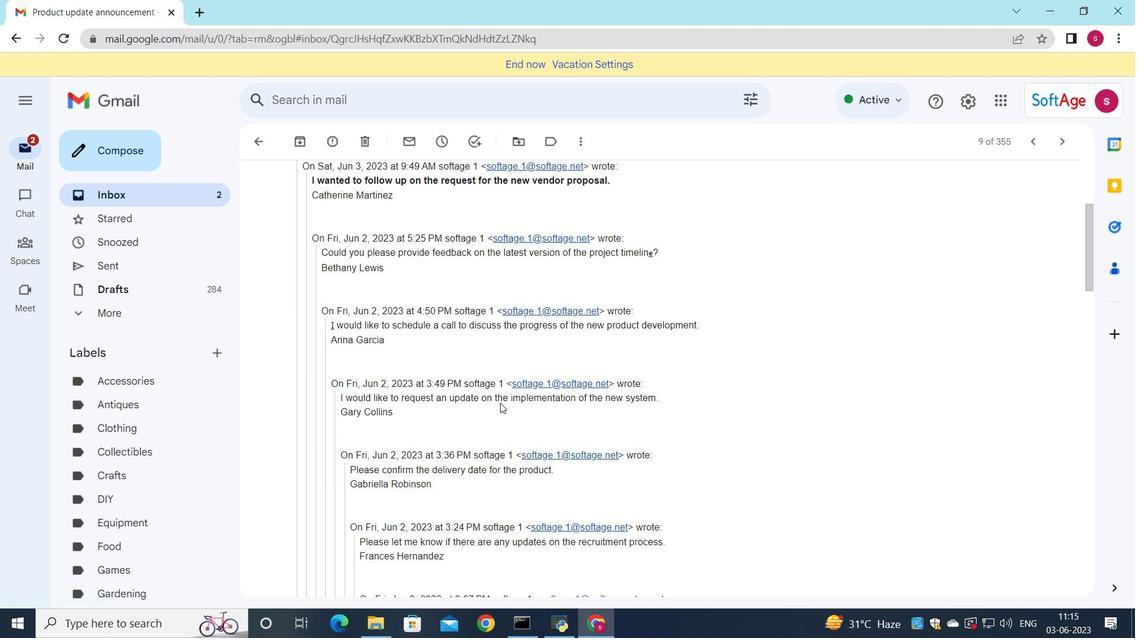 
Action: Mouse scrolled (500, 403) with delta (0, 0)
Screenshot: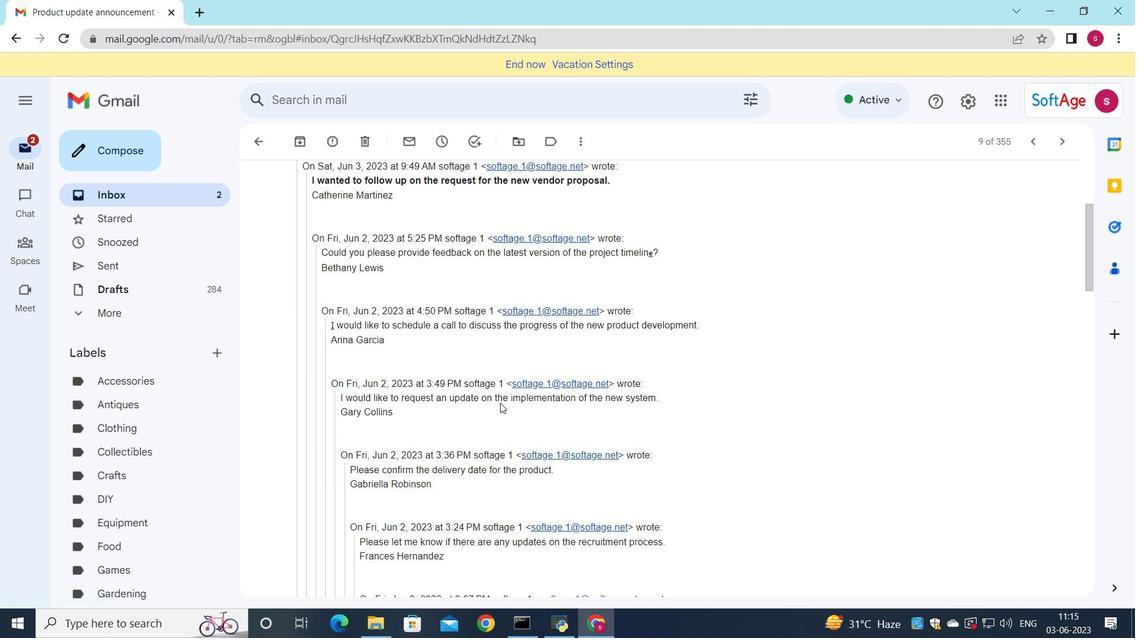 
Action: Mouse scrolled (500, 403) with delta (0, 0)
Screenshot: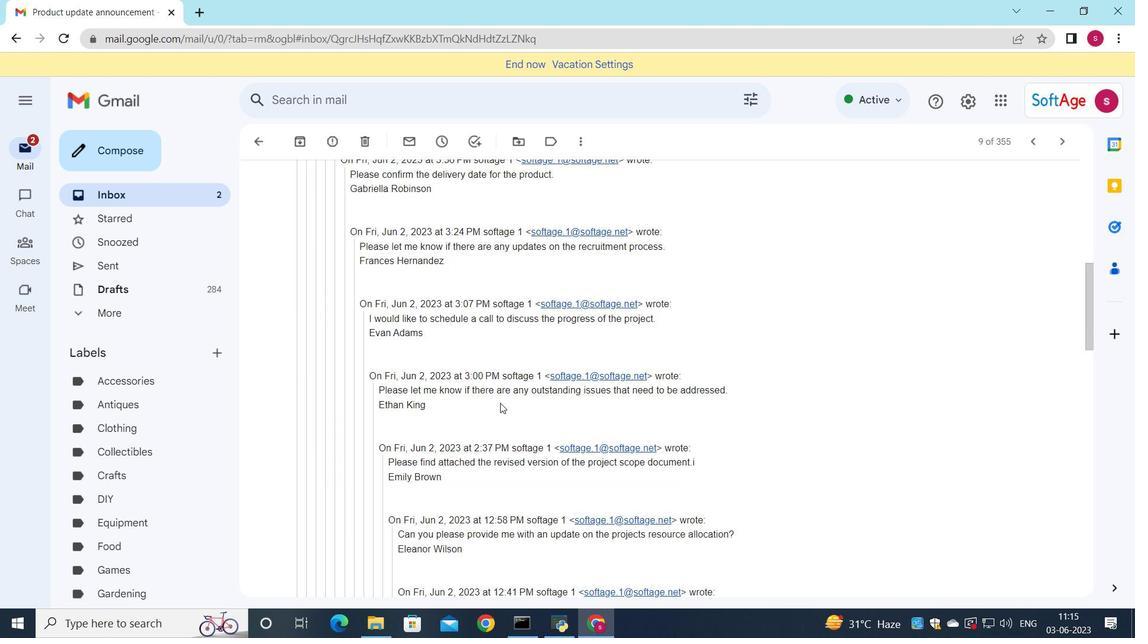 
Action: Mouse scrolled (500, 403) with delta (0, 0)
Screenshot: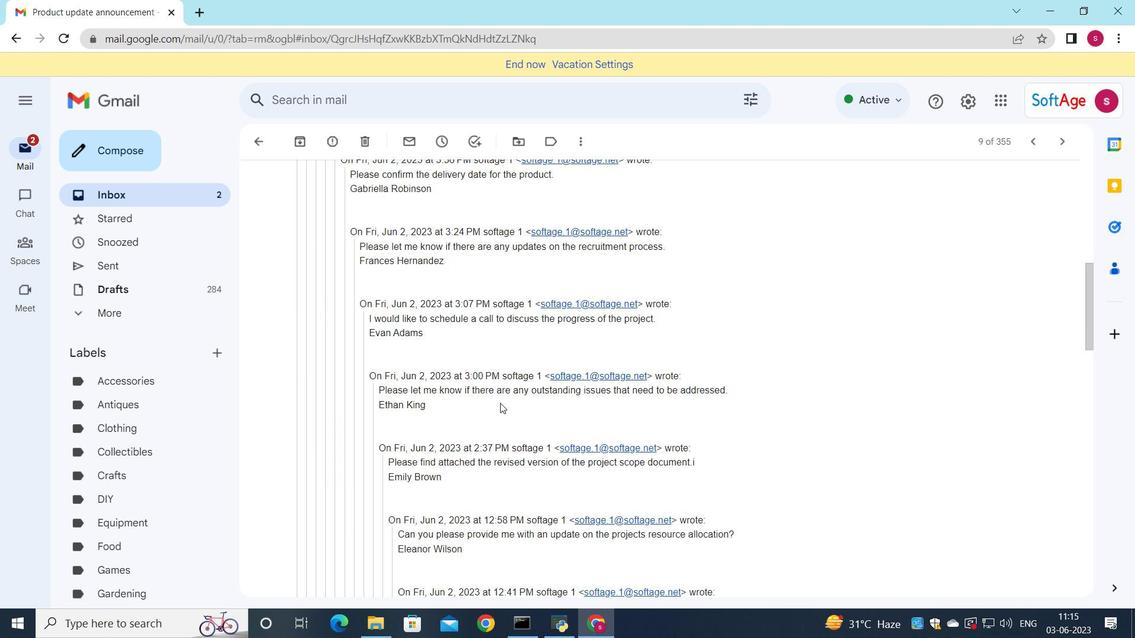 
Action: Mouse scrolled (500, 403) with delta (0, 0)
Screenshot: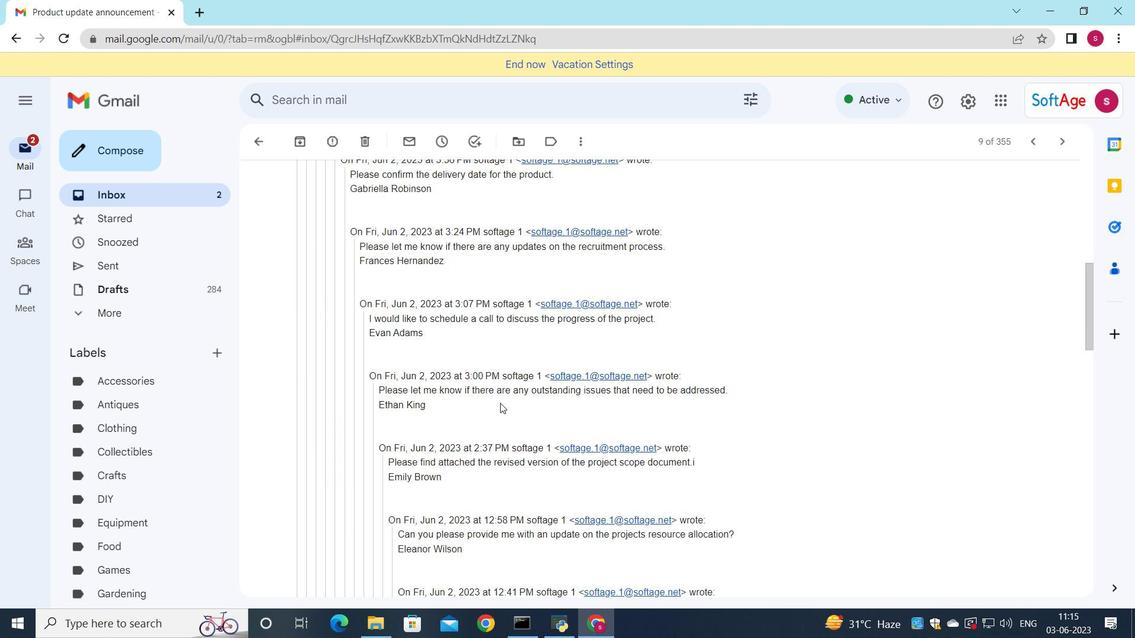 
Action: Mouse scrolled (500, 403) with delta (0, 0)
Screenshot: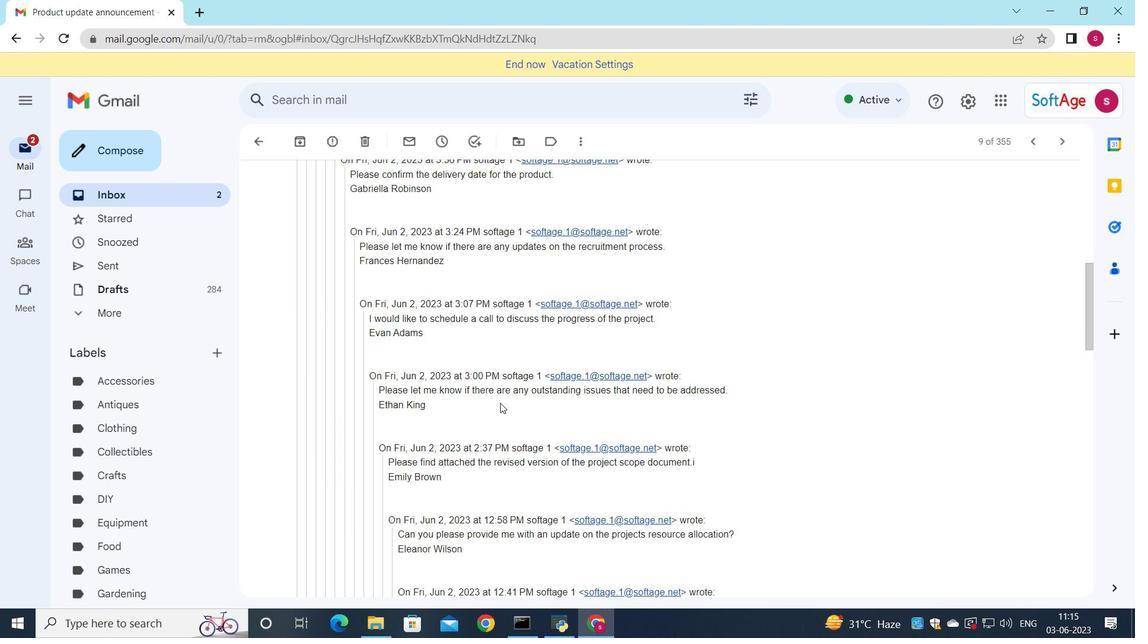 
Action: Mouse scrolled (500, 403) with delta (0, 0)
Screenshot: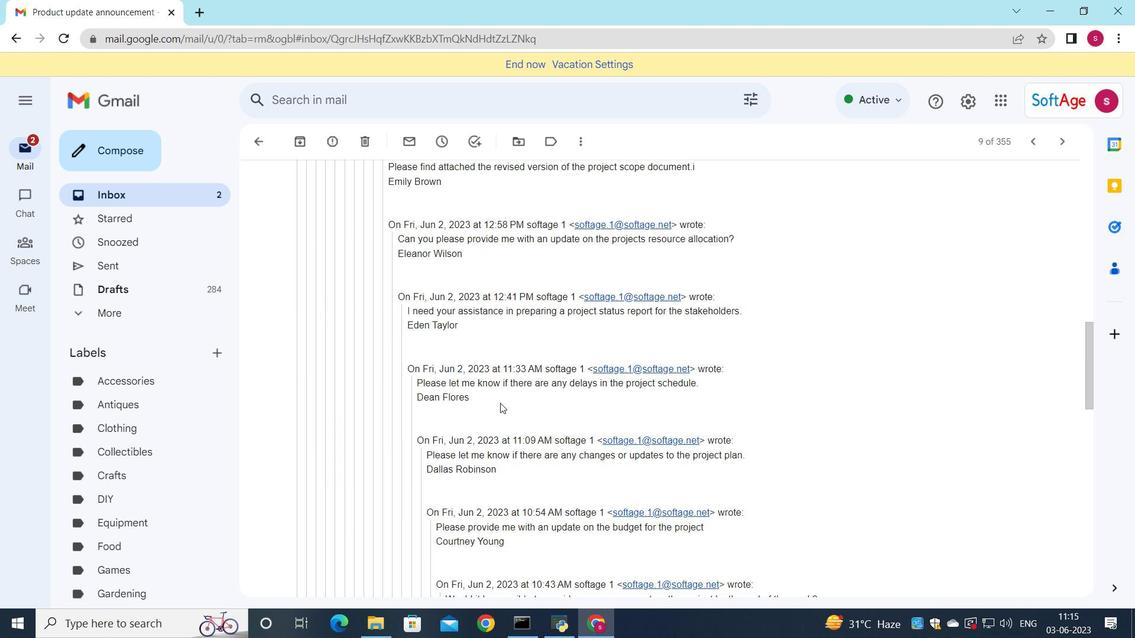 
Action: Mouse scrolled (500, 403) with delta (0, 0)
Screenshot: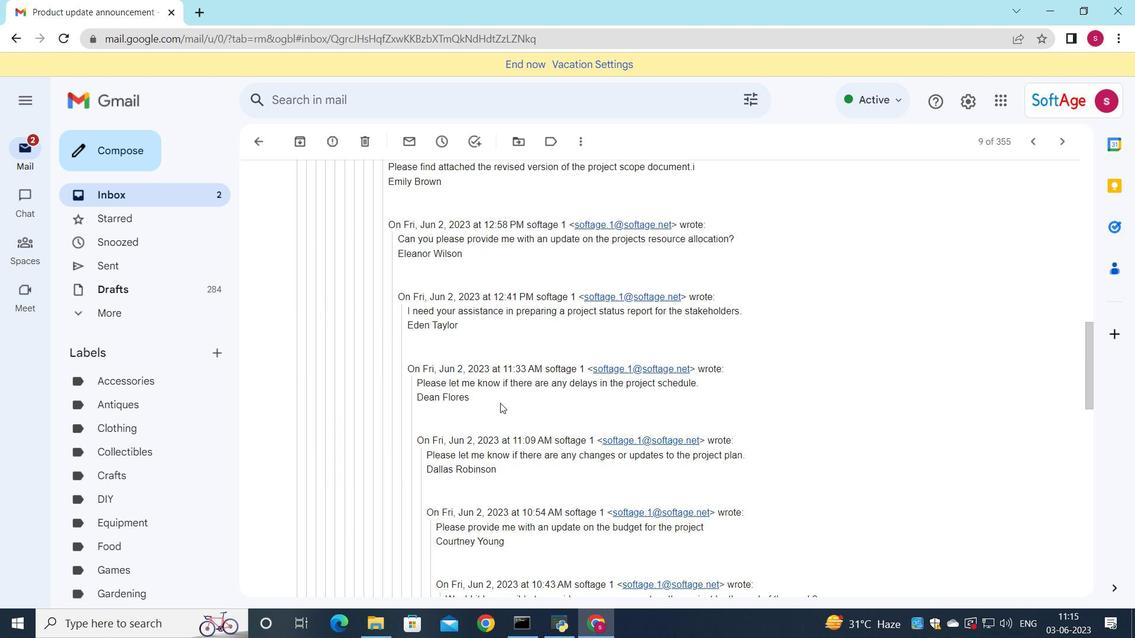 
Action: Mouse scrolled (500, 403) with delta (0, 0)
Screenshot: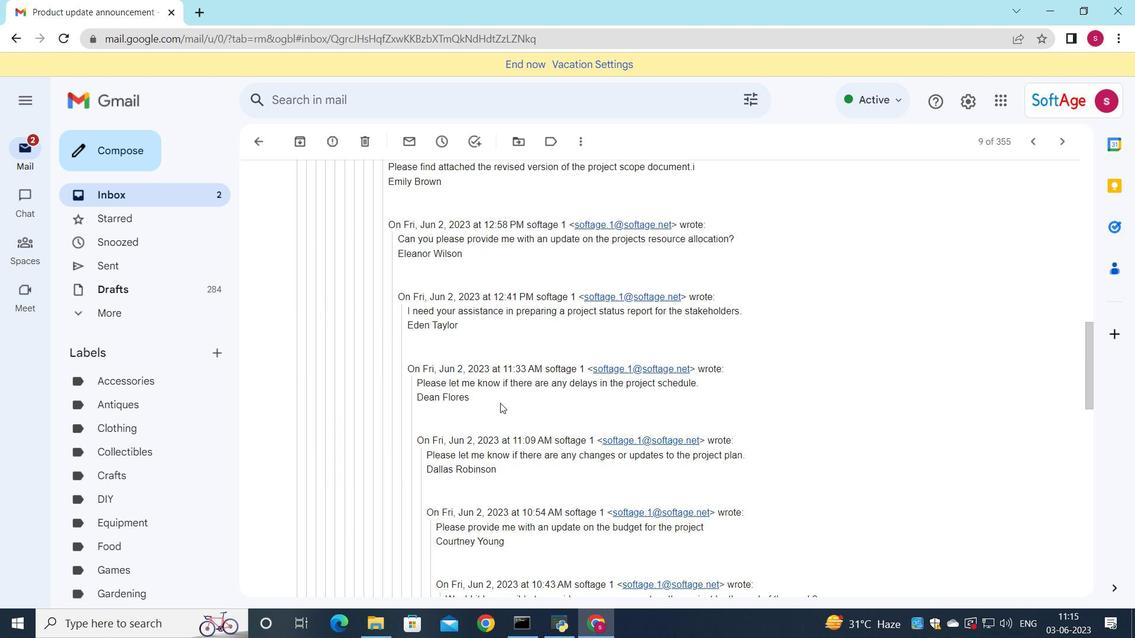 
Action: Mouse scrolled (500, 403) with delta (0, 0)
Screenshot: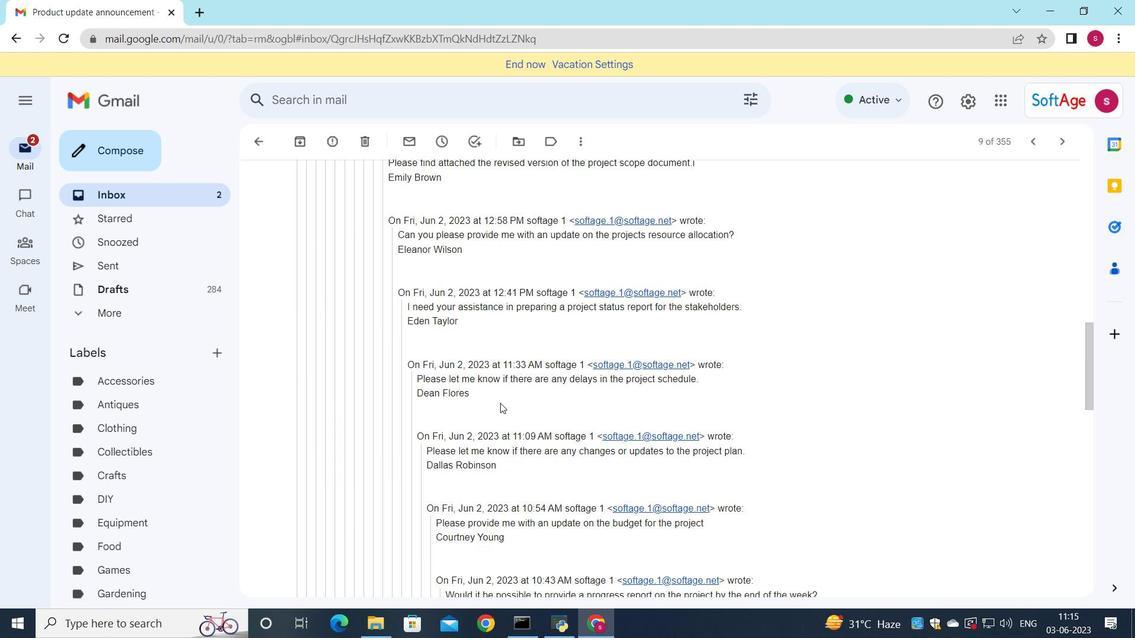 
Action: Mouse scrolled (500, 403) with delta (0, 0)
Screenshot: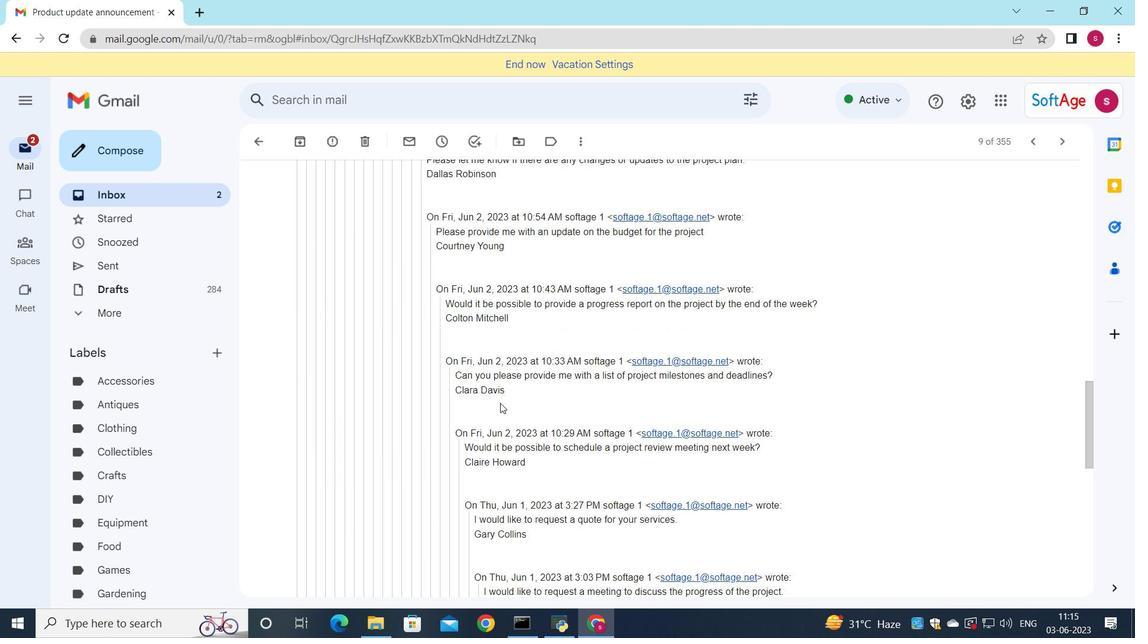
Action: Mouse scrolled (500, 403) with delta (0, 0)
Screenshot: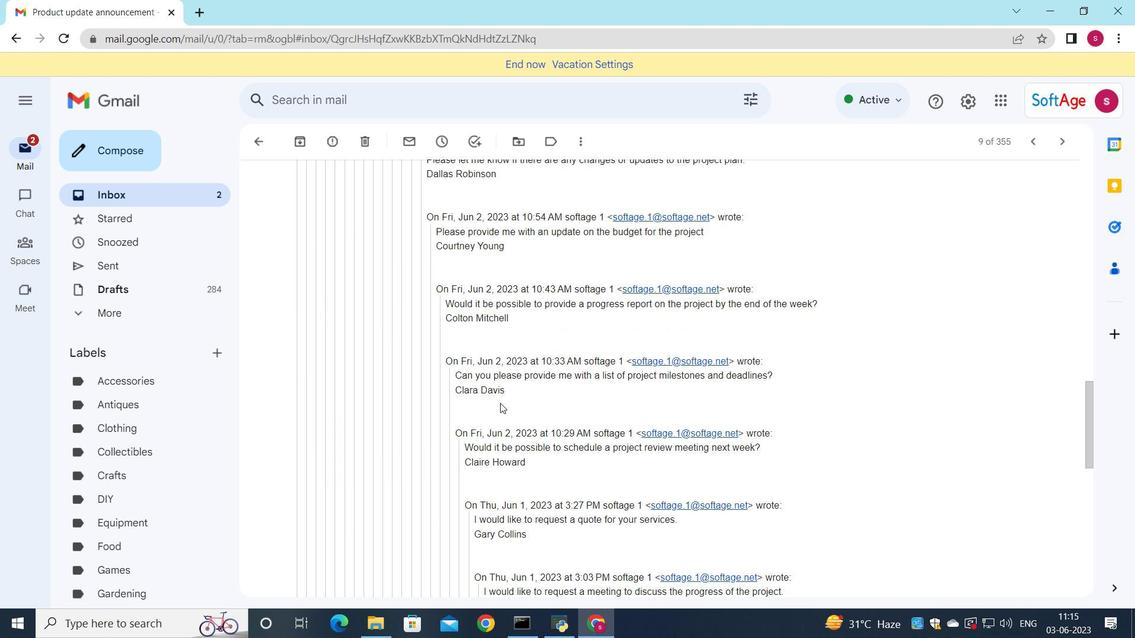 
Action: Mouse scrolled (500, 403) with delta (0, 0)
Screenshot: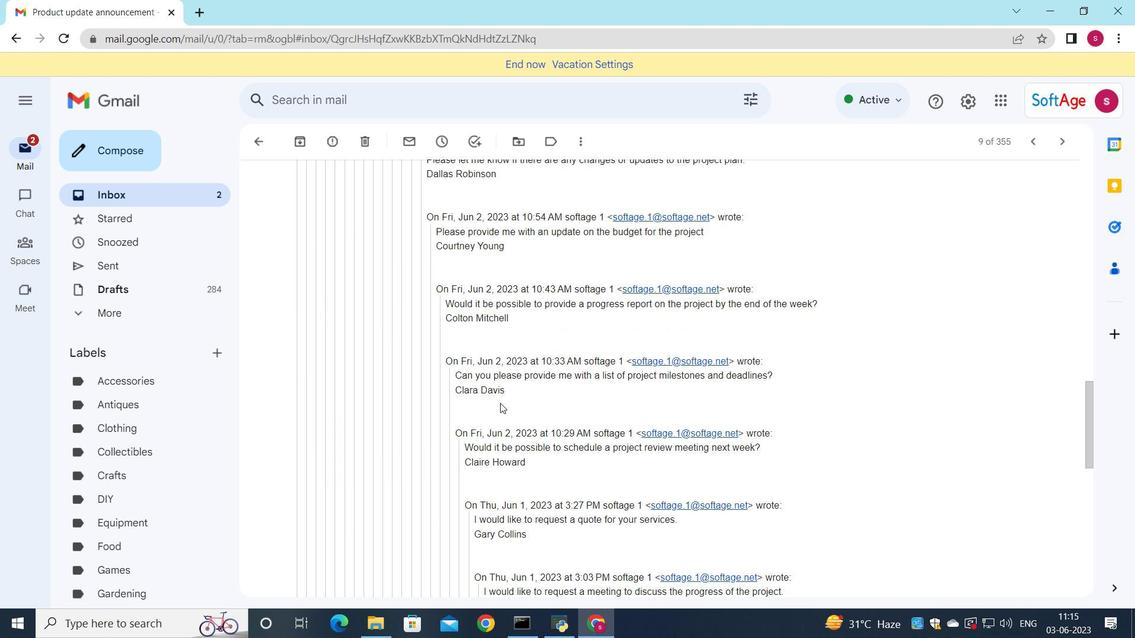 
Action: Mouse scrolled (500, 403) with delta (0, 0)
Screenshot: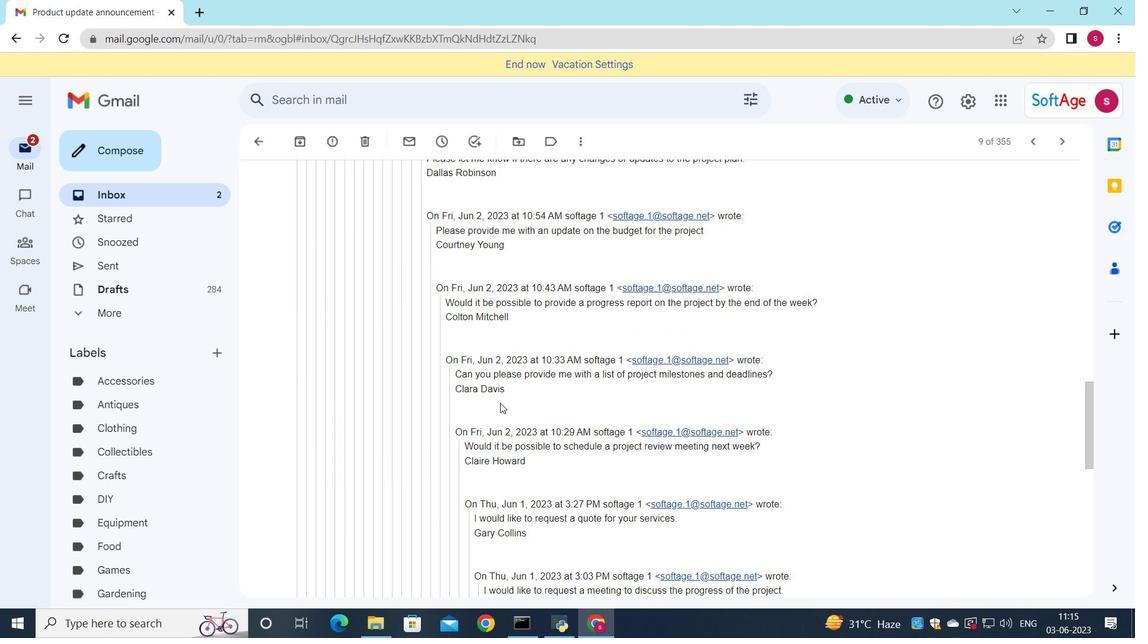 
Action: Mouse scrolled (500, 403) with delta (0, 0)
Screenshot: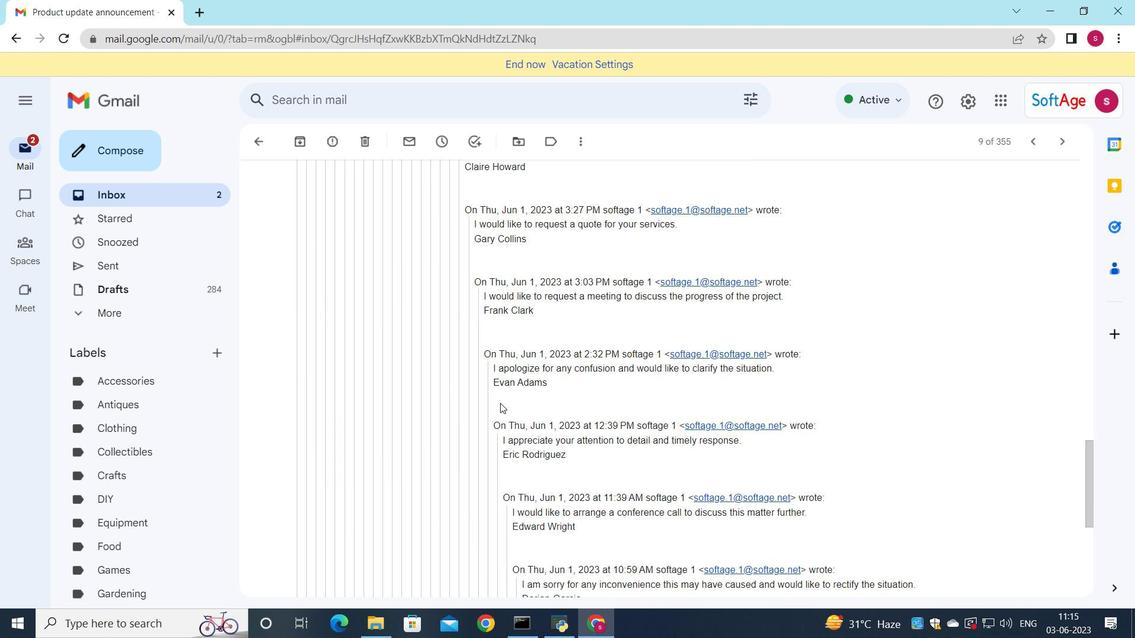
Action: Mouse scrolled (500, 403) with delta (0, 0)
Screenshot: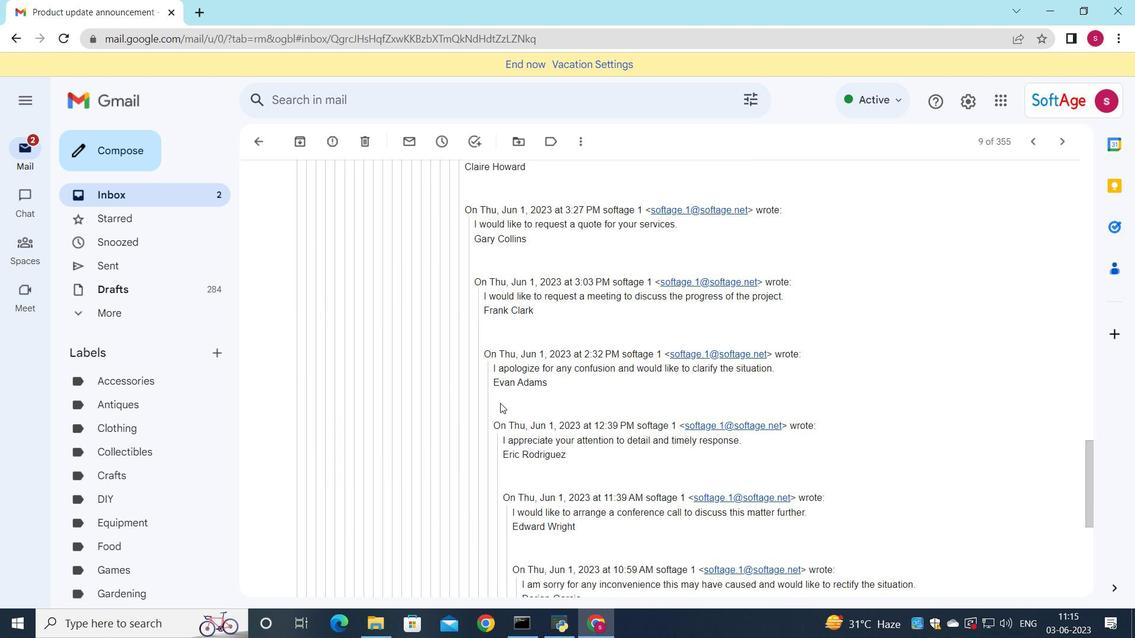
Action: Mouse scrolled (500, 403) with delta (0, 0)
Screenshot: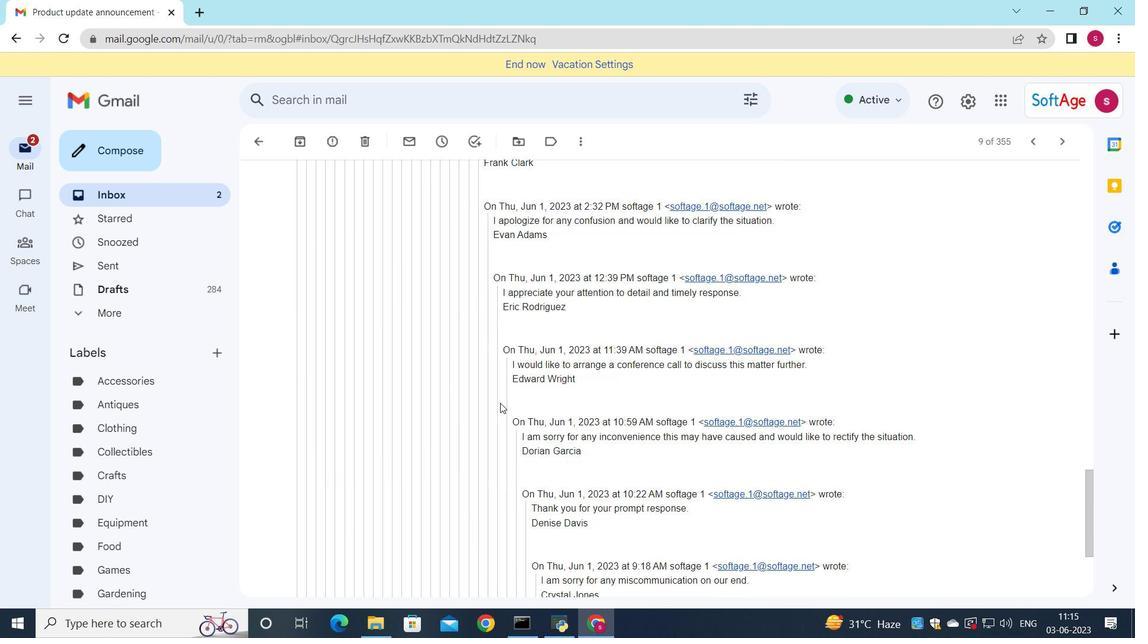 
Action: Mouse scrolled (500, 403) with delta (0, 0)
Screenshot: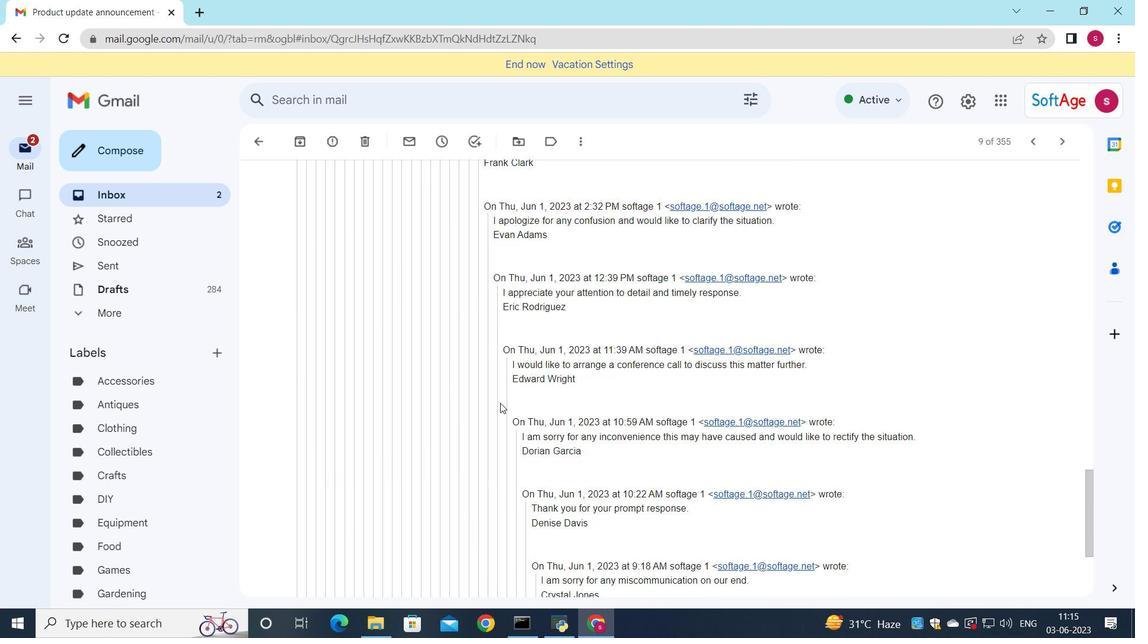 
Action: Mouse scrolled (500, 403) with delta (0, 0)
Screenshot: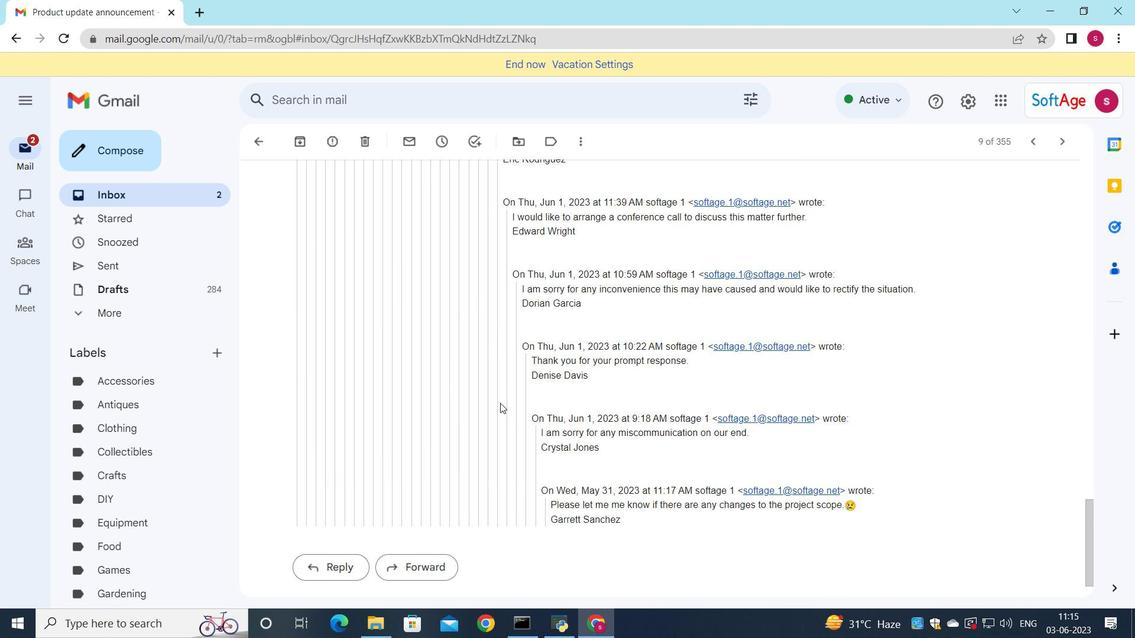 
Action: Mouse scrolled (500, 403) with delta (0, 0)
Screenshot: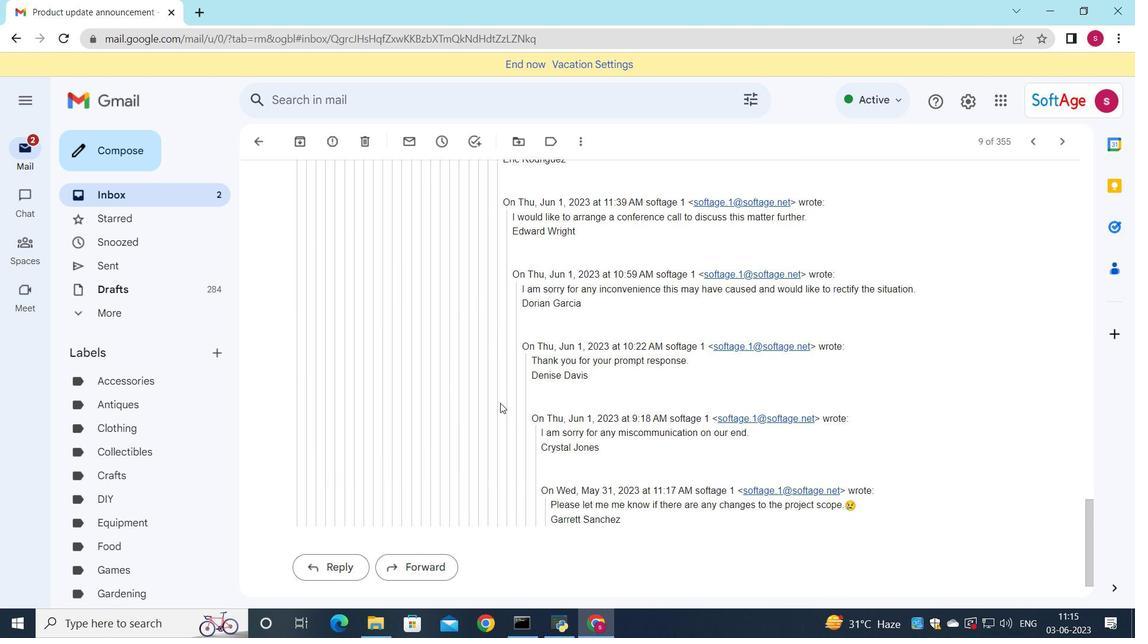 
Action: Mouse scrolled (500, 403) with delta (0, 0)
Screenshot: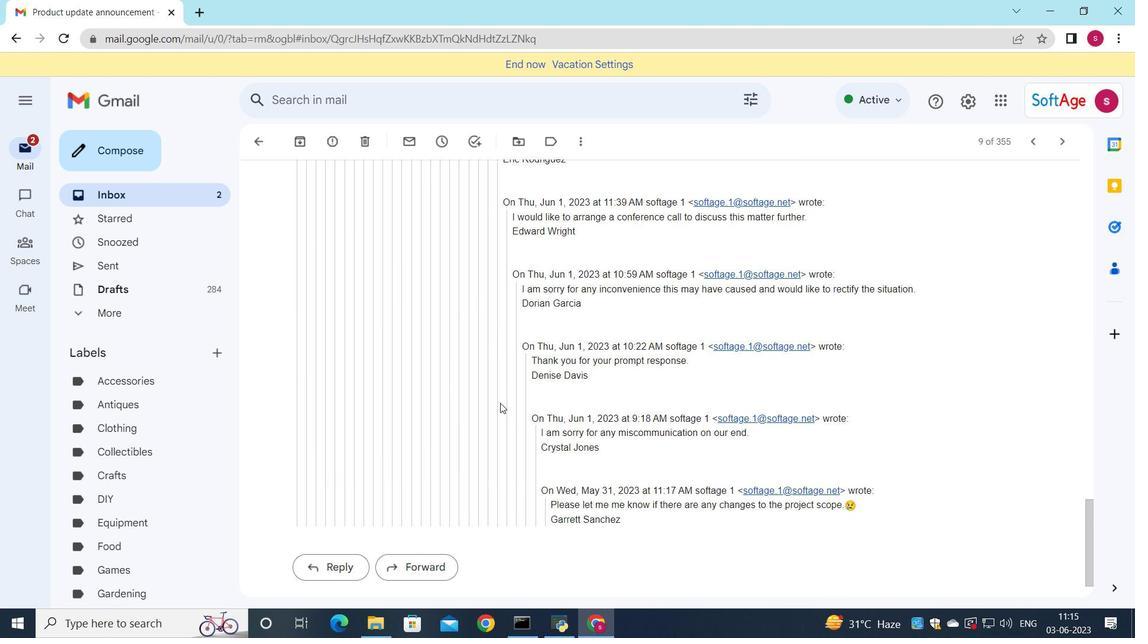 
Action: Mouse moved to (343, 514)
Screenshot: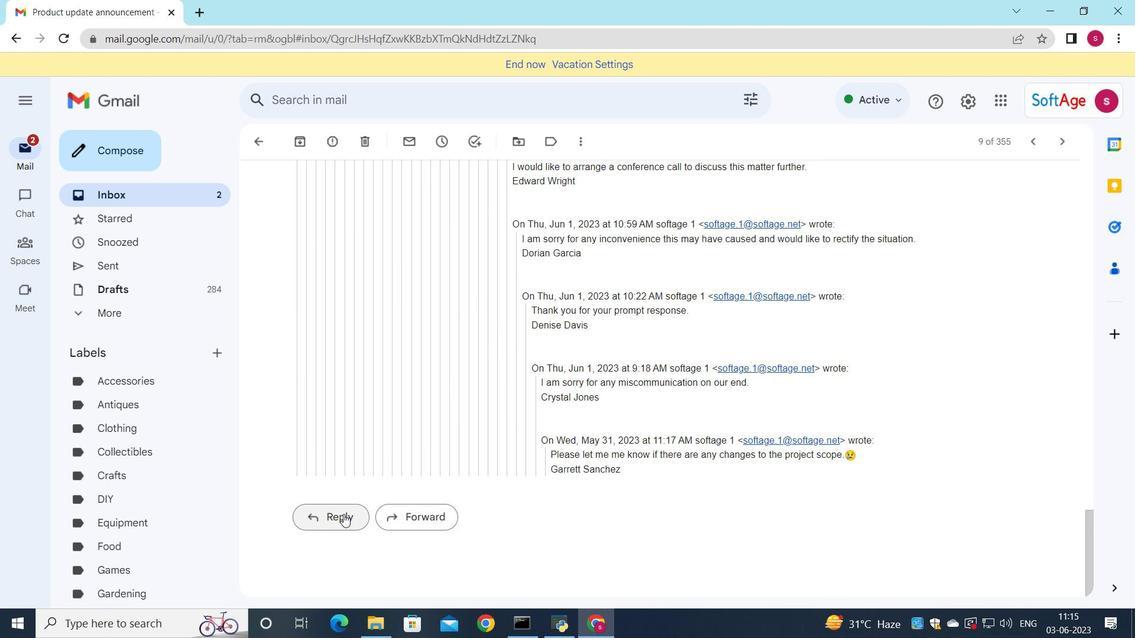 
Action: Mouse pressed left at (343, 514)
Screenshot: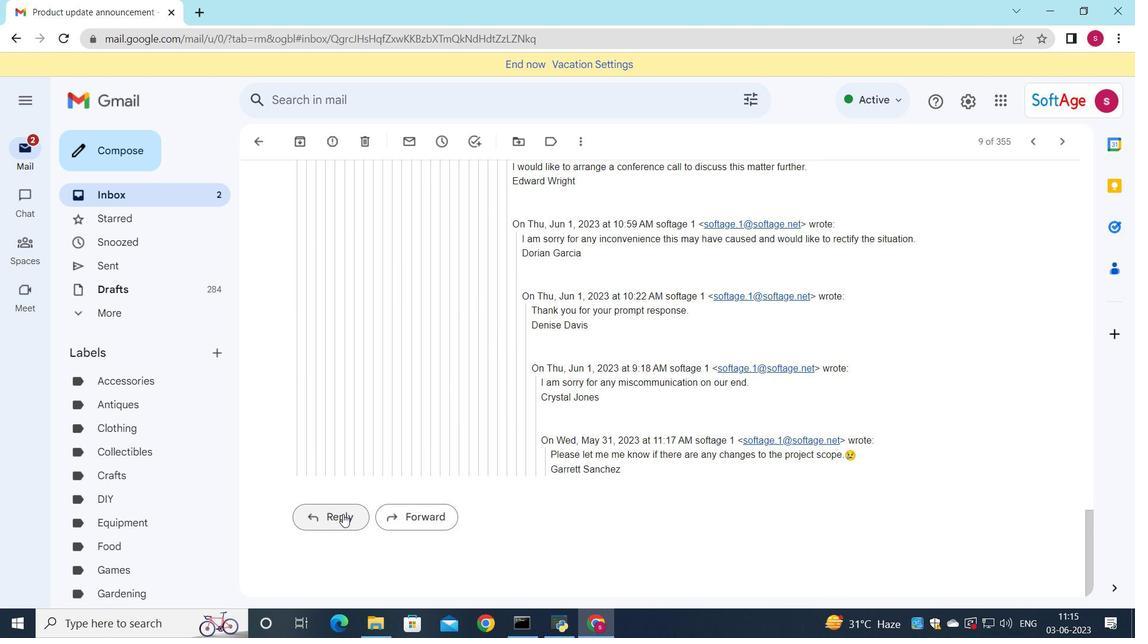 
Action: Mouse moved to (320, 429)
Screenshot: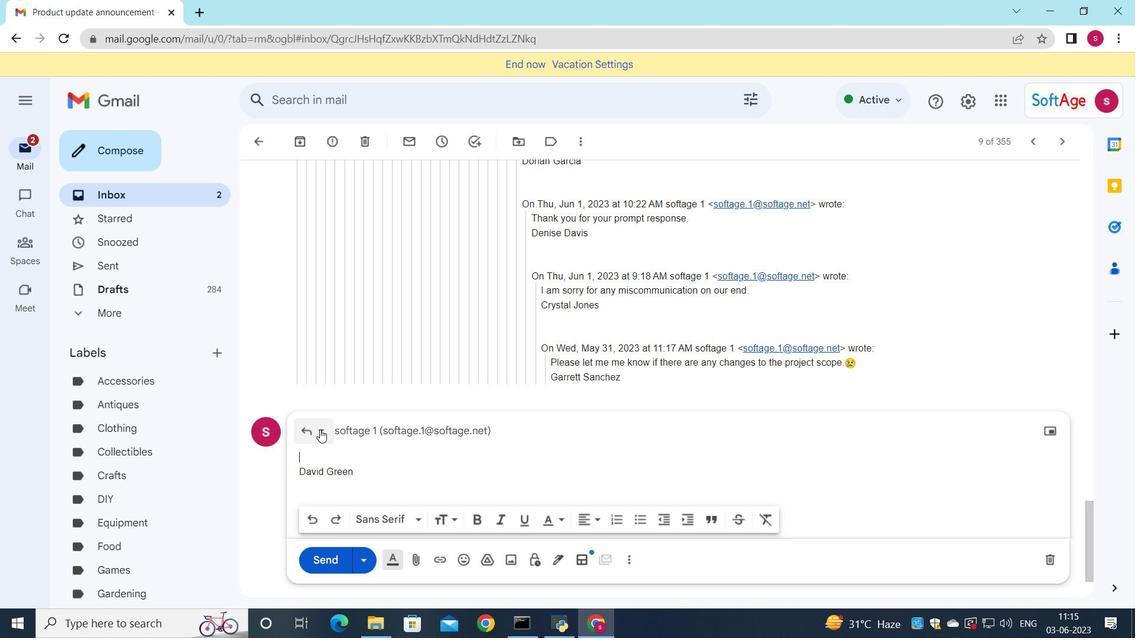 
Action: Mouse pressed left at (320, 429)
Screenshot: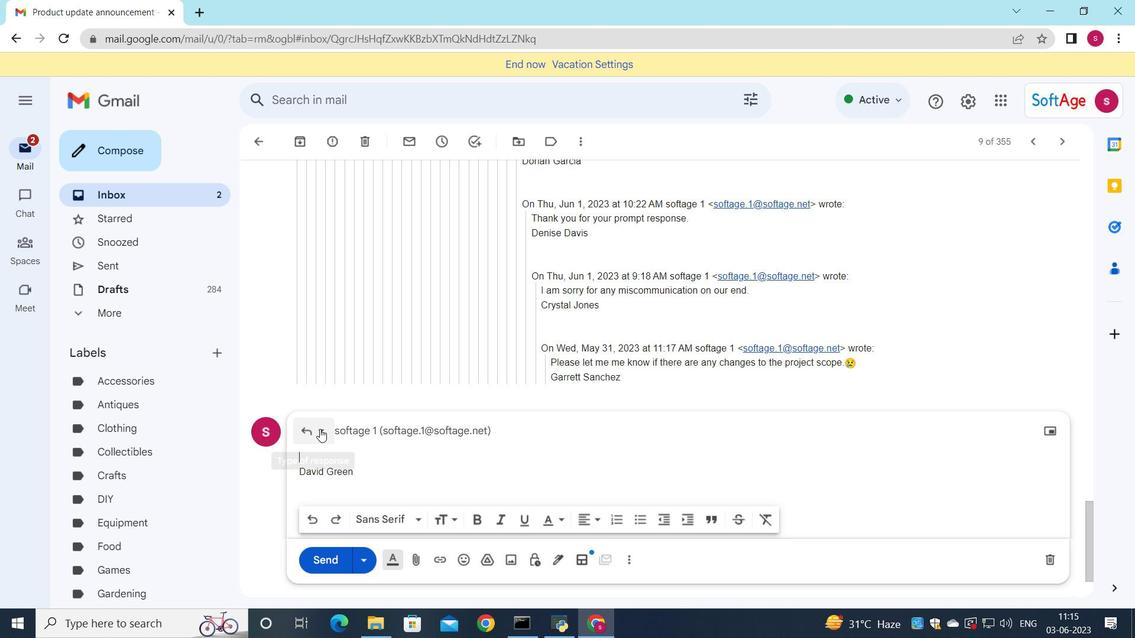 
Action: Mouse moved to (374, 519)
Screenshot: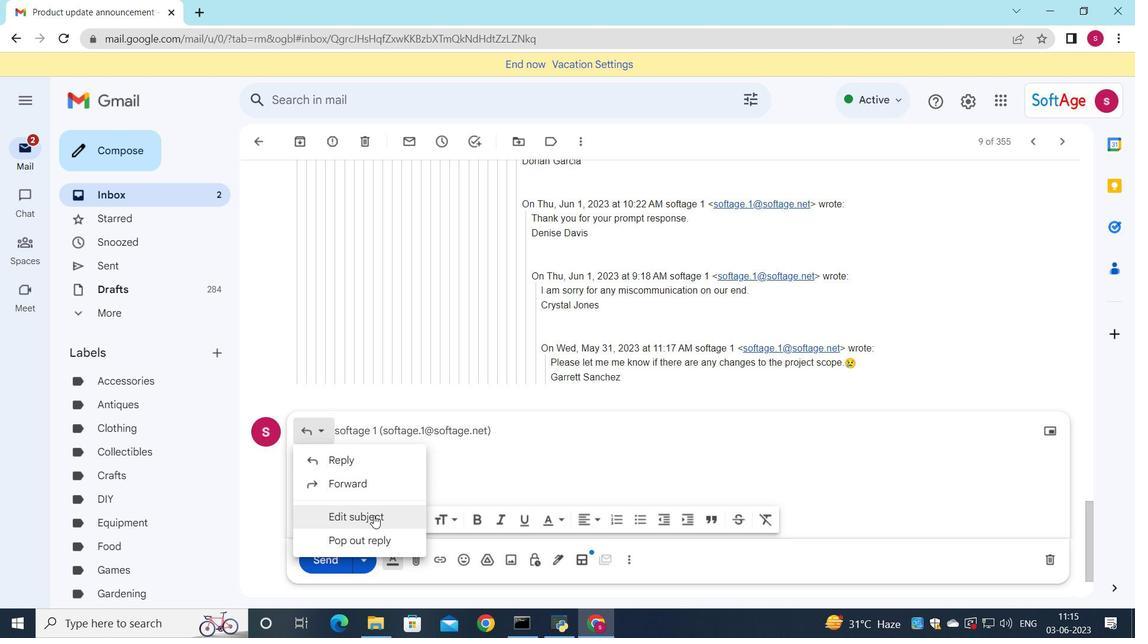 
Action: Mouse pressed left at (374, 519)
Screenshot: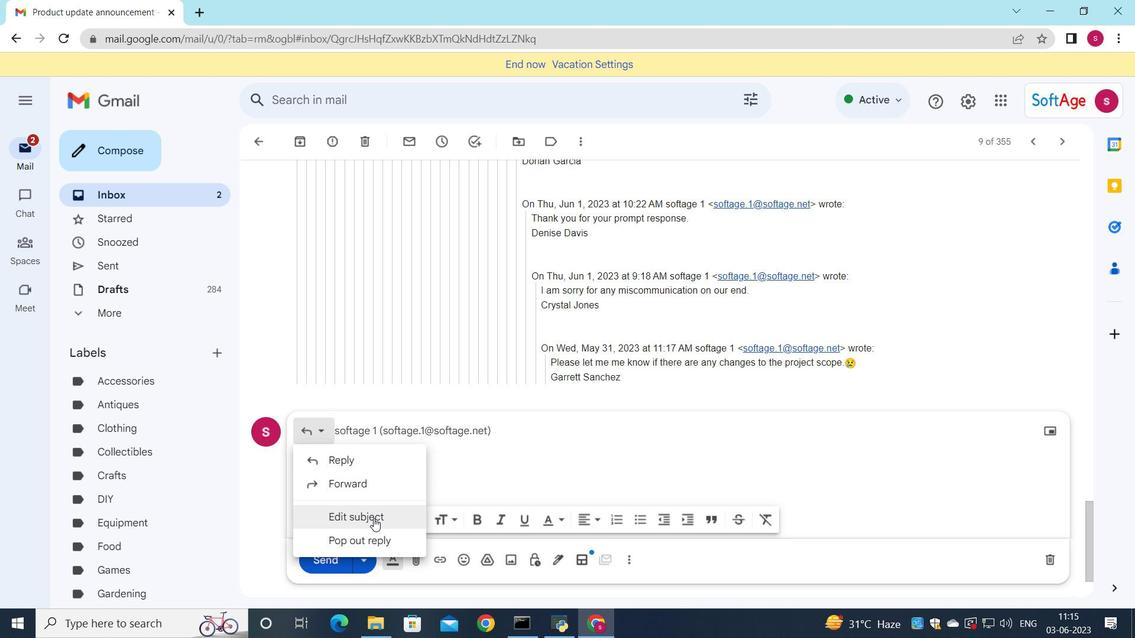 
Action: Mouse moved to (828, 253)
Screenshot: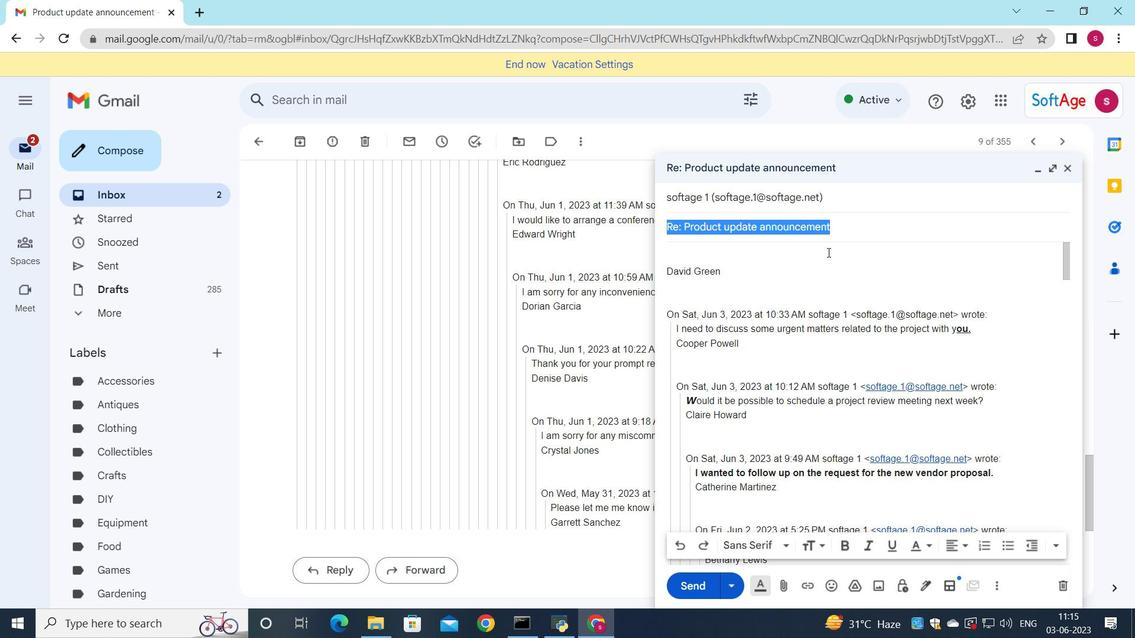 
Action: Key pressed <Key.shift>Invoice<Key.space>follow-up
Screenshot: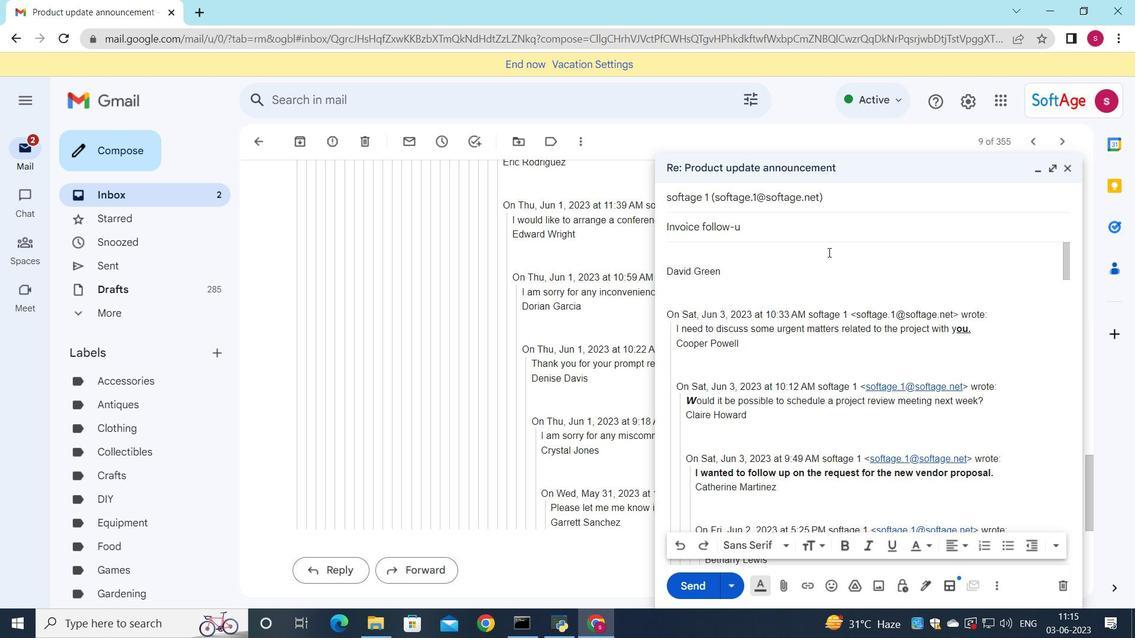
Action: Mouse moved to (689, 259)
Screenshot: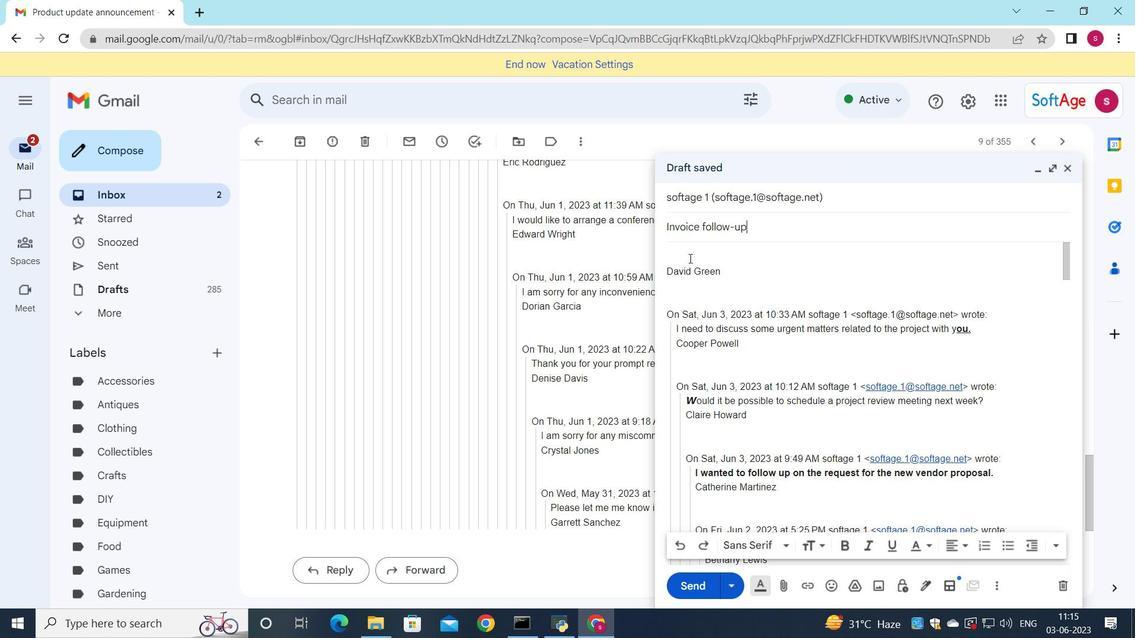 
Action: Mouse pressed left at (689, 259)
Screenshot: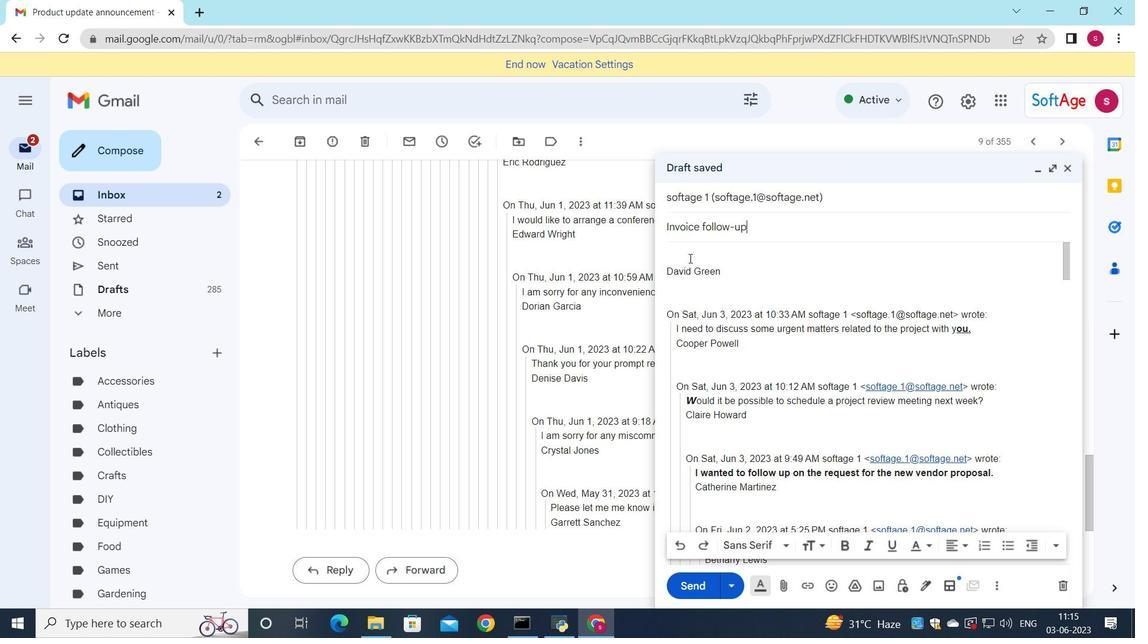 
Action: Mouse moved to (734, 241)
Screenshot: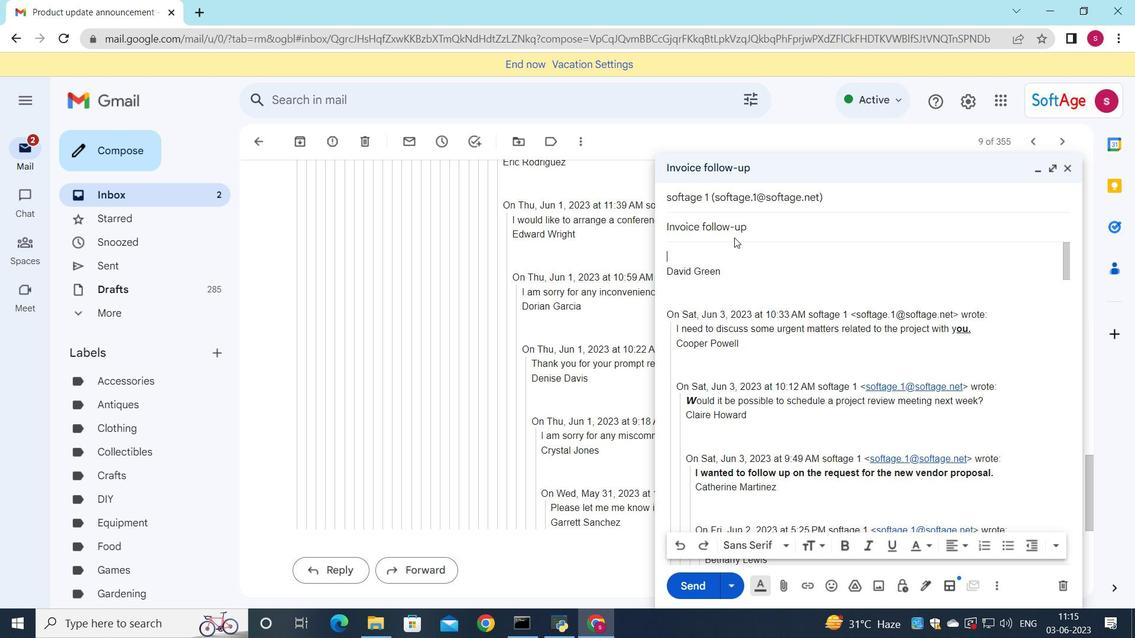 
Action: Key pressed <Key.shift><Key.shift><Key.shift><Key.shift><Key.shift><Key.shift><Key.shift>I<Key.space>would<Key.space>like<Key.space>to<Key.space>schedule<Key.space>a<Key.space>meeting<Key.space>to<Key.space>discuss<Key.space>the<Key.space>projects<Key.space>communication<Key.space>plan.
Screenshot: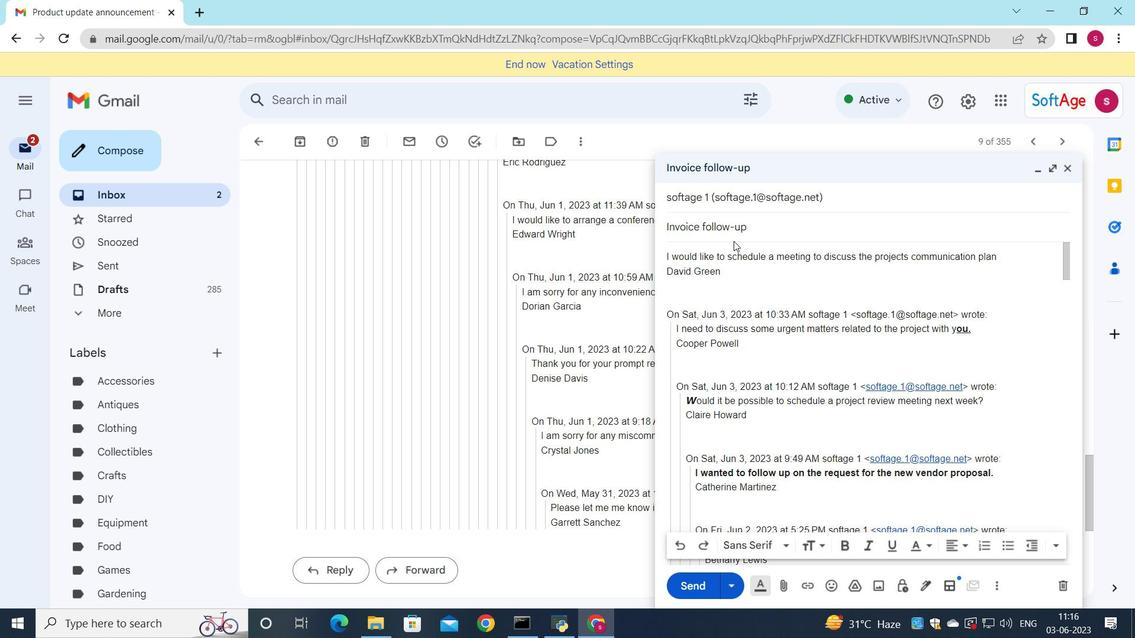 
Action: Mouse moved to (998, 260)
Screenshot: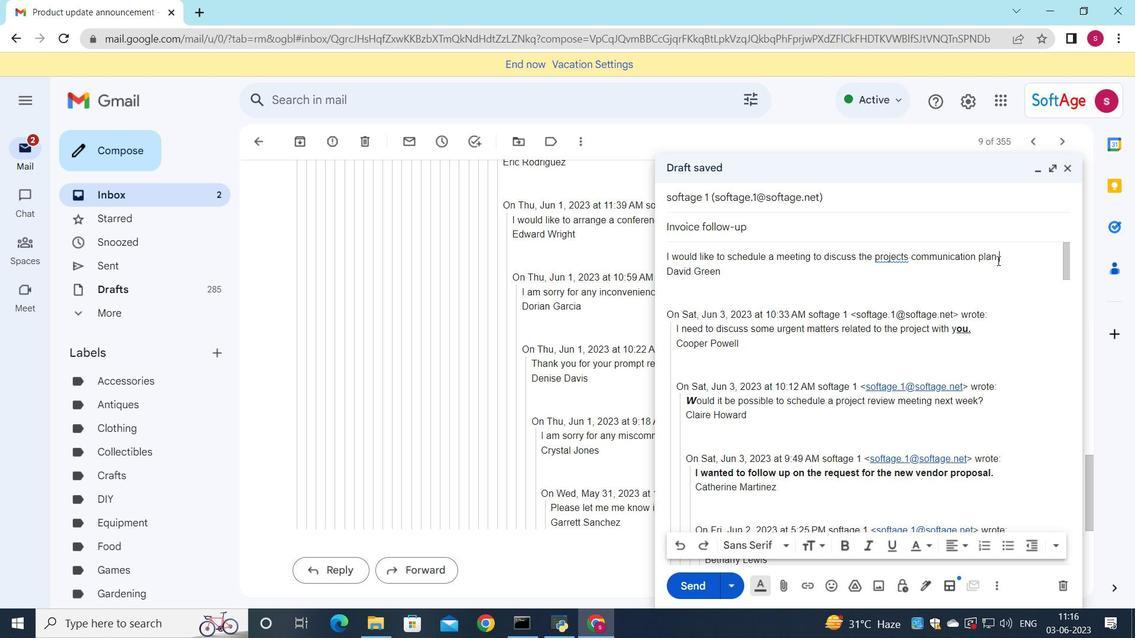 
Action: Mouse pressed left at (998, 260)
Screenshot: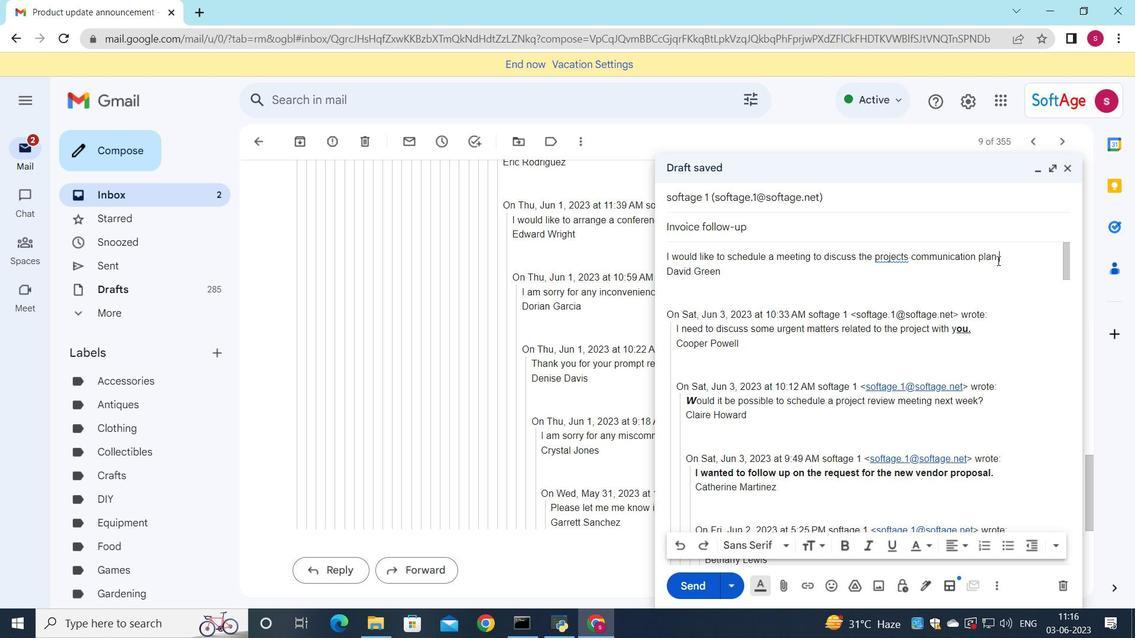 
Action: Mouse moved to (923, 547)
Screenshot: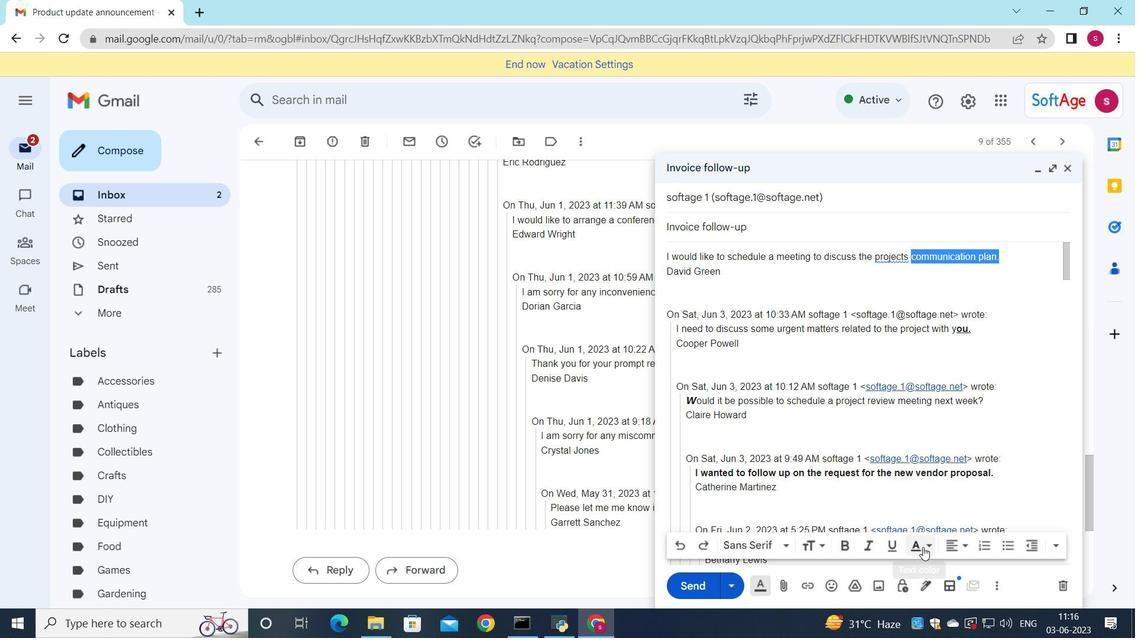 
Action: Mouse pressed left at (923, 547)
Screenshot: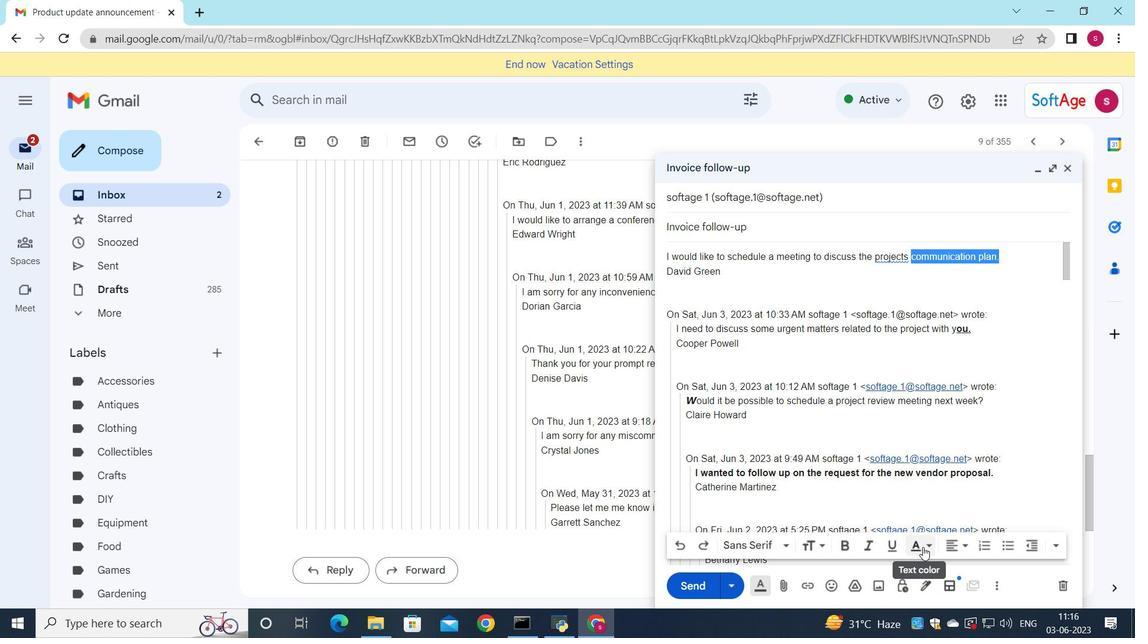 
Action: Mouse moved to (832, 423)
Screenshot: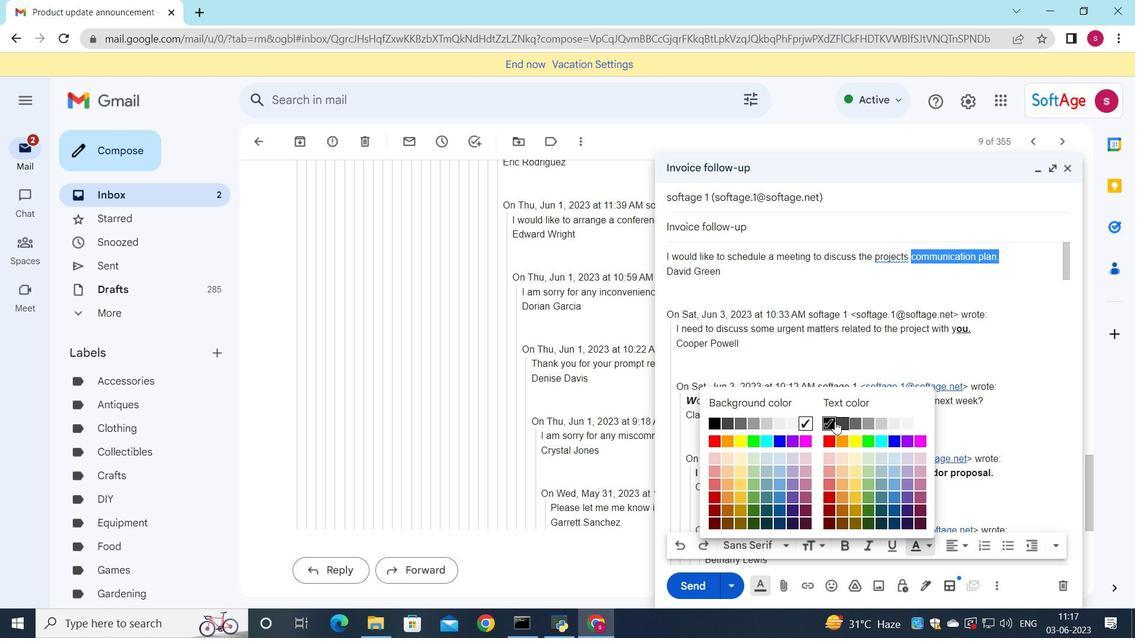 
Action: Mouse pressed left at (832, 423)
Screenshot: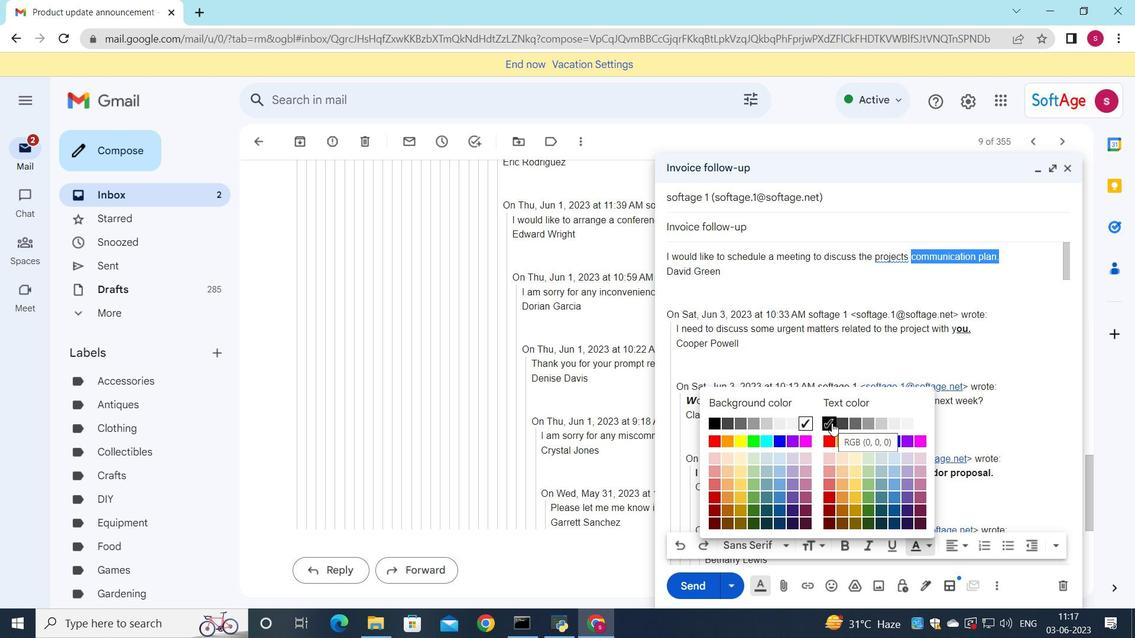 
Action: Mouse moved to (926, 548)
Screenshot: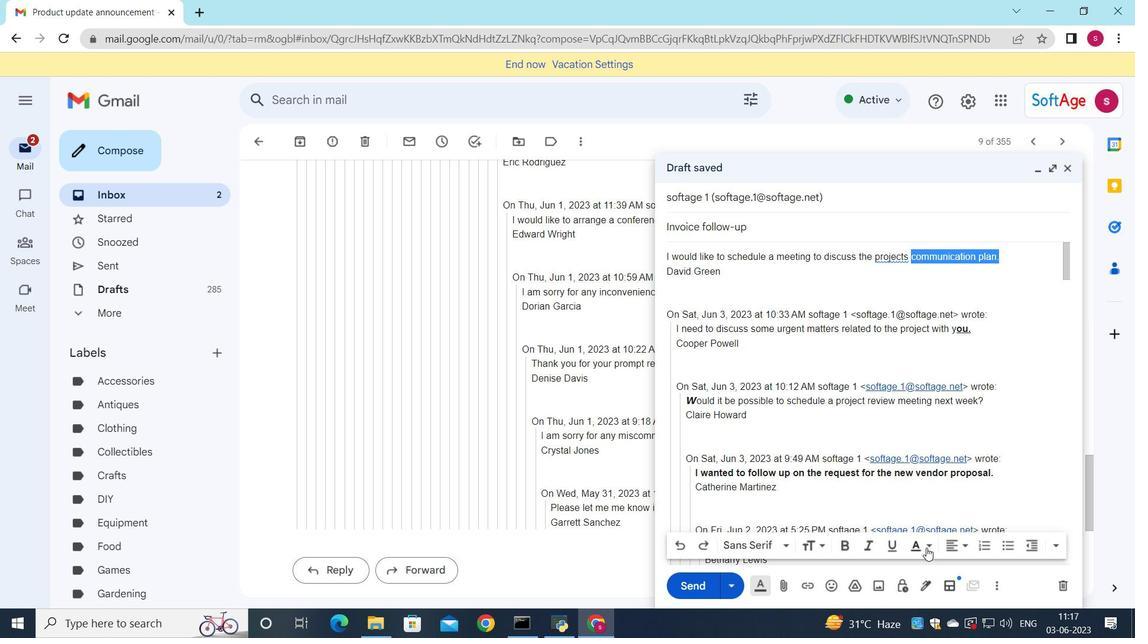 
Action: Mouse pressed left at (926, 548)
Screenshot: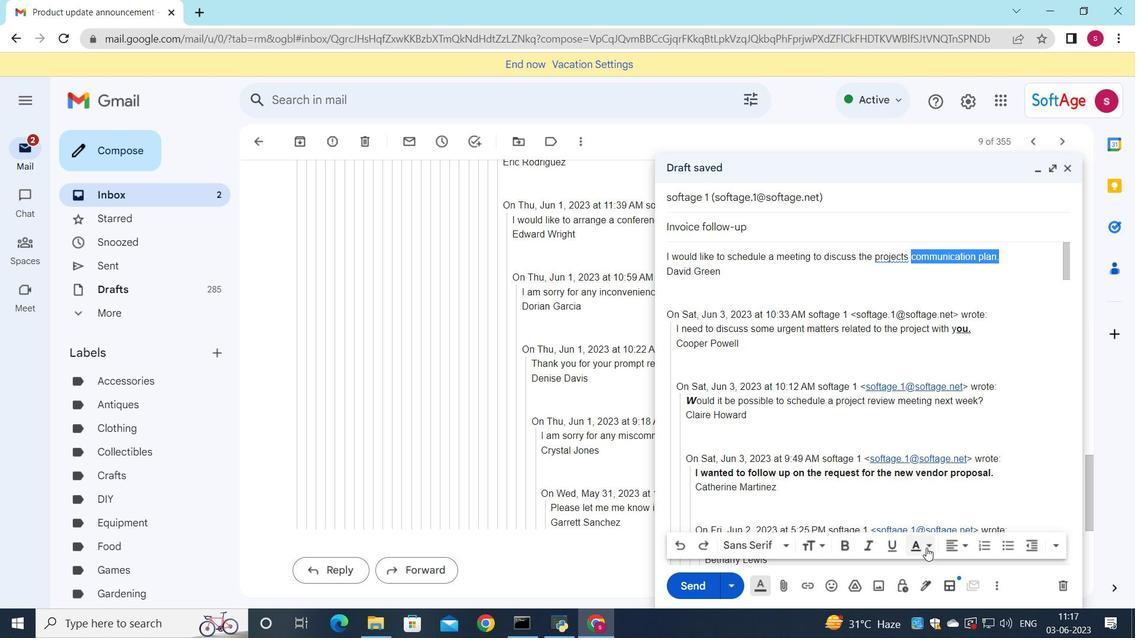 
Action: Mouse moved to (712, 517)
Screenshot: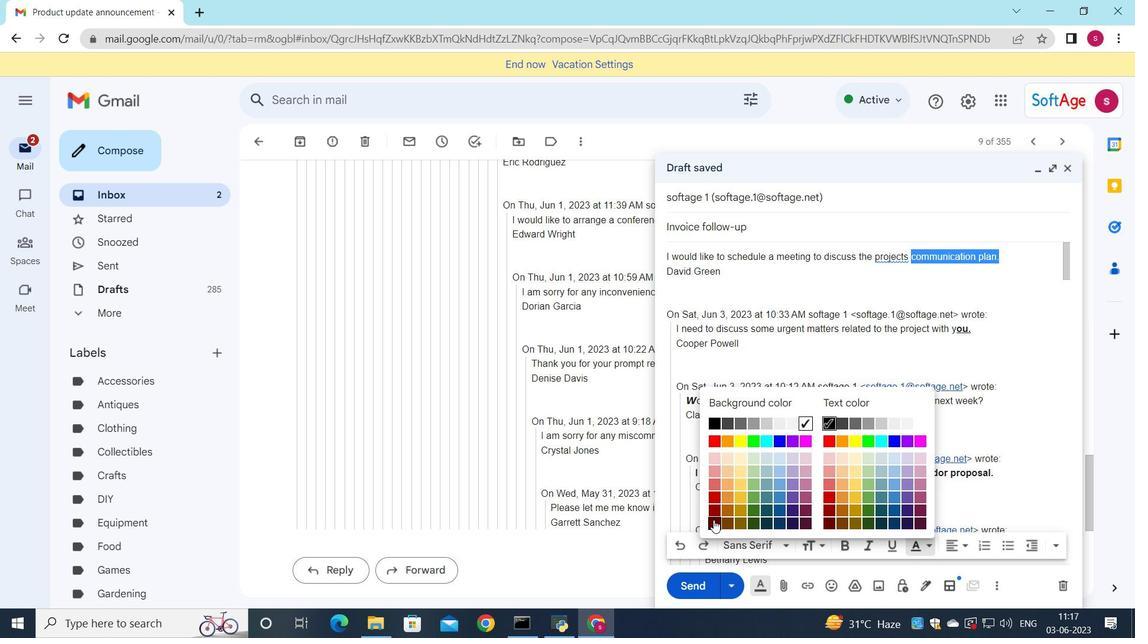 
Action: Mouse pressed left at (712, 517)
Screenshot: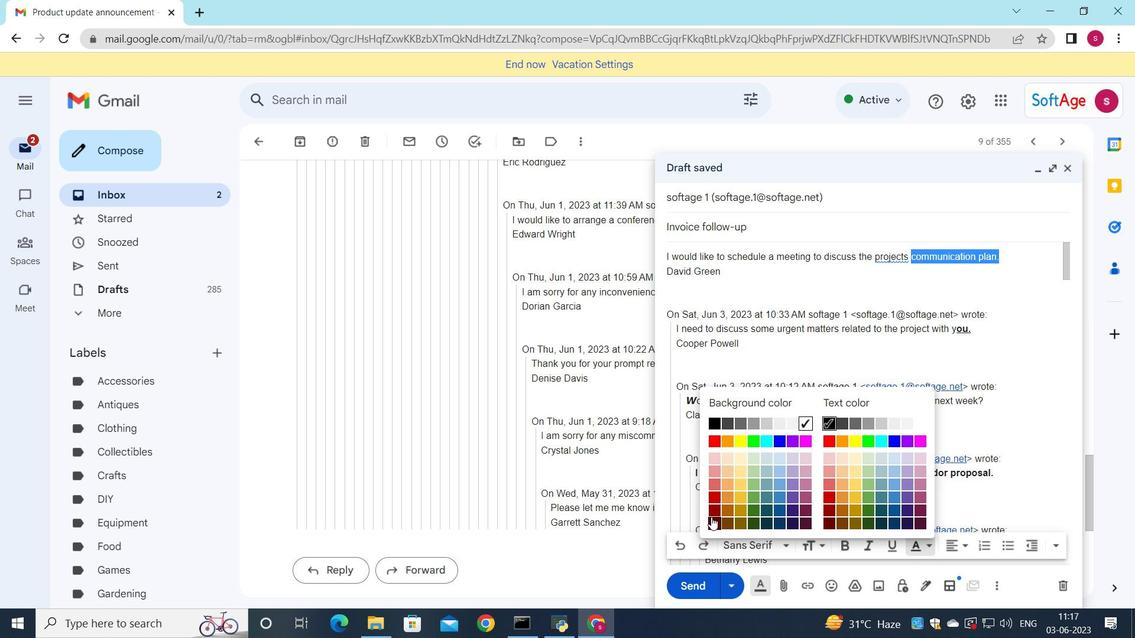 
Action: Mouse moved to (687, 588)
Screenshot: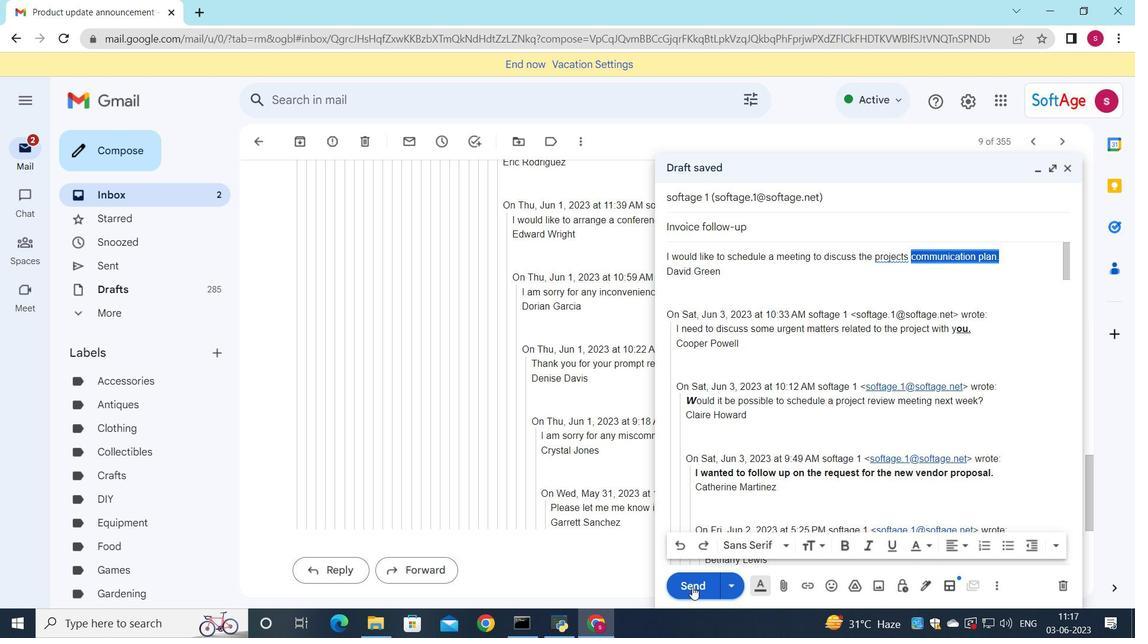 
Action: Mouse pressed left at (687, 588)
Screenshot: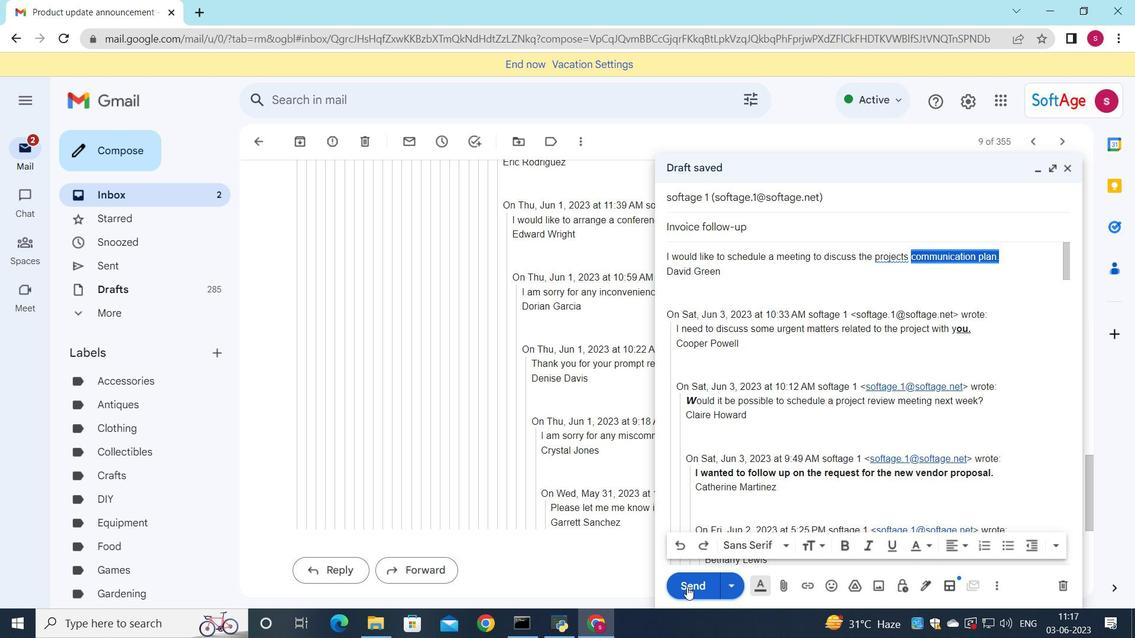 
Action: Mouse moved to (194, 198)
Screenshot: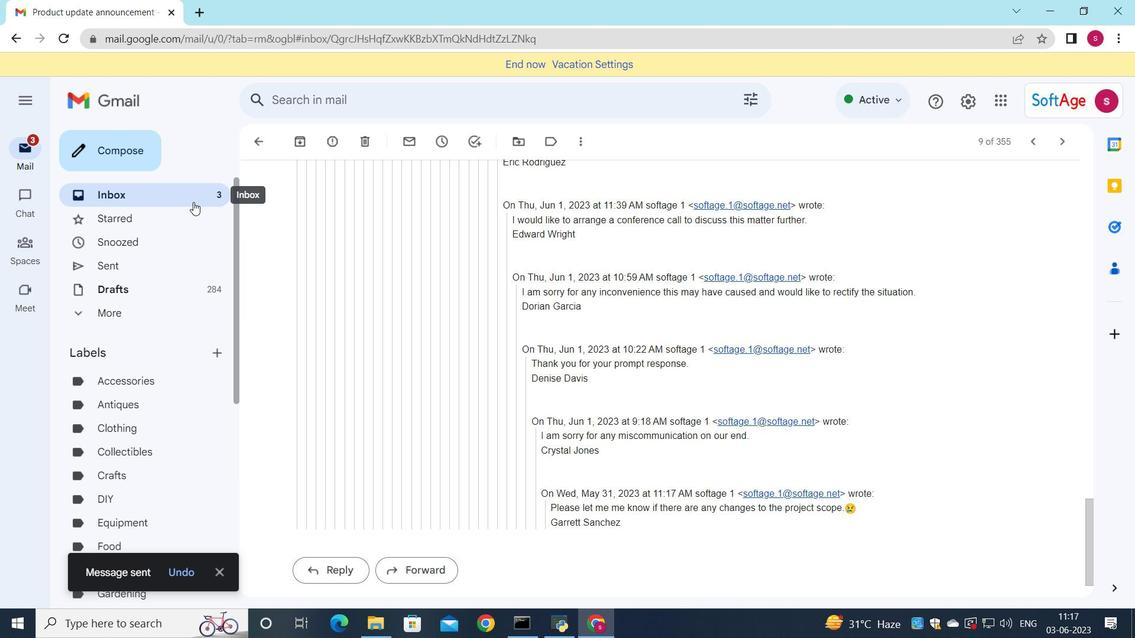 
Action: Mouse pressed left at (194, 198)
Screenshot: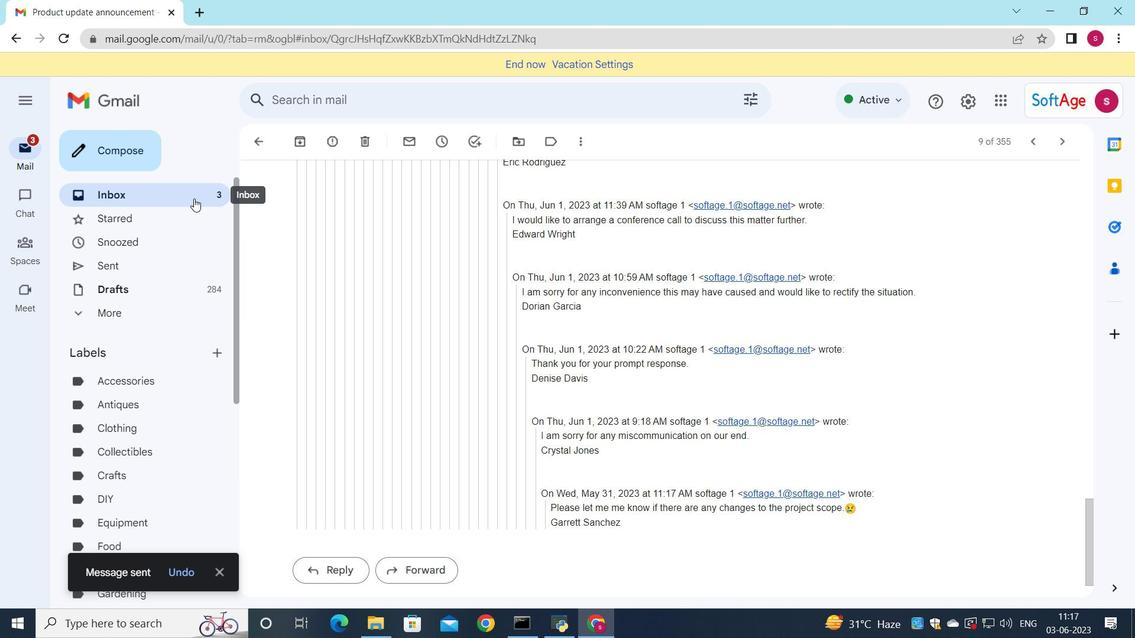 
Action: Mouse moved to (590, 172)
Screenshot: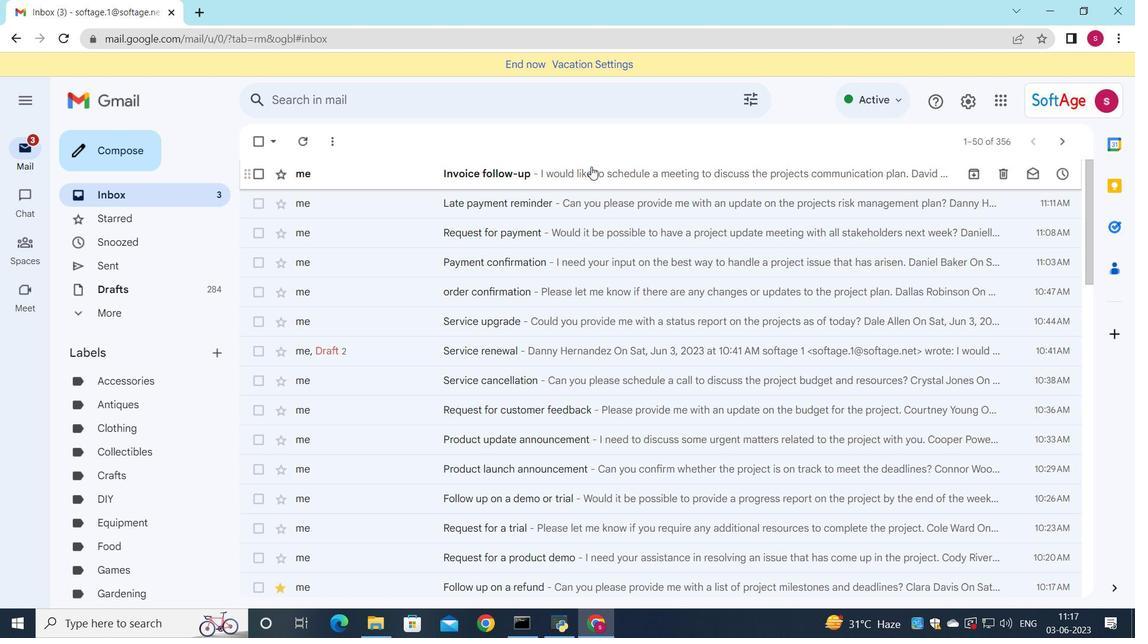 
Action: Mouse pressed left at (590, 172)
Screenshot: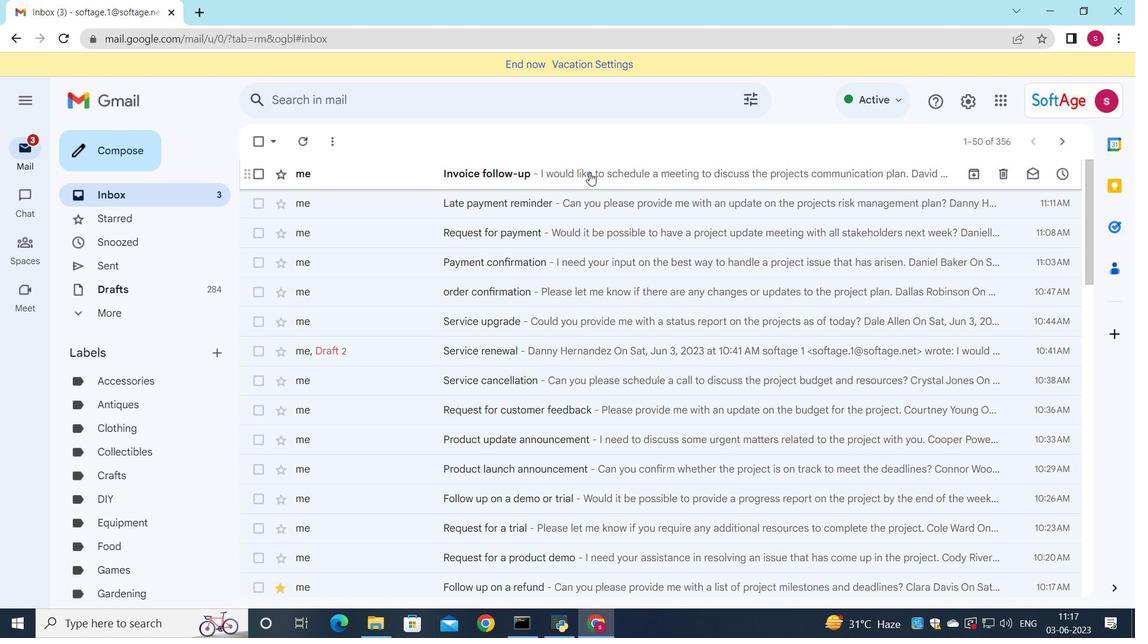 
Action: Mouse moved to (602, 220)
Screenshot: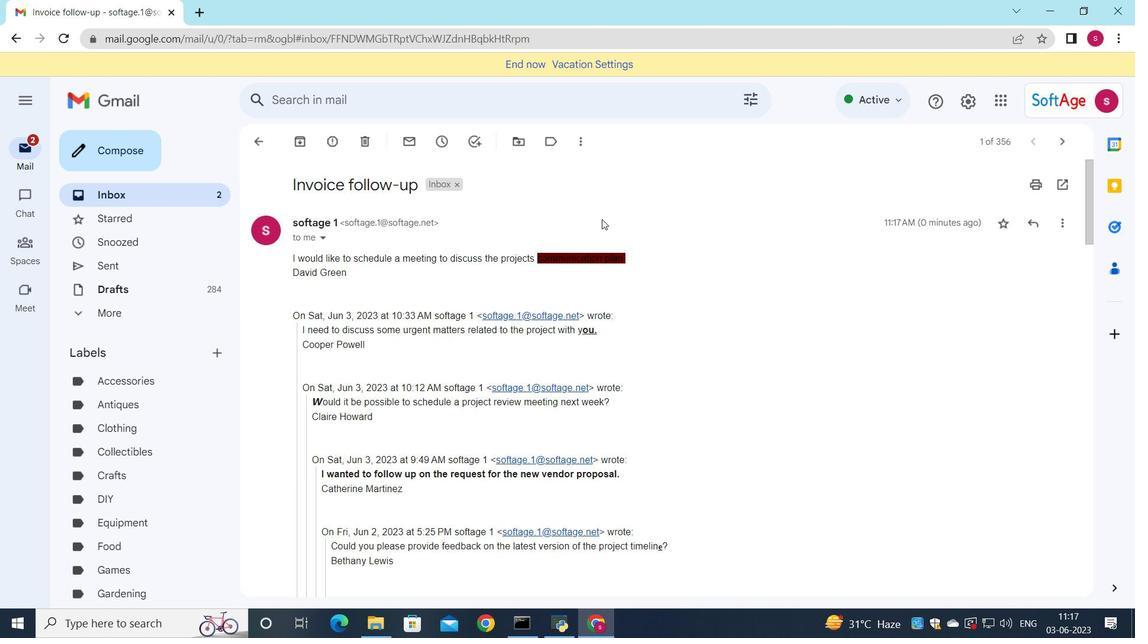 
